 Task: Look for space in Medias, Romania from 7th July, 2023 to 15th July, 2023 for 6 adults in price range Rs.15000 to Rs.20000. Place can be entire place with 3 bedrooms having 3 beds and 3 bathrooms. Property type can be house, flat, guest house. Booking option can be shelf check-in. Required host language is English.
Action: Mouse moved to (543, 139)
Screenshot: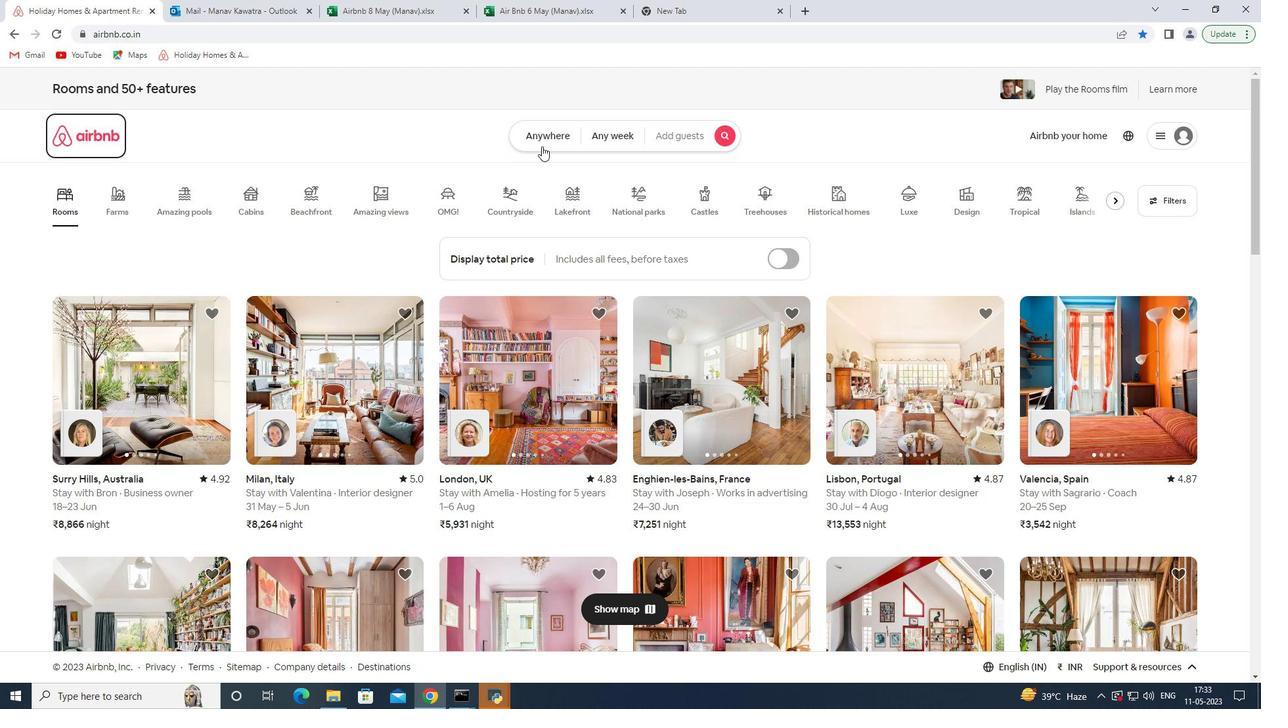 
Action: Mouse pressed left at (543, 139)
Screenshot: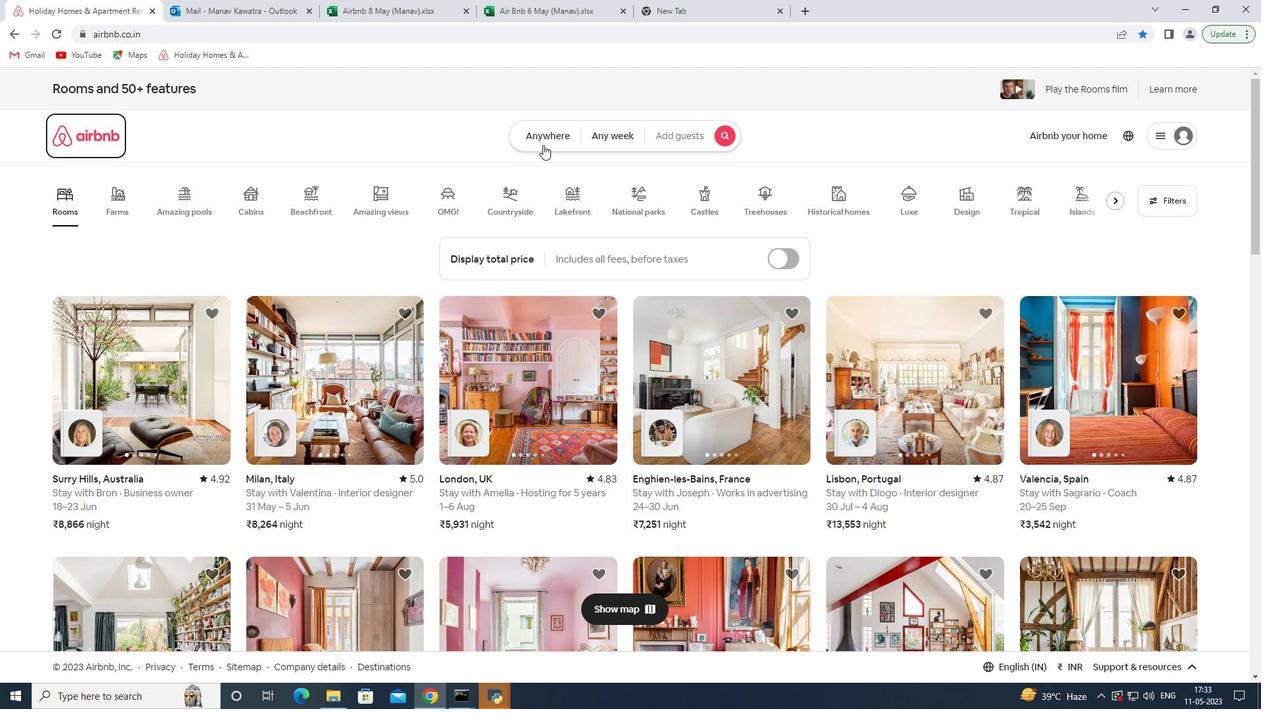 
Action: Mouse moved to (442, 194)
Screenshot: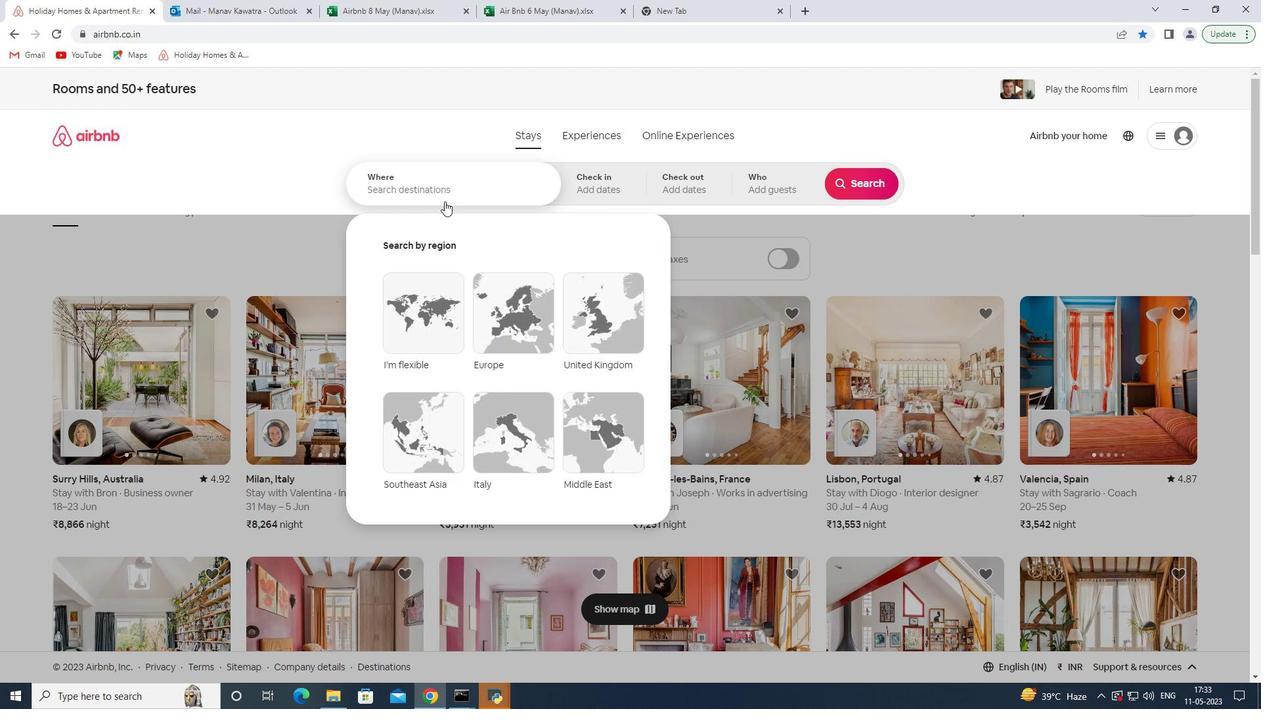 
Action: Mouse pressed left at (442, 194)
Screenshot: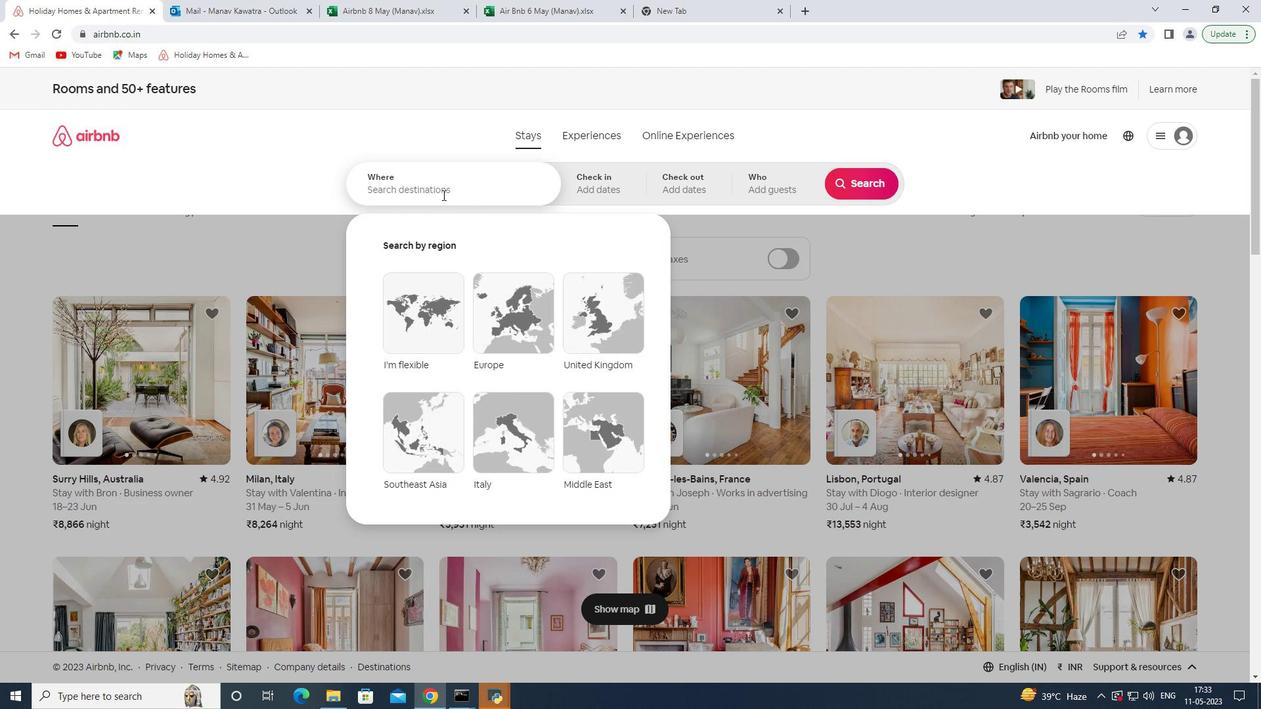 
Action: Mouse moved to (442, 194)
Screenshot: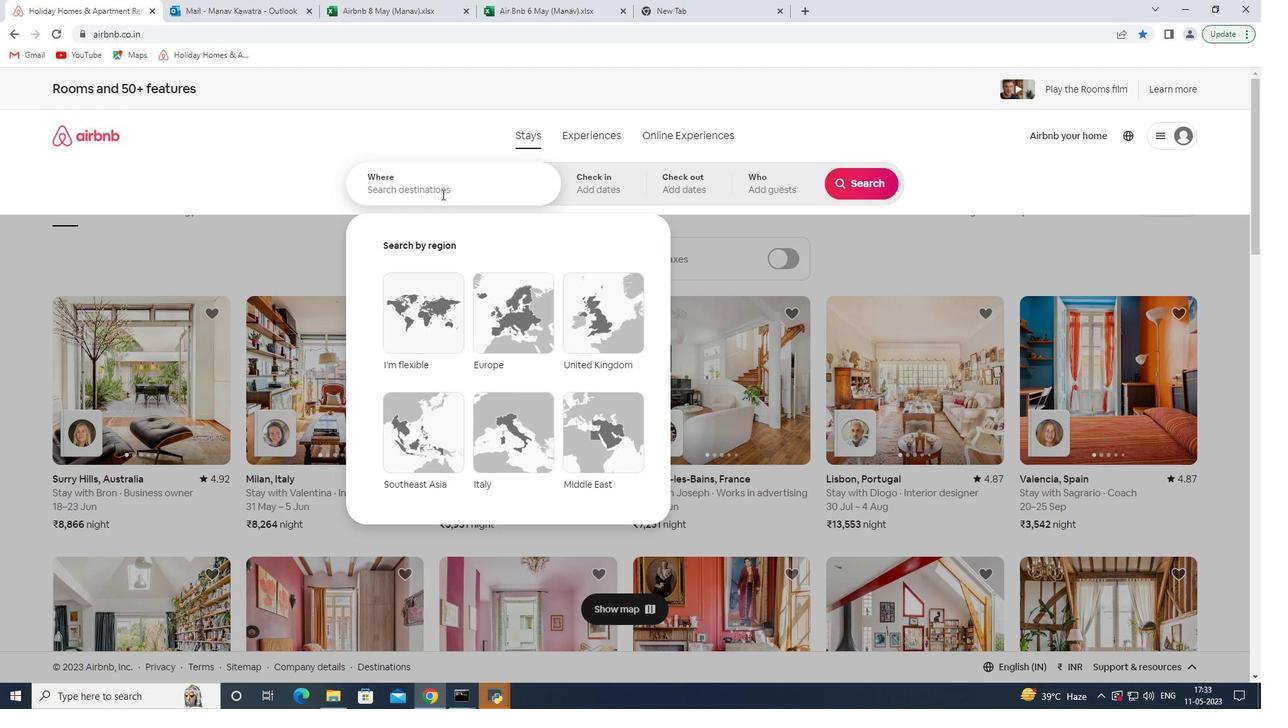 
Action: Key pressed <Key.shift><Key.shift>Medias<Key.space><Key.shift><Key.shift><Key.shift><Key.shift><Key.shift><Key.shift><Key.shift><Key.shift><Key.shift><Key.shift><Key.shift><Key.shift><Key.shift>Romania<Key.space><Key.enter>
Screenshot: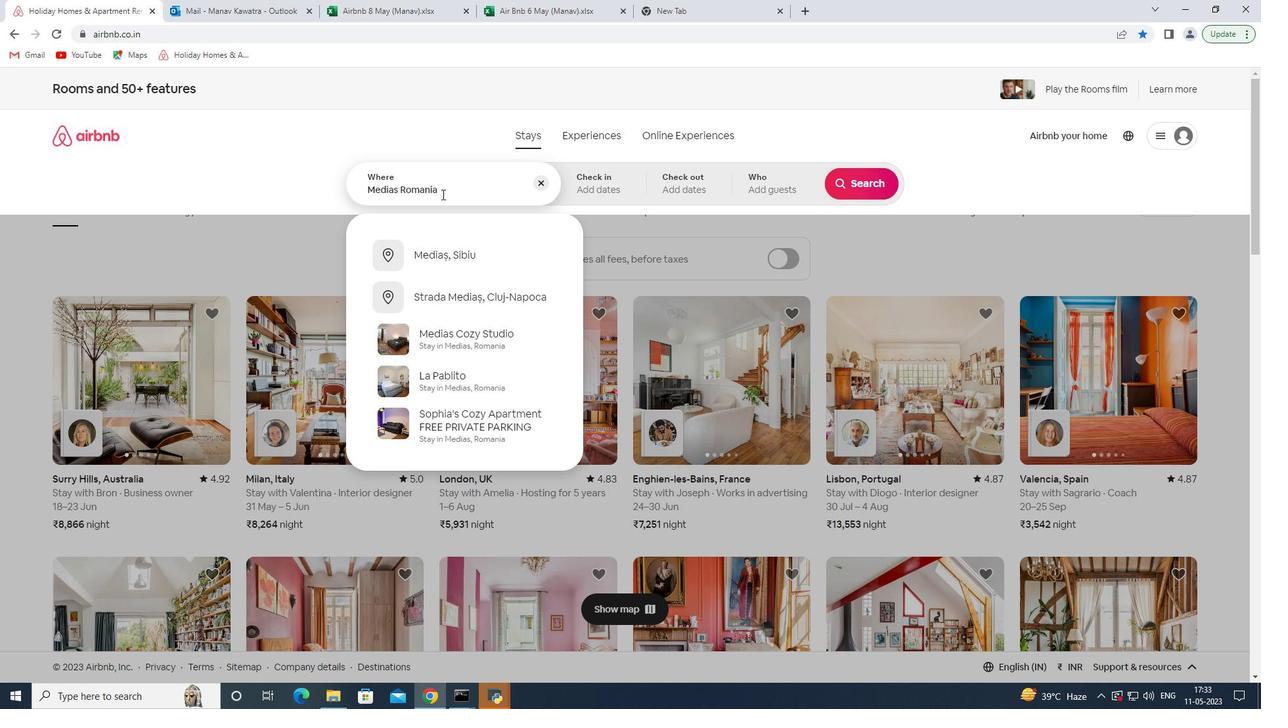 
Action: Mouse moved to (856, 286)
Screenshot: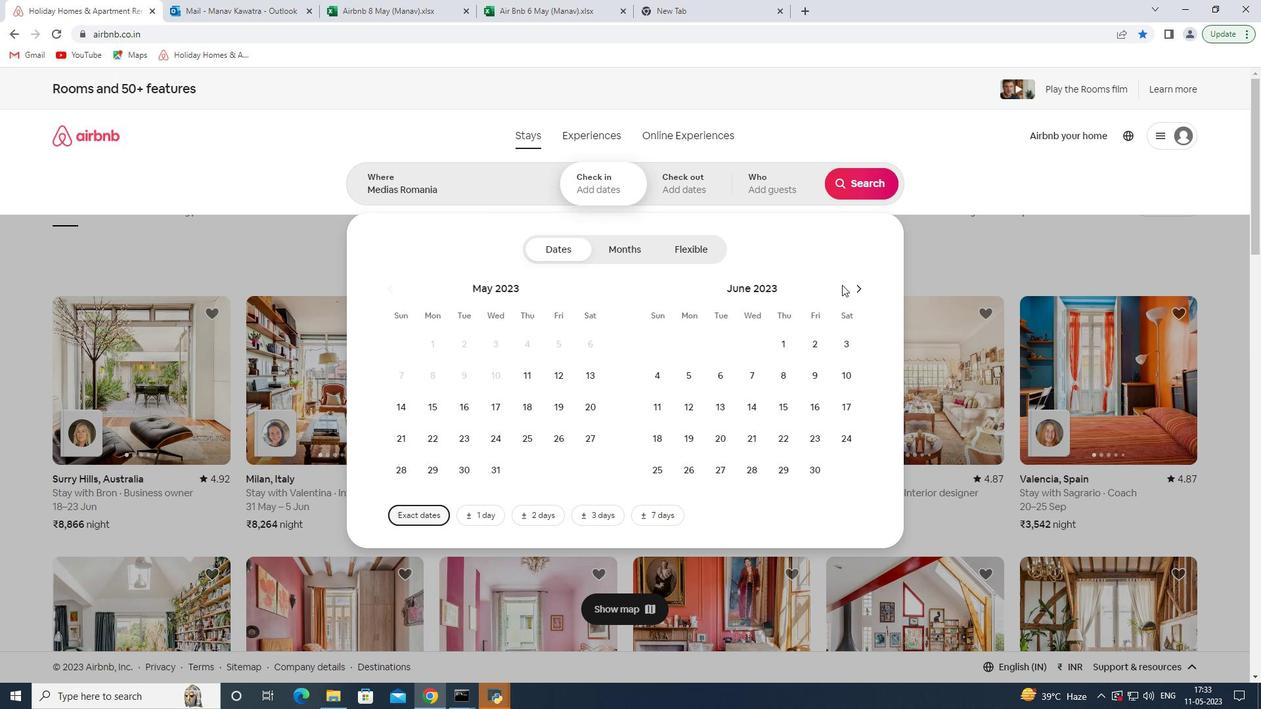 
Action: Mouse pressed left at (856, 286)
Screenshot: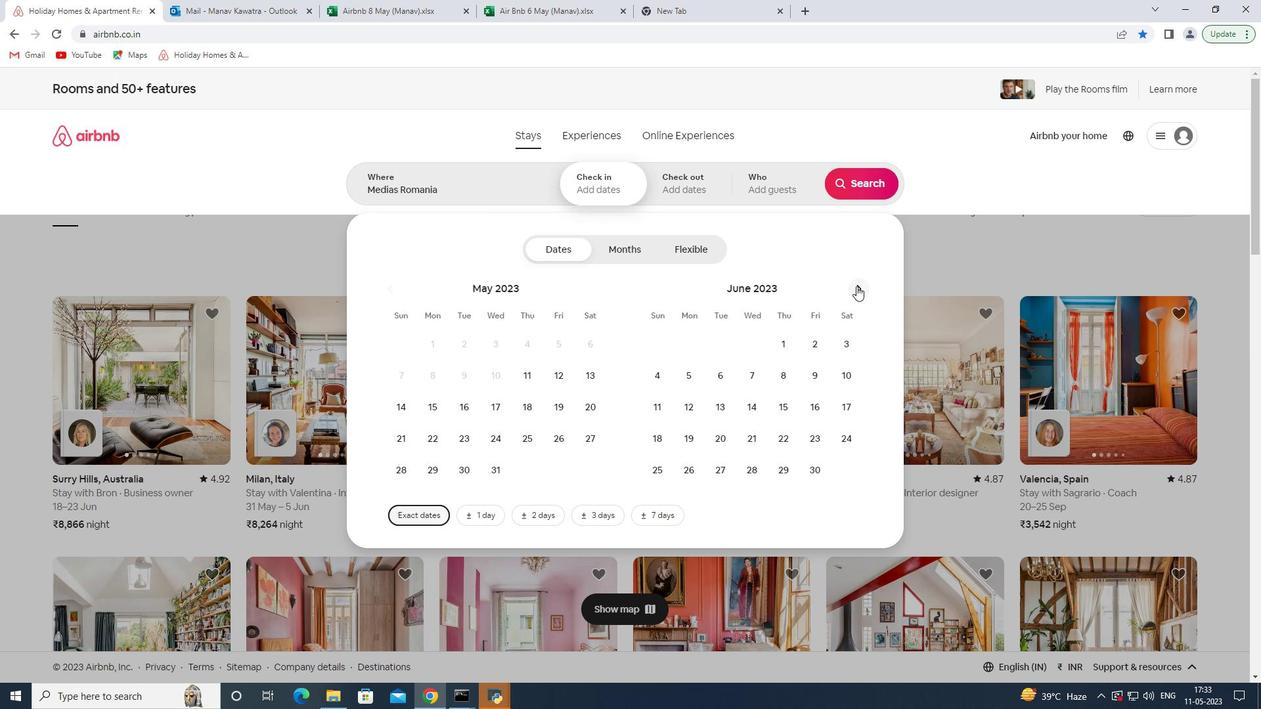 
Action: Mouse moved to (814, 369)
Screenshot: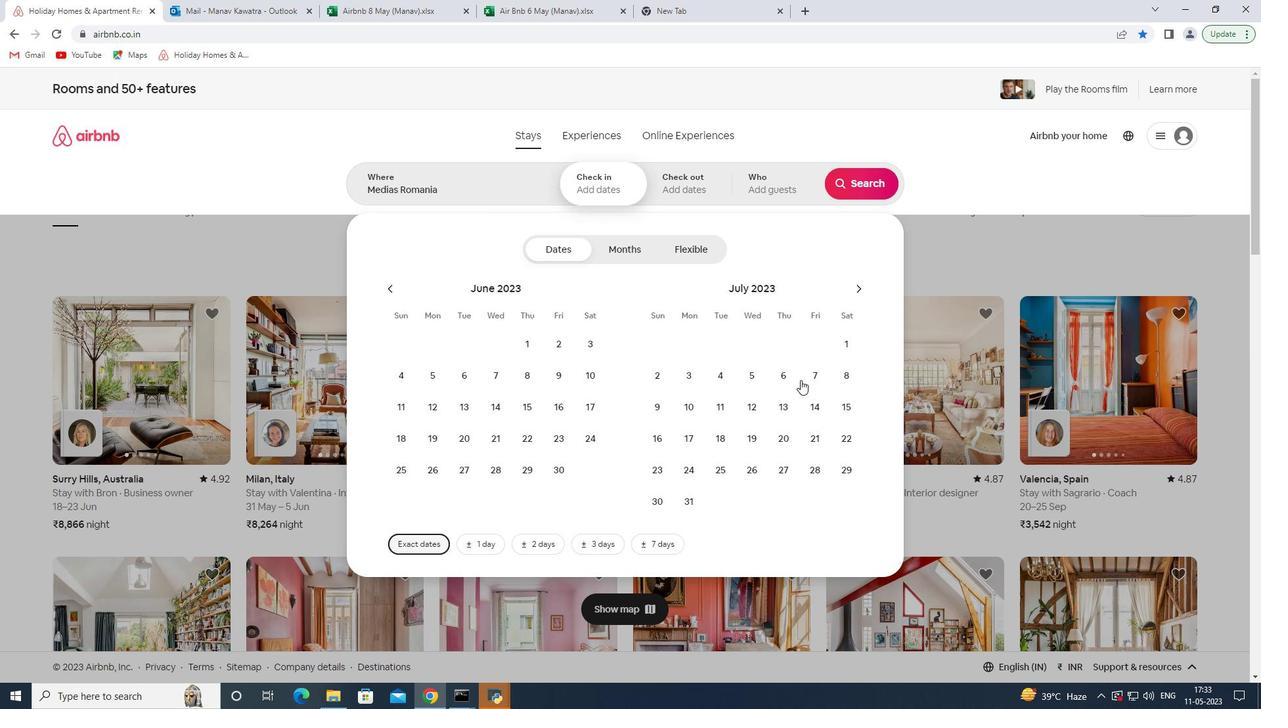 
Action: Mouse pressed left at (814, 369)
Screenshot: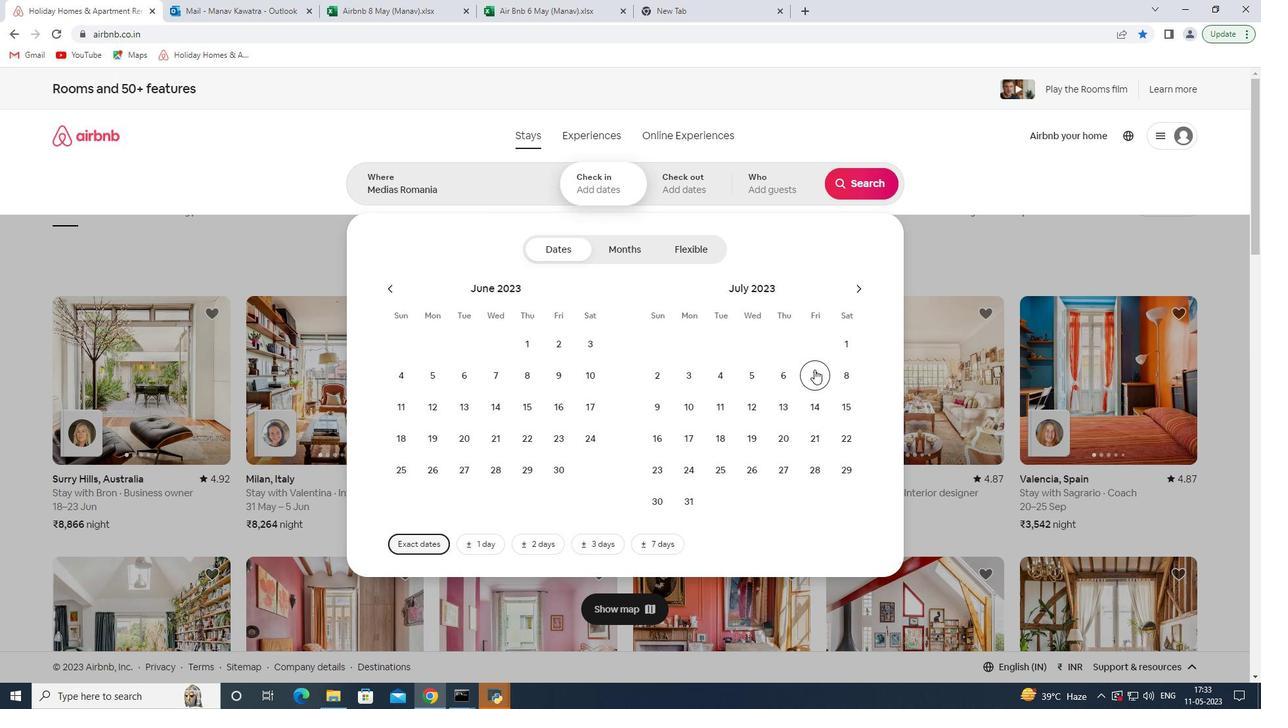 
Action: Mouse moved to (842, 412)
Screenshot: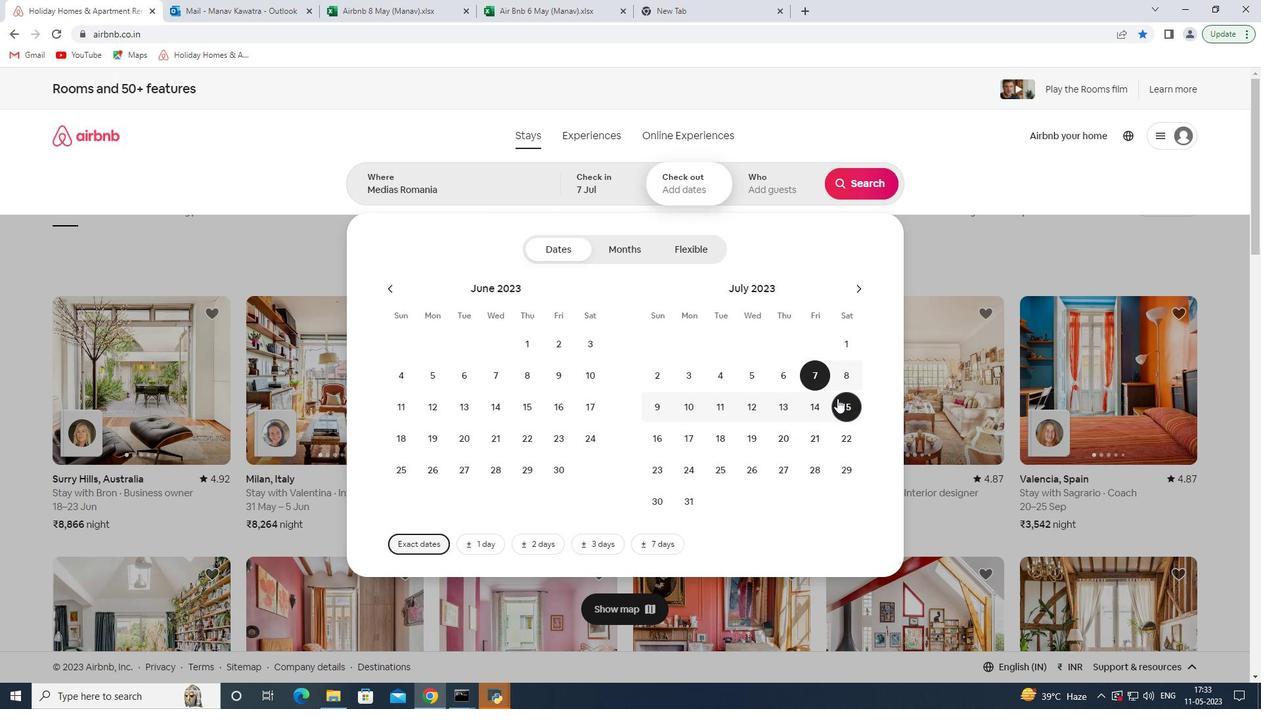 
Action: Mouse pressed left at (842, 412)
Screenshot: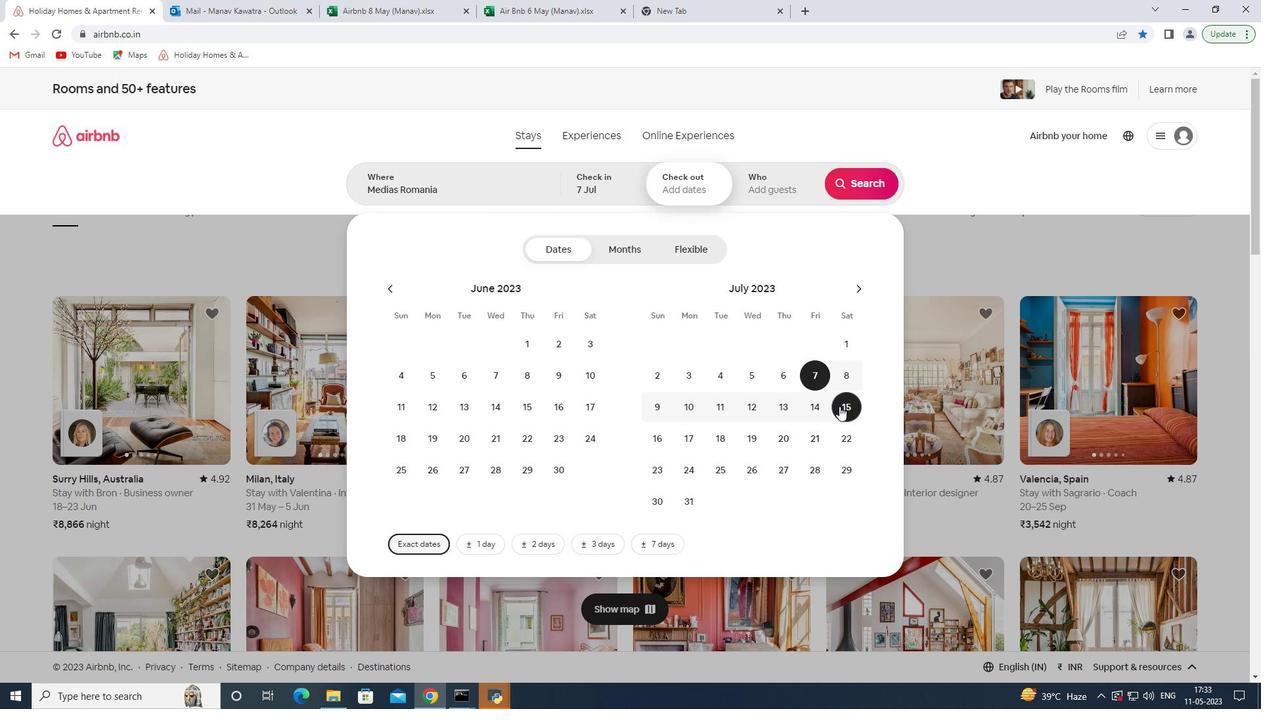 
Action: Mouse moved to (798, 171)
Screenshot: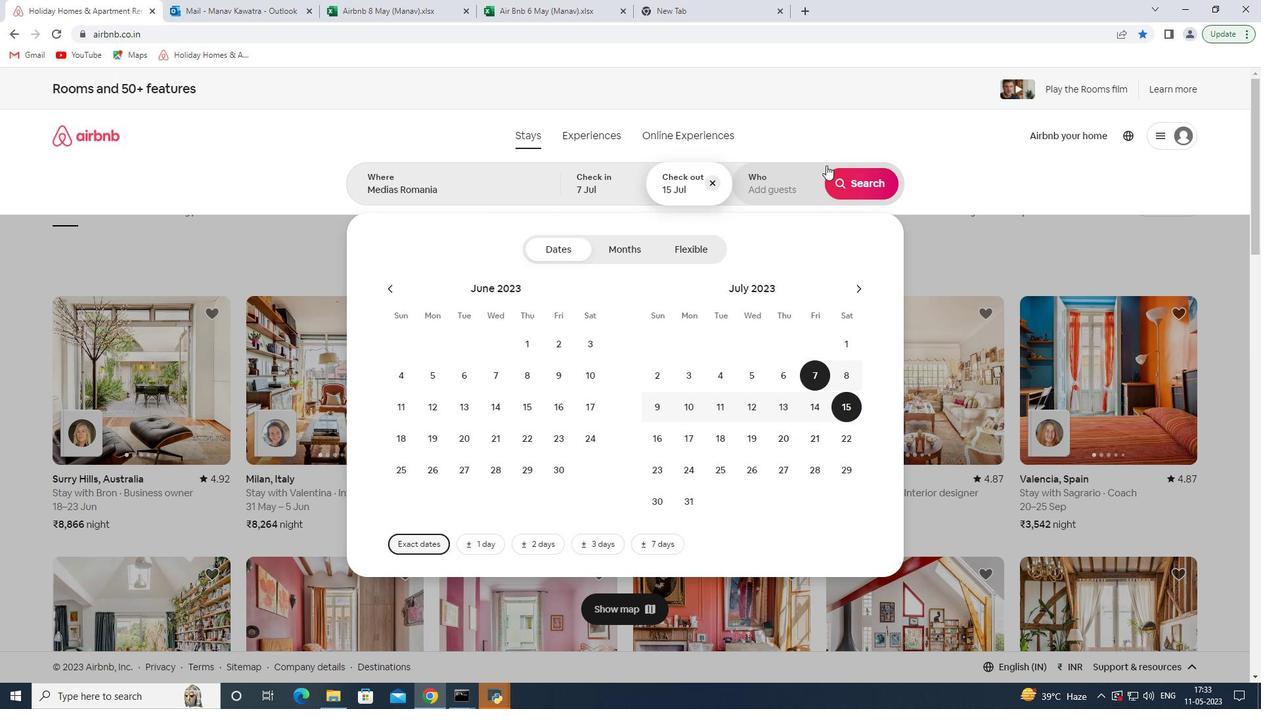 
Action: Mouse pressed left at (798, 171)
Screenshot: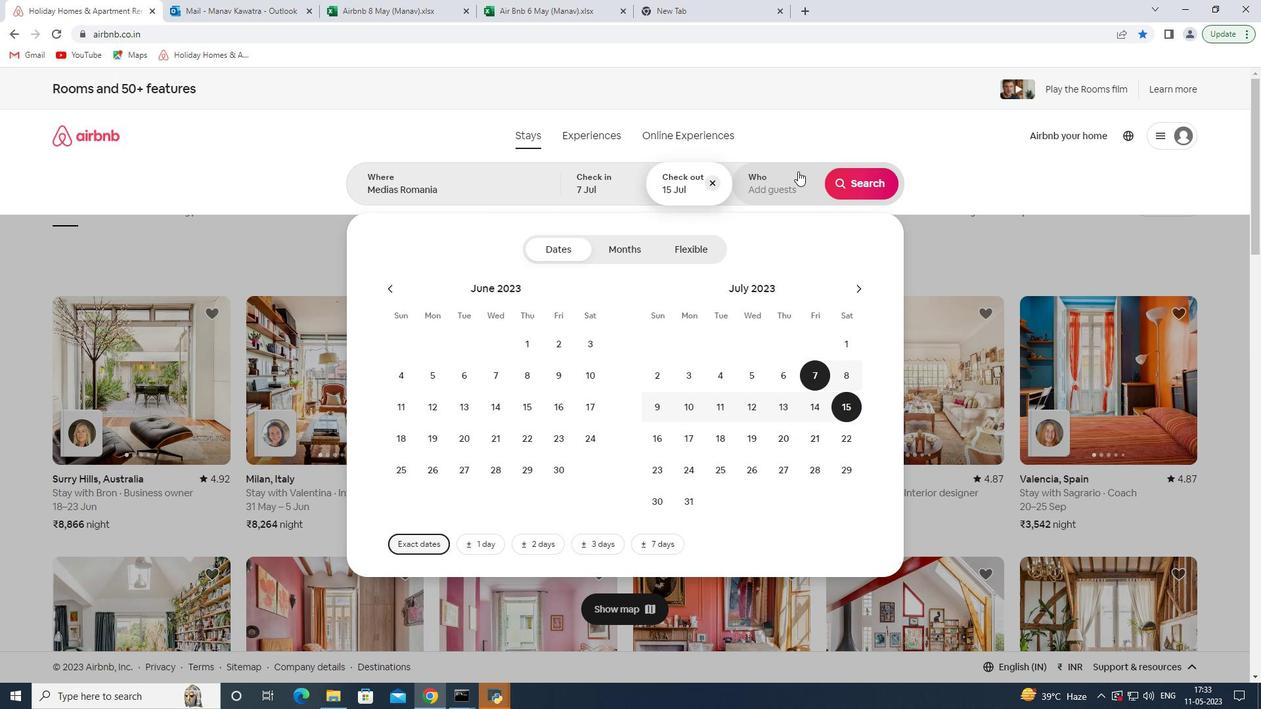 
Action: Mouse moved to (874, 258)
Screenshot: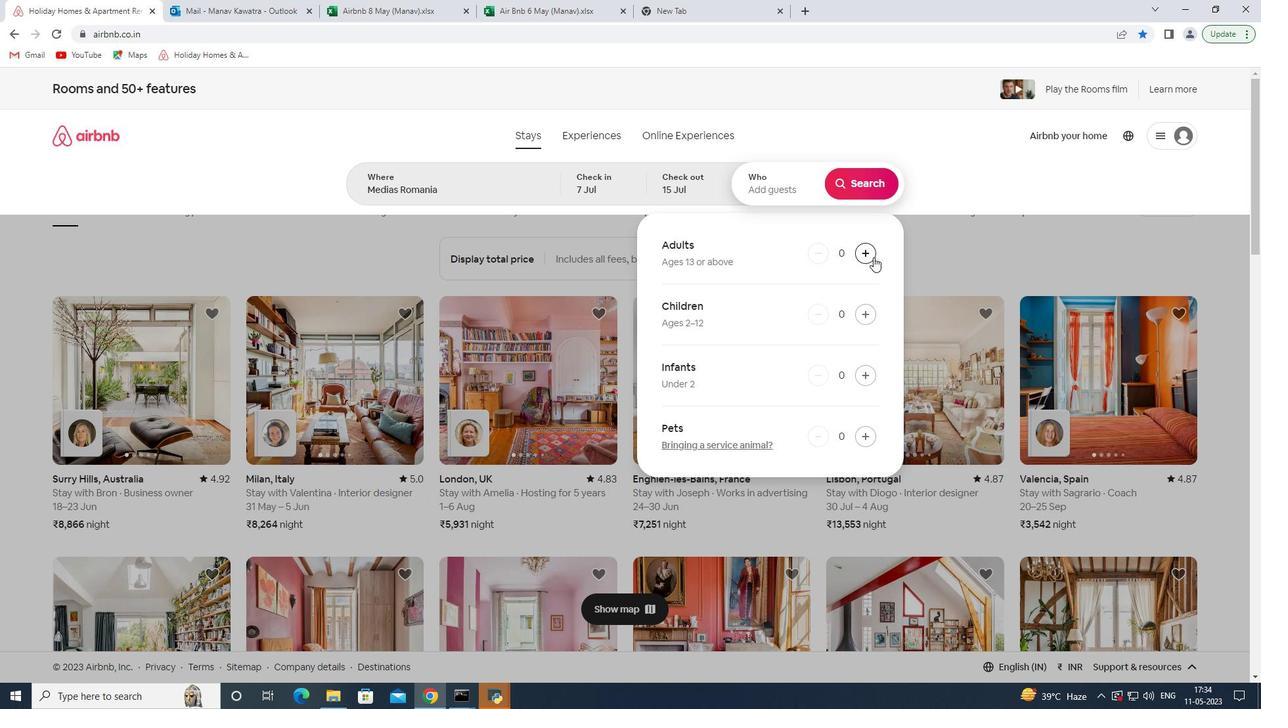
Action: Mouse pressed left at (874, 258)
Screenshot: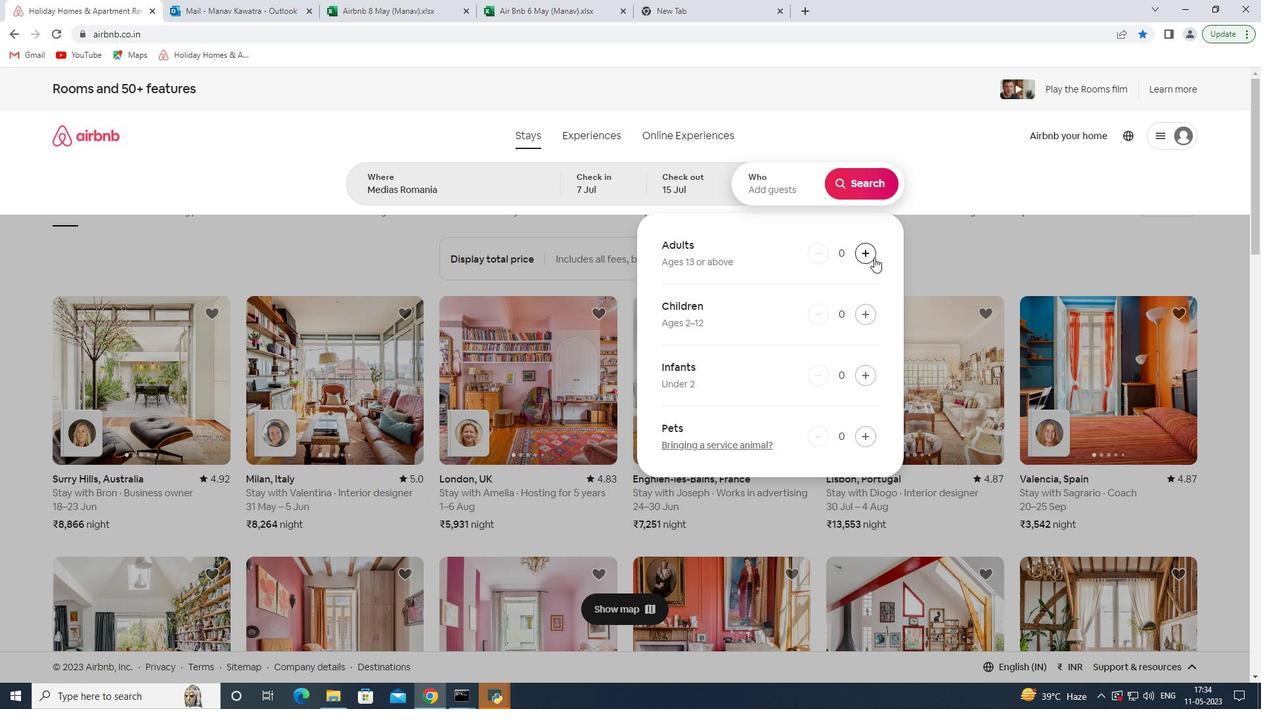 
Action: Mouse pressed left at (874, 258)
Screenshot: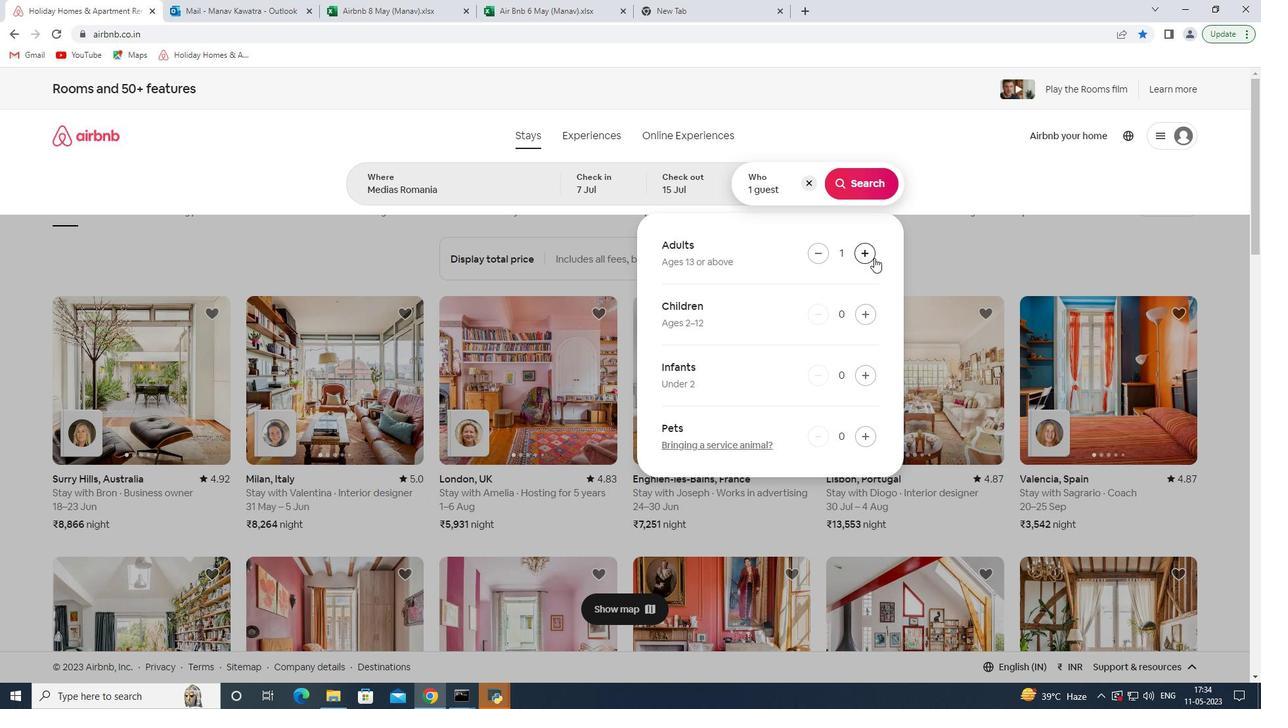 
Action: Mouse pressed left at (874, 258)
Screenshot: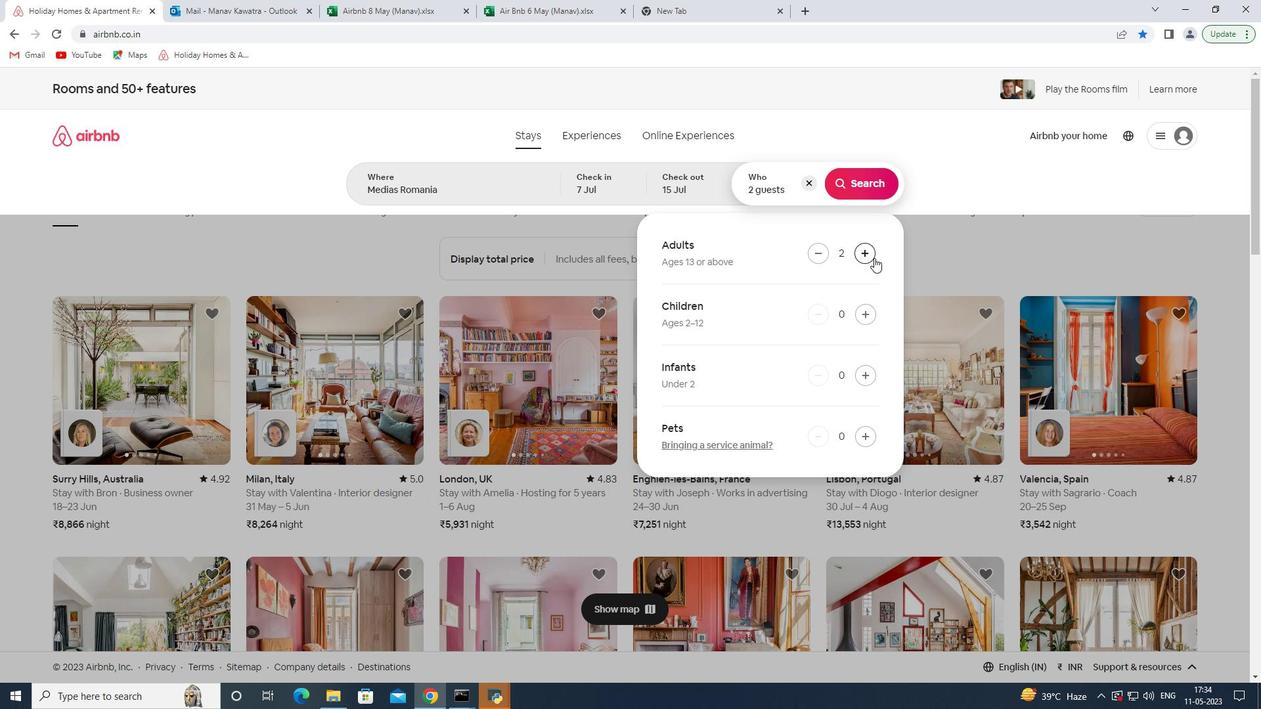 
Action: Mouse pressed left at (874, 258)
Screenshot: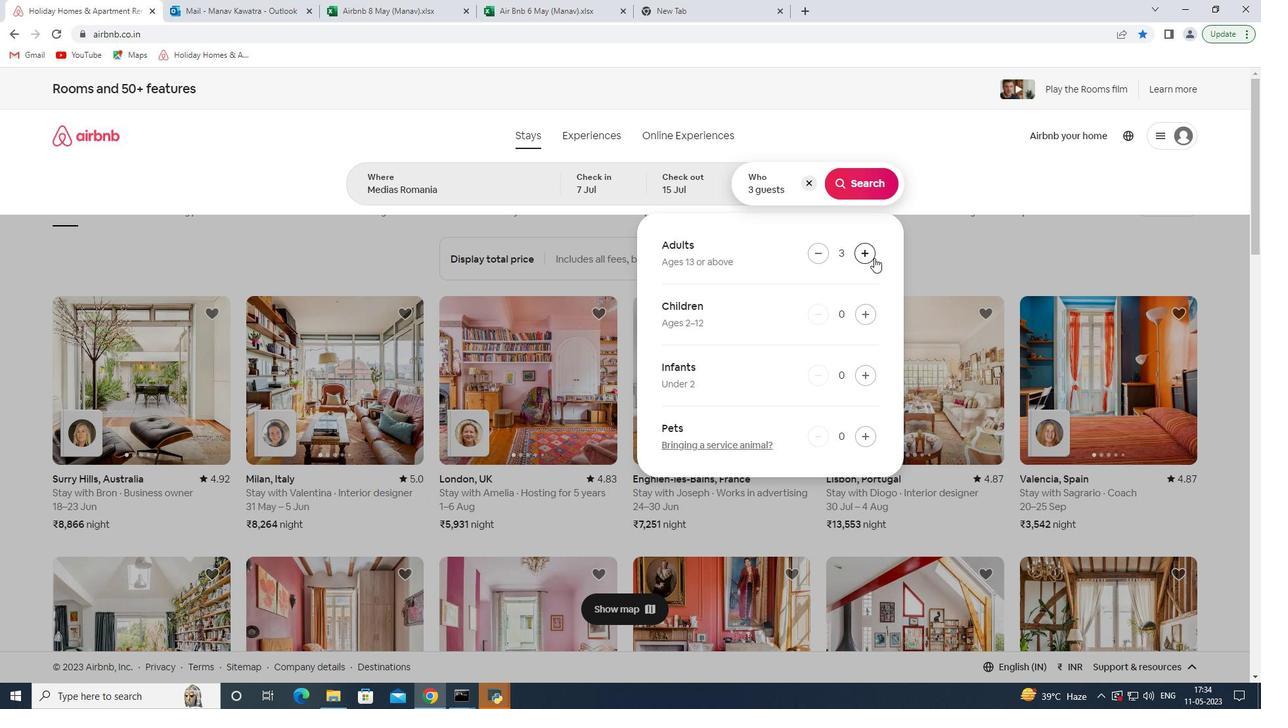 
Action: Mouse pressed left at (874, 258)
Screenshot: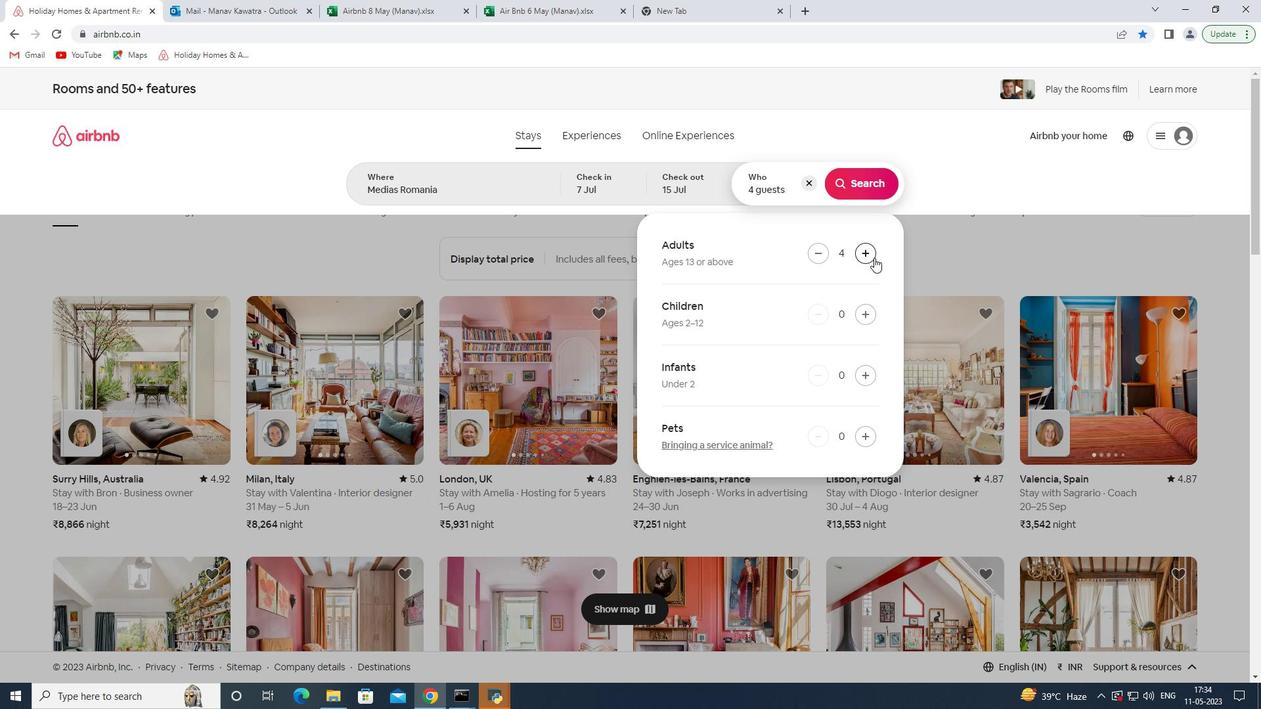 
Action: Mouse pressed left at (874, 258)
Screenshot: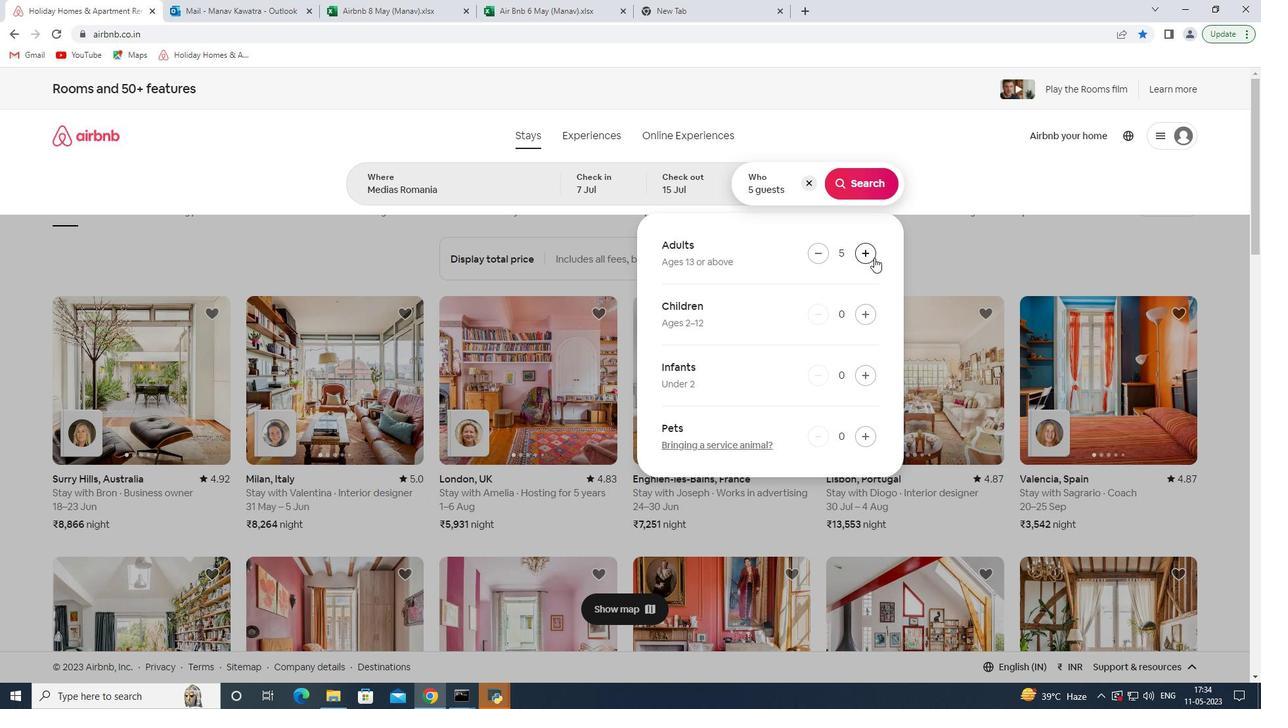 
Action: Mouse moved to (865, 189)
Screenshot: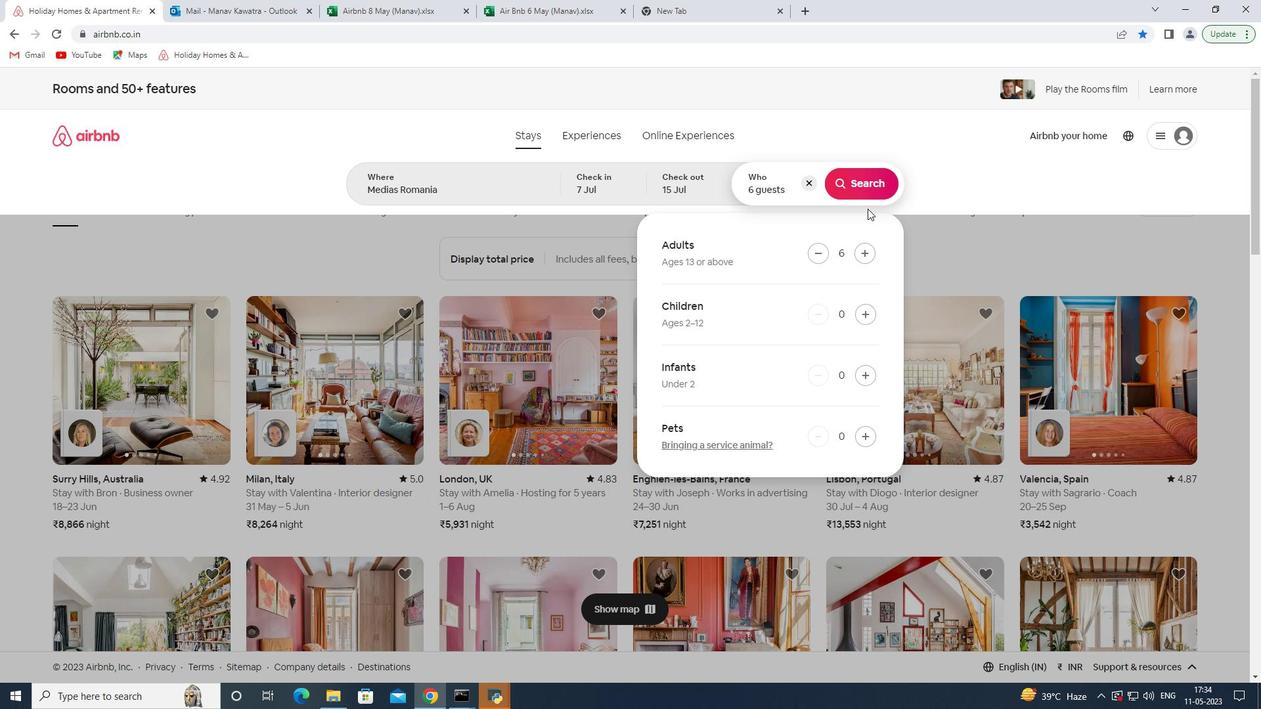 
Action: Mouse pressed left at (865, 189)
Screenshot: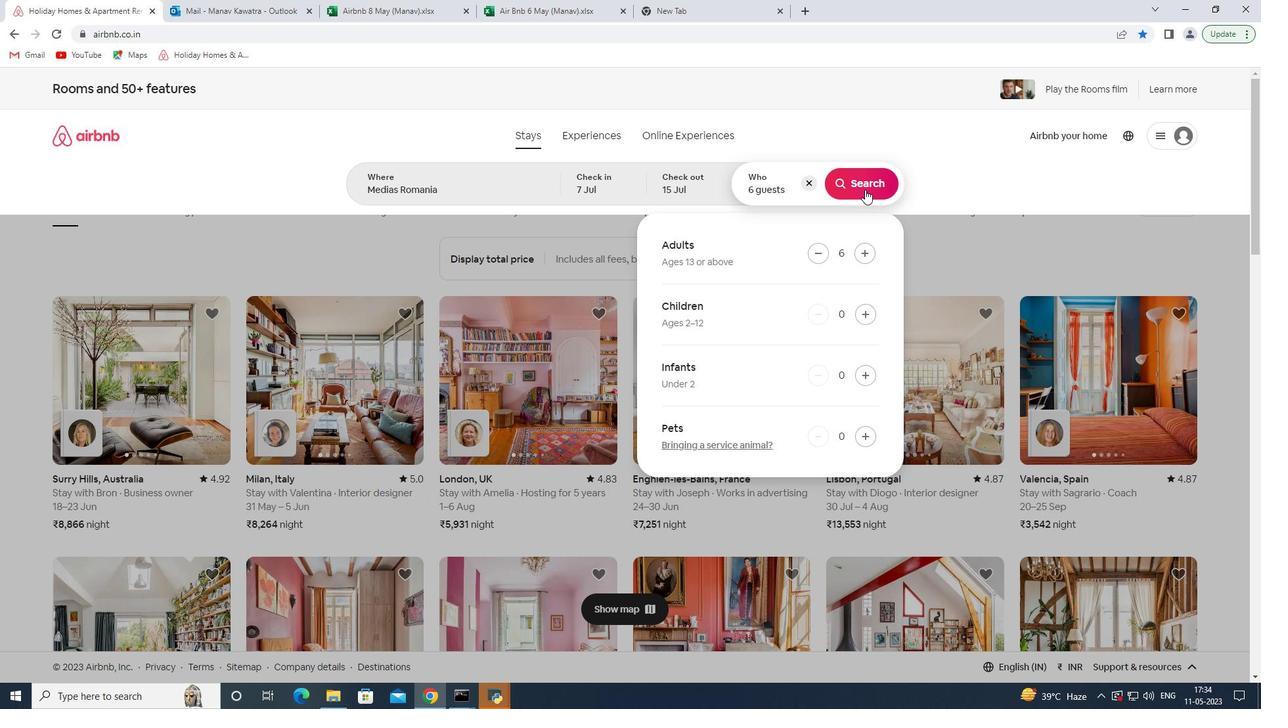 
Action: Mouse moved to (1209, 153)
Screenshot: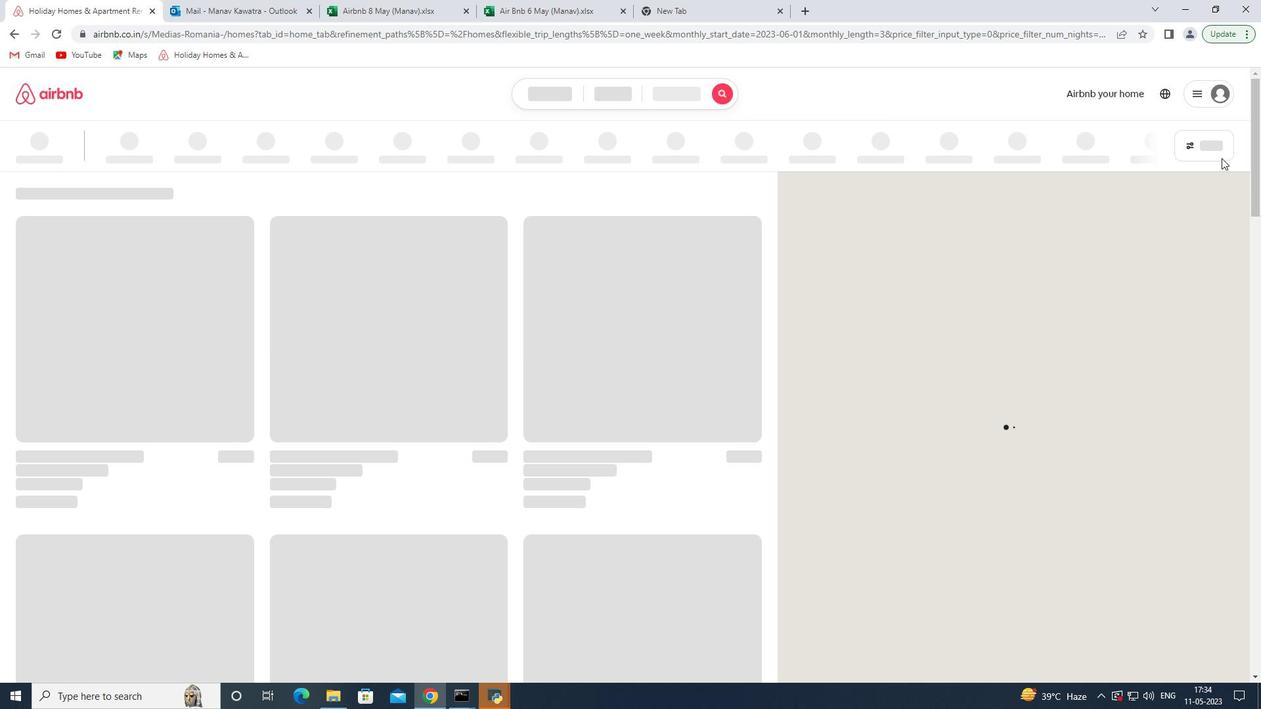 
Action: Mouse pressed left at (1209, 153)
Screenshot: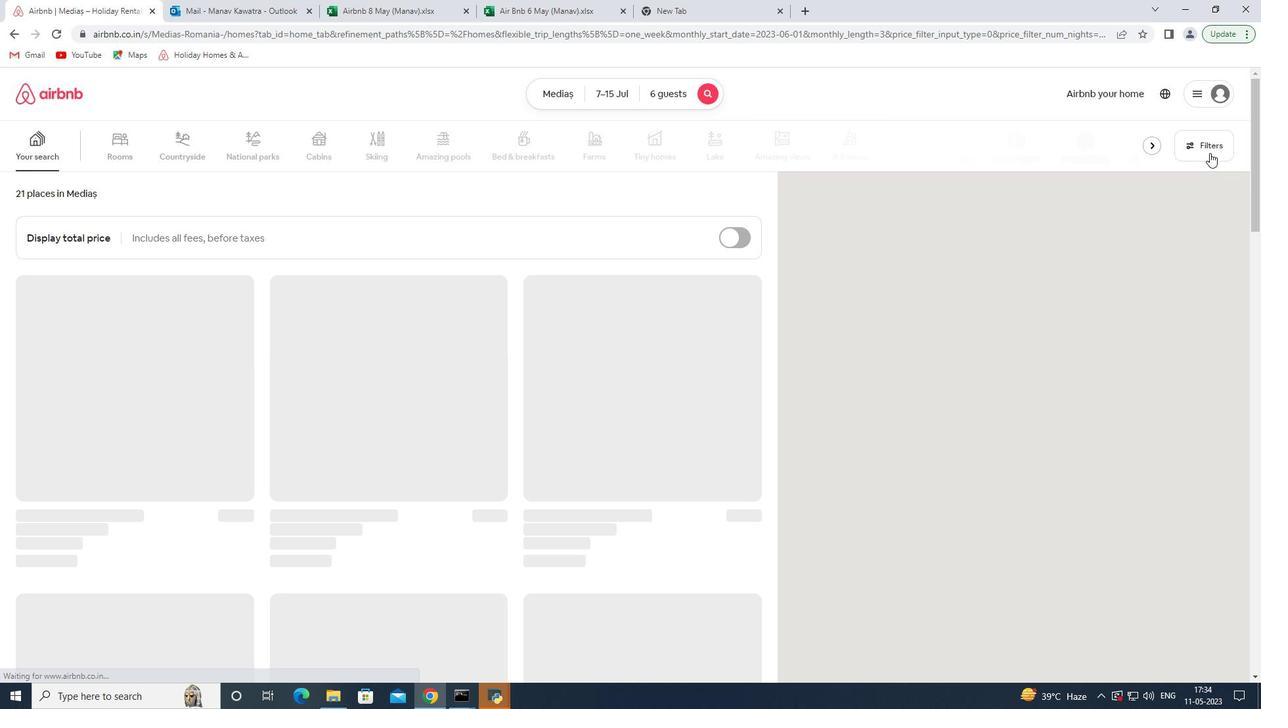 
Action: Mouse moved to (489, 456)
Screenshot: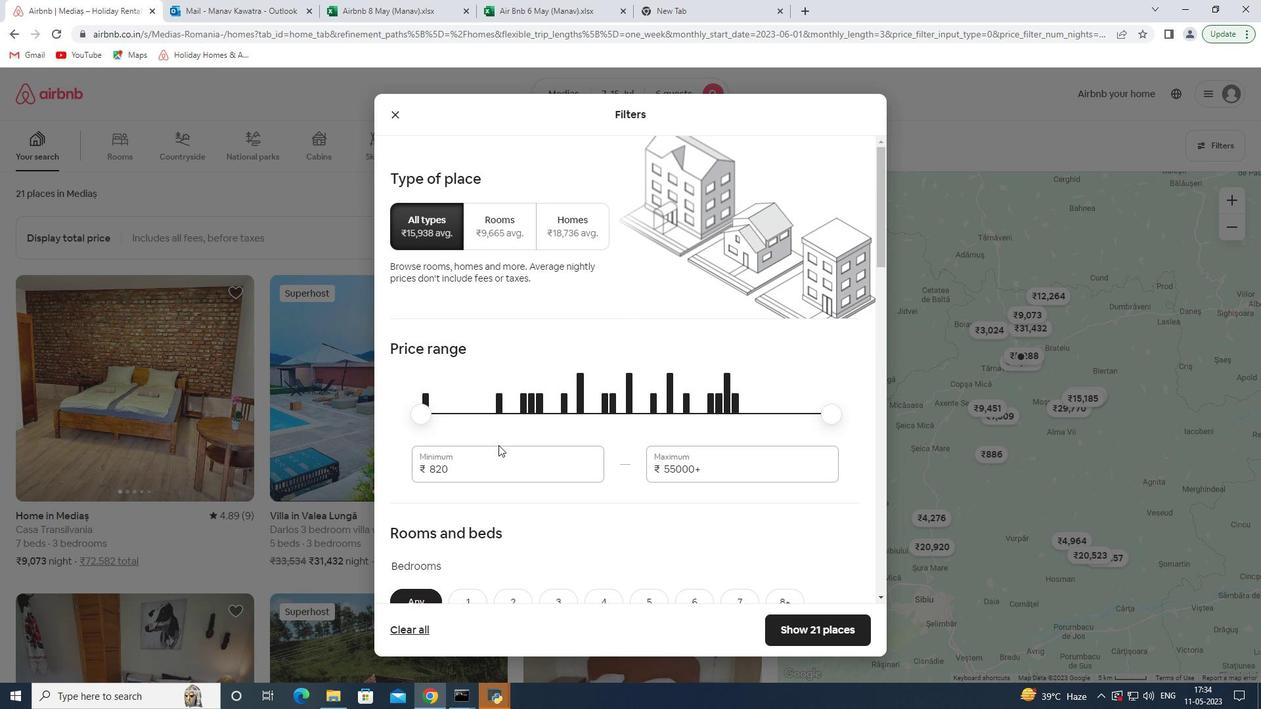
Action: Mouse pressed left at (489, 456)
Screenshot: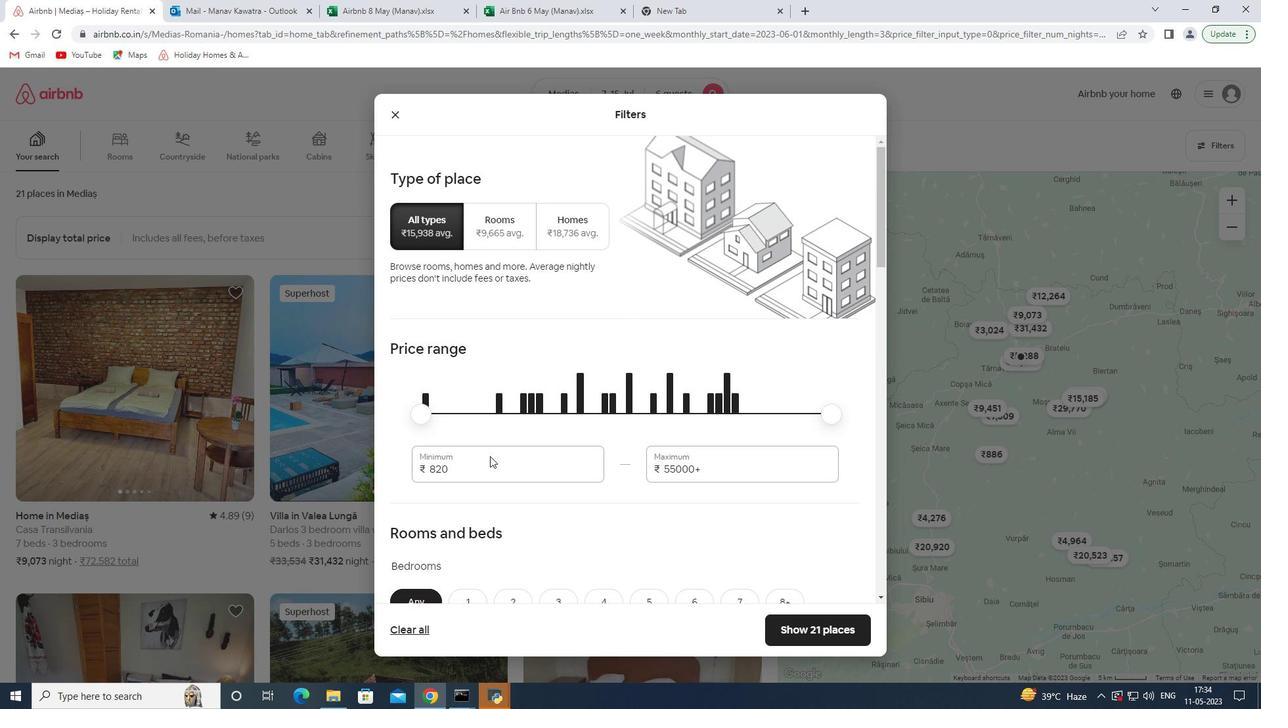 
Action: Mouse moved to (488, 465)
Screenshot: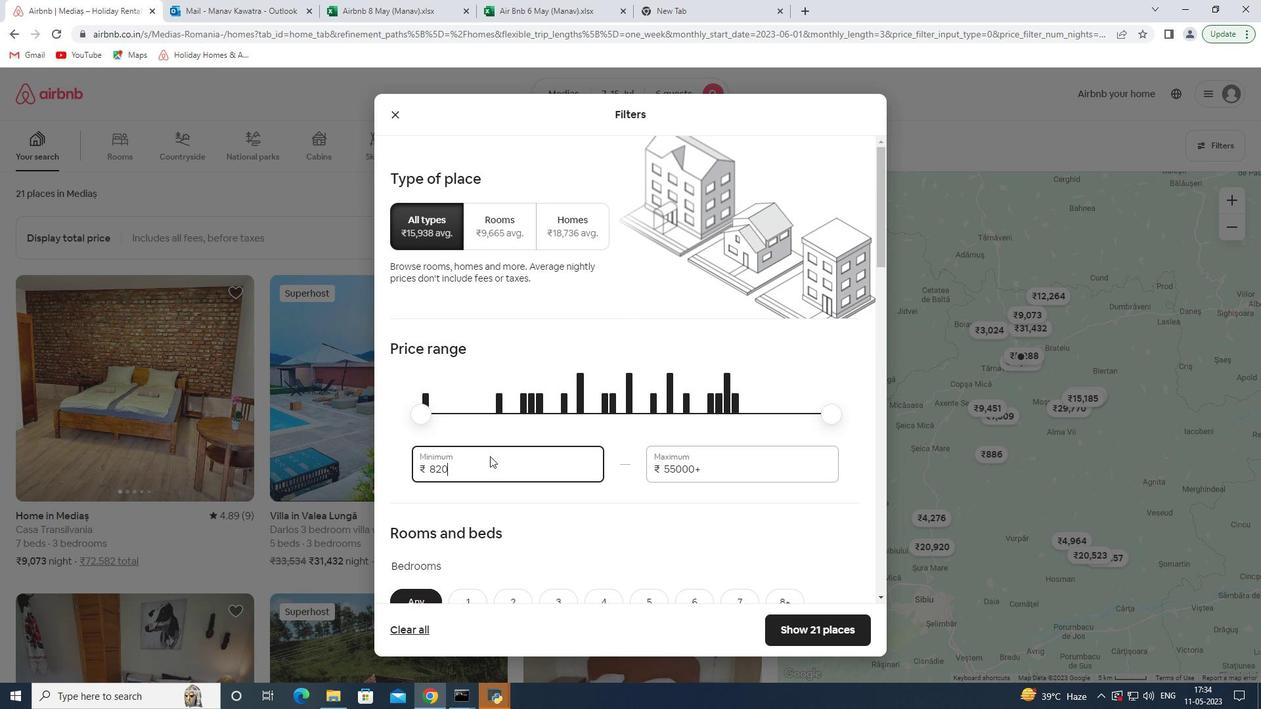 
Action: Mouse pressed left at (488, 465)
Screenshot: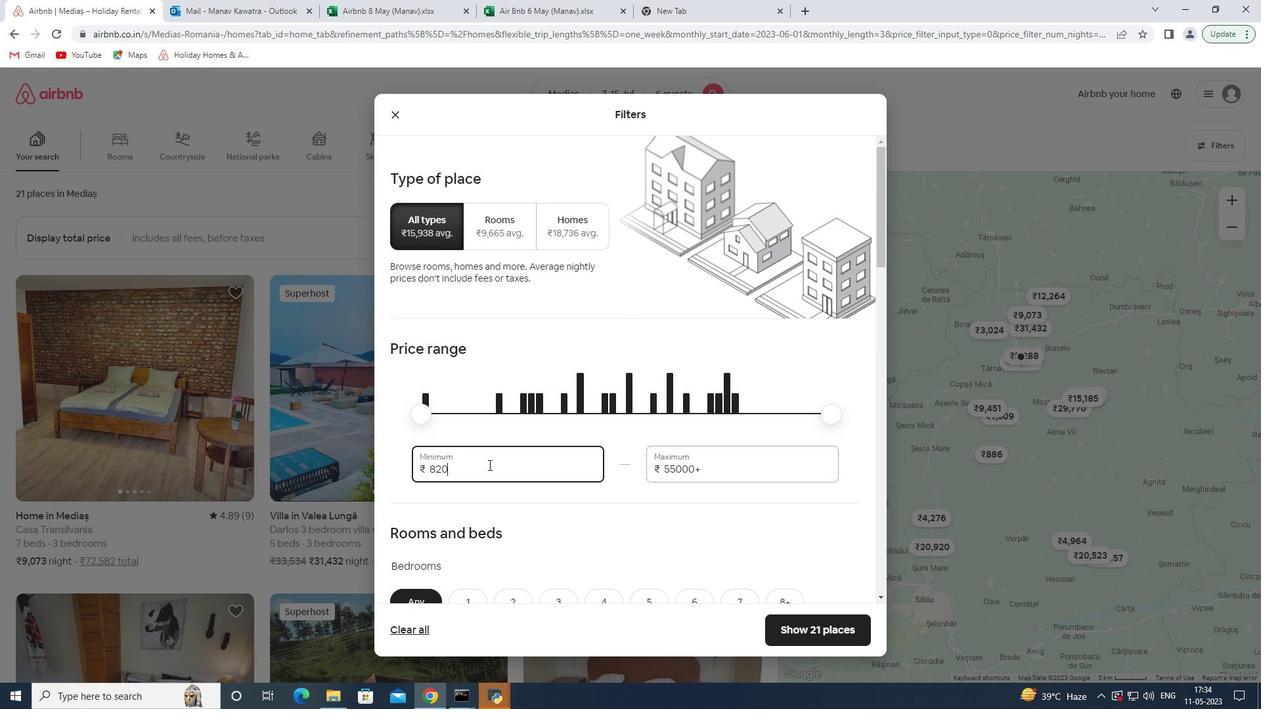 
Action: Mouse pressed left at (488, 465)
Screenshot: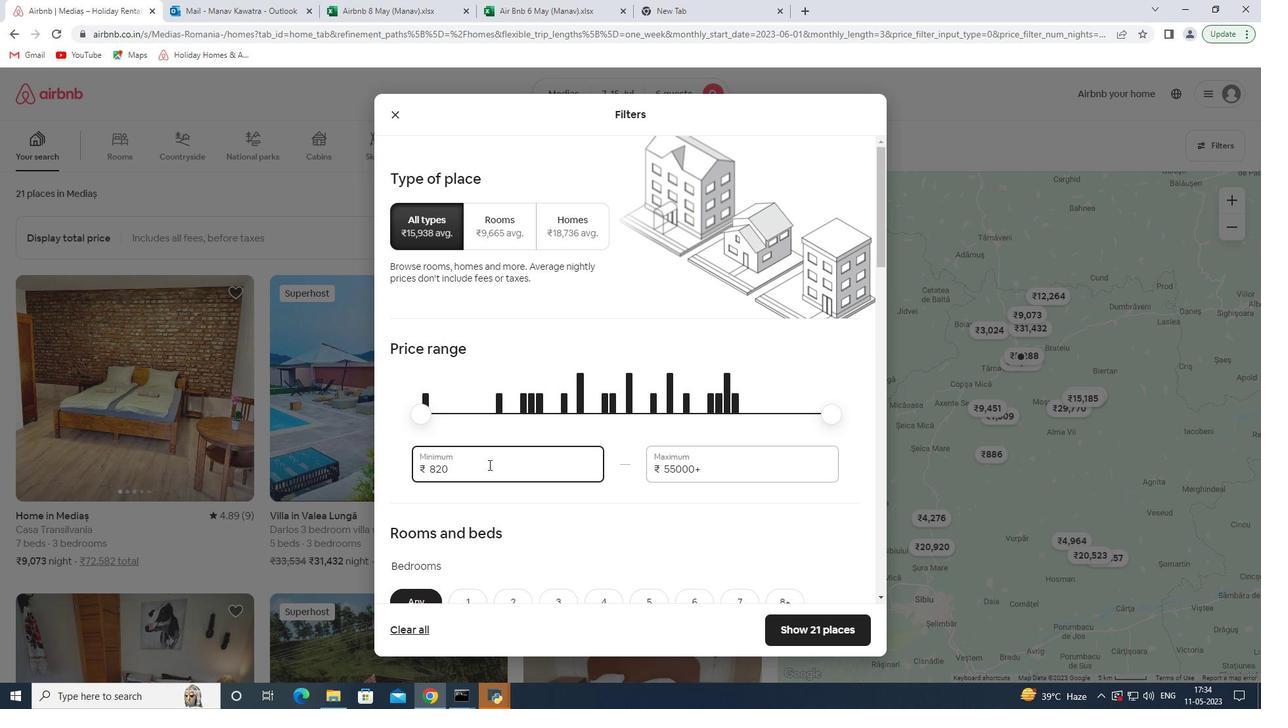 
Action: Key pressed 15000<Key.tab>20000
Screenshot: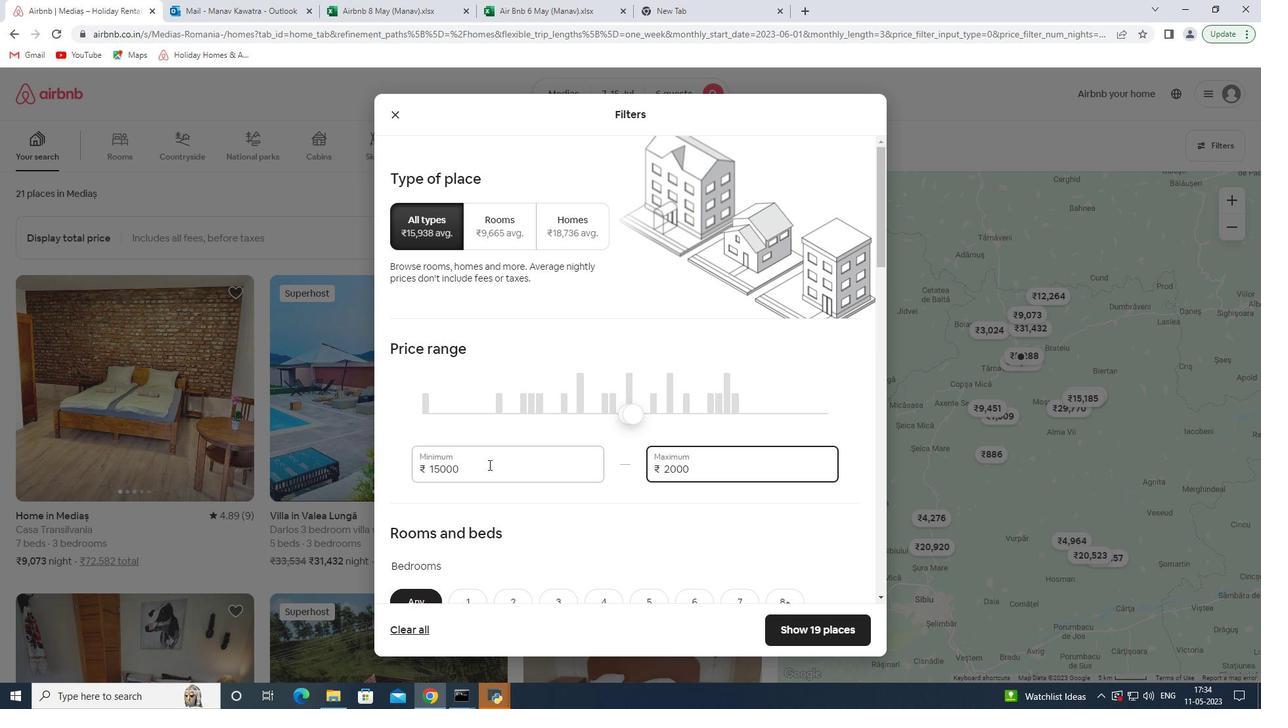
Action: Mouse moved to (665, 470)
Screenshot: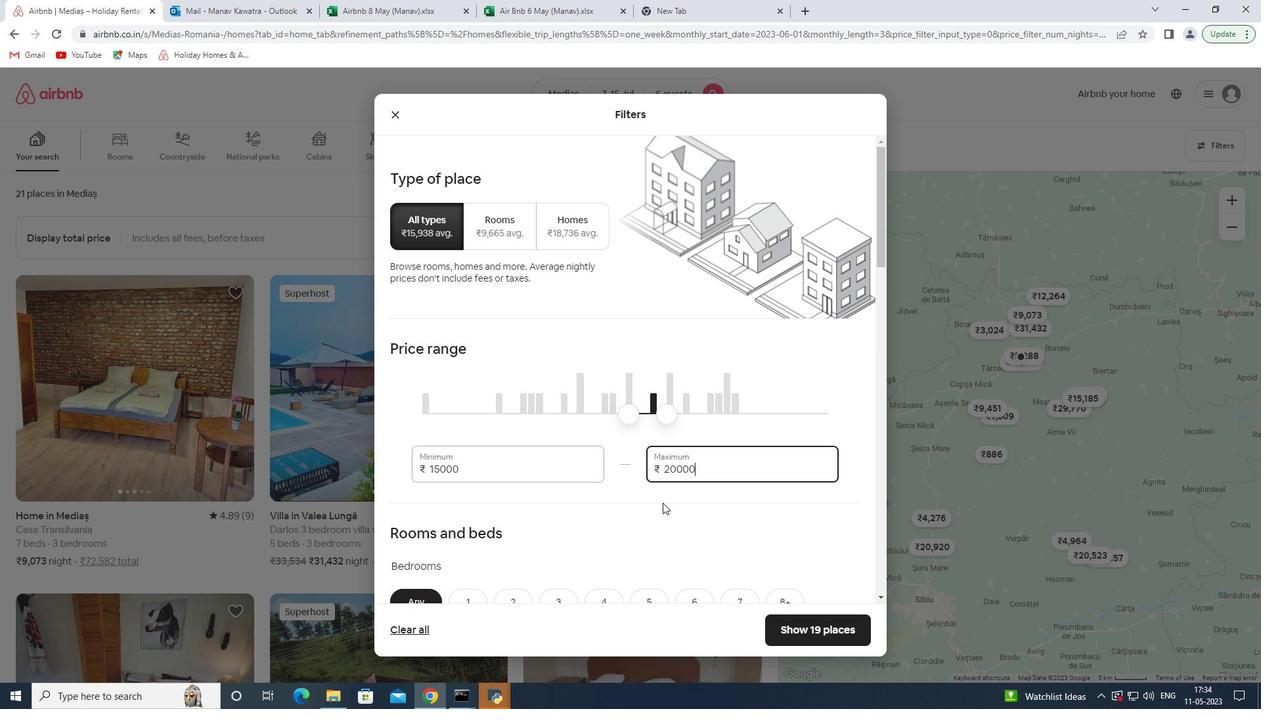 
Action: Mouse scrolled (665, 469) with delta (0, 0)
Screenshot: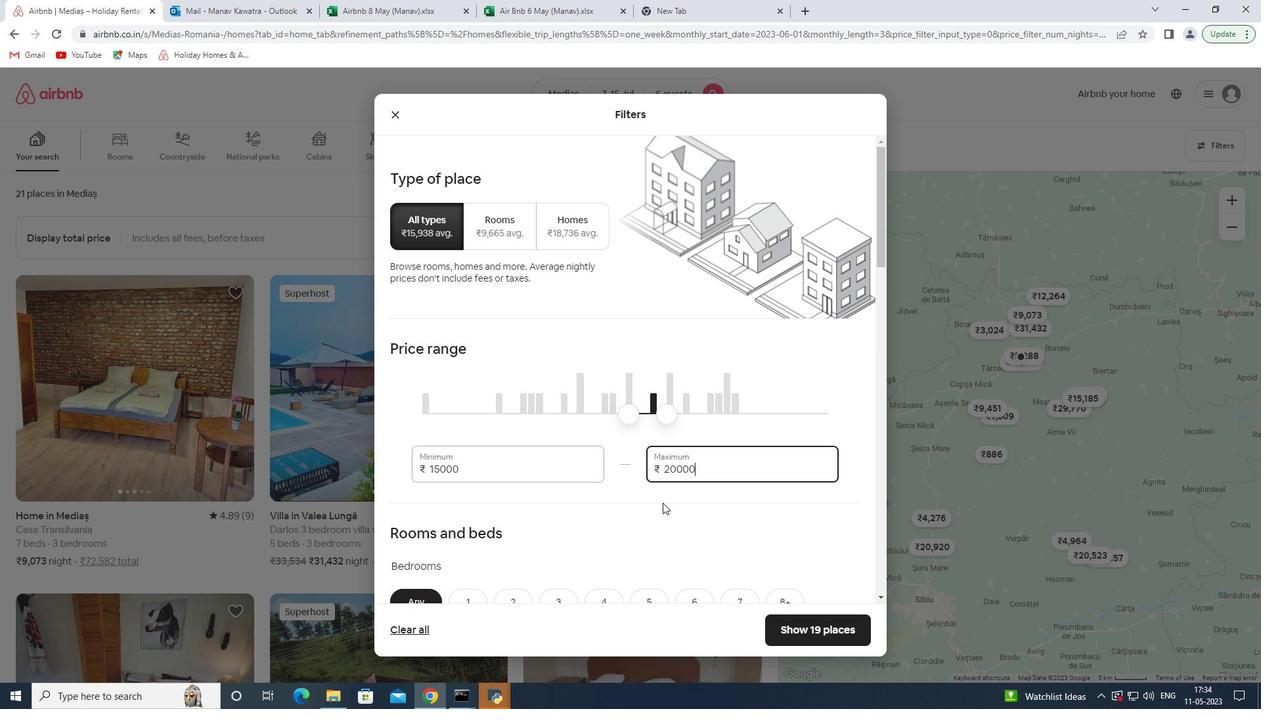 
Action: Mouse moved to (645, 457)
Screenshot: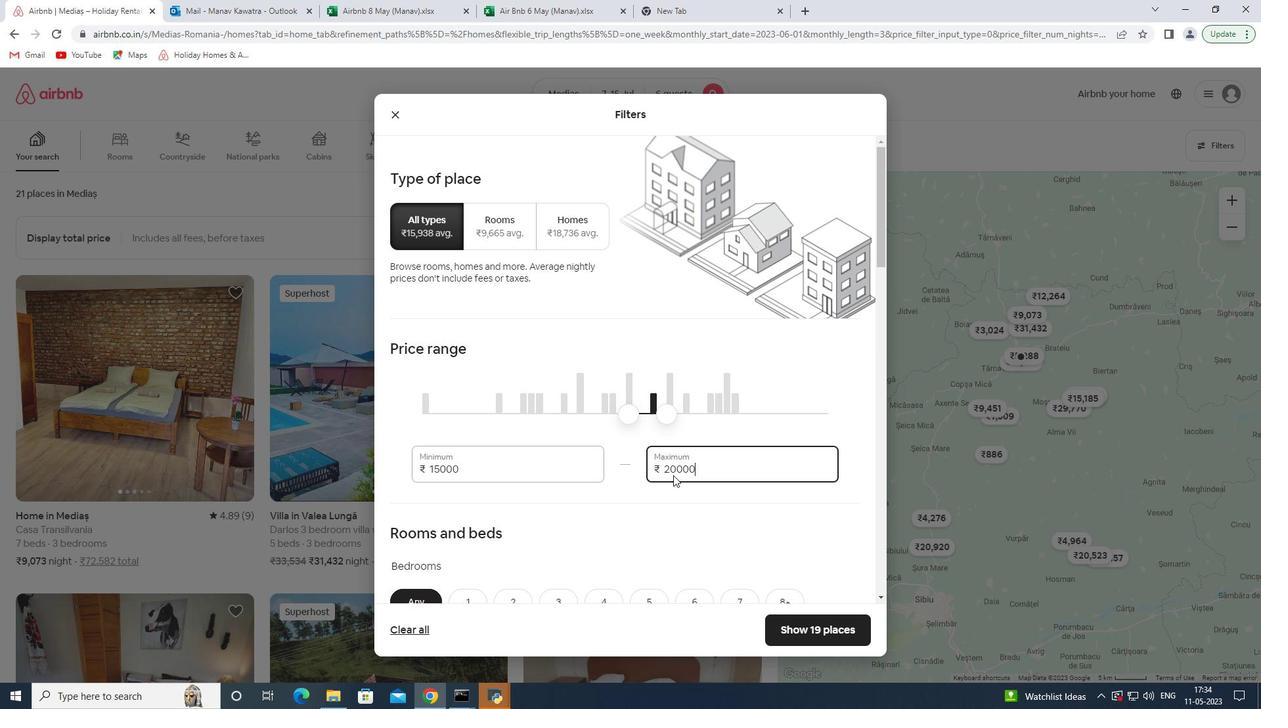 
Action: Mouse scrolled (645, 457) with delta (0, 0)
Screenshot: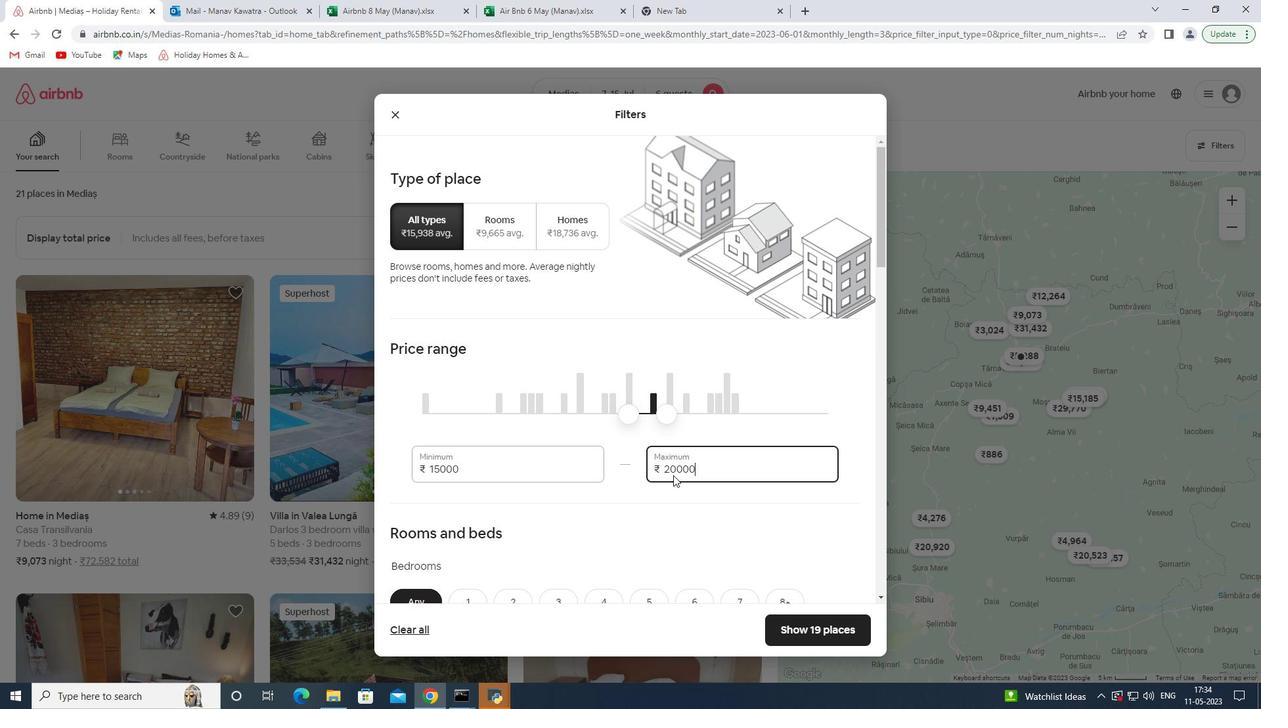 
Action: Mouse moved to (555, 470)
Screenshot: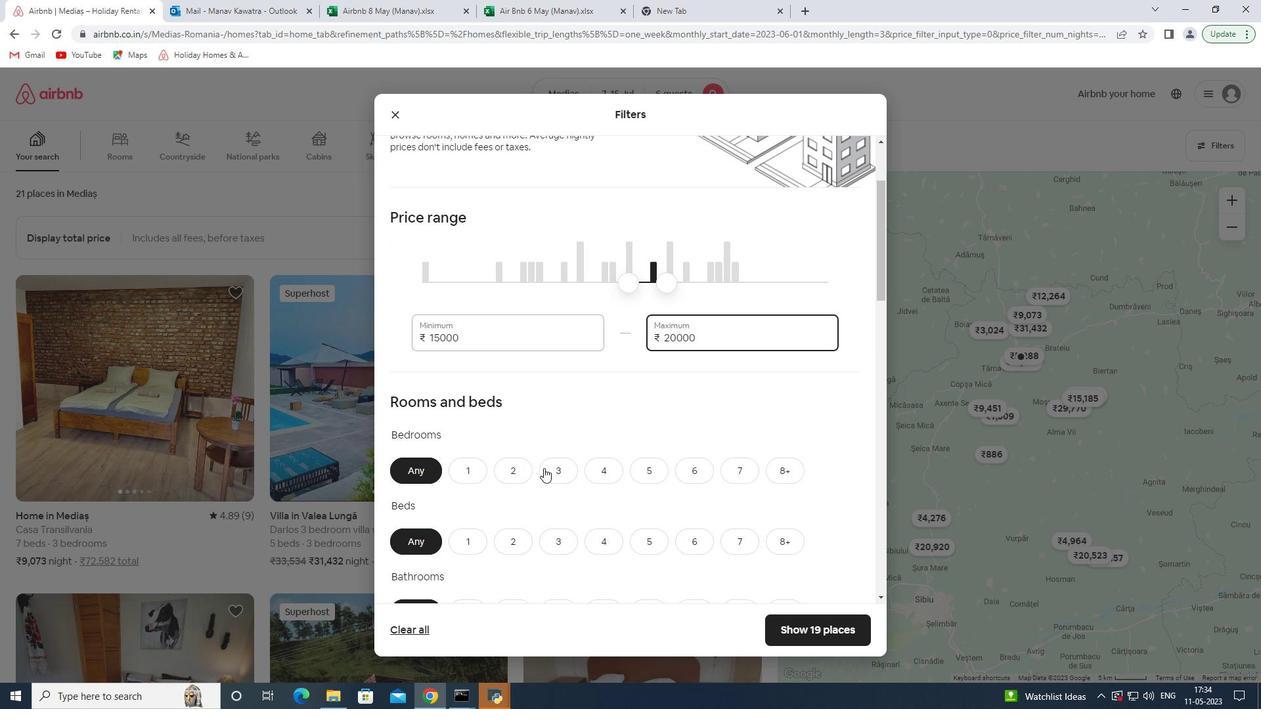 
Action: Mouse pressed left at (555, 470)
Screenshot: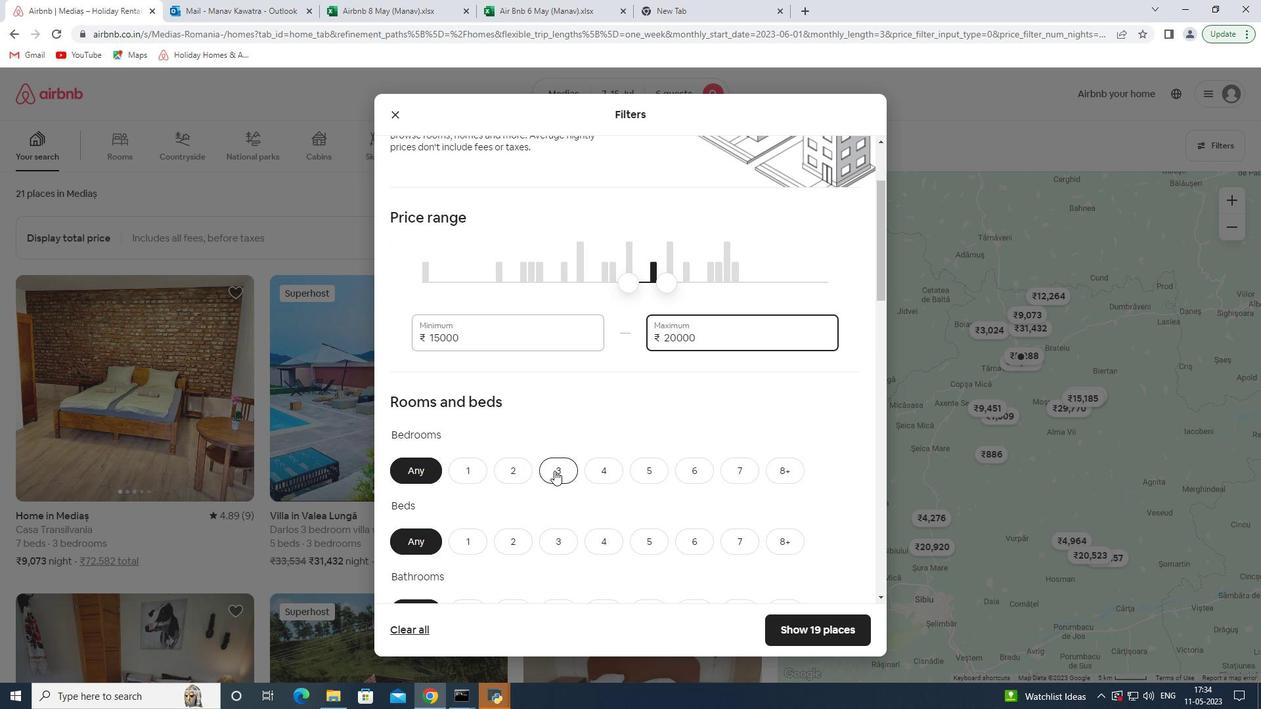 
Action: Mouse moved to (565, 487)
Screenshot: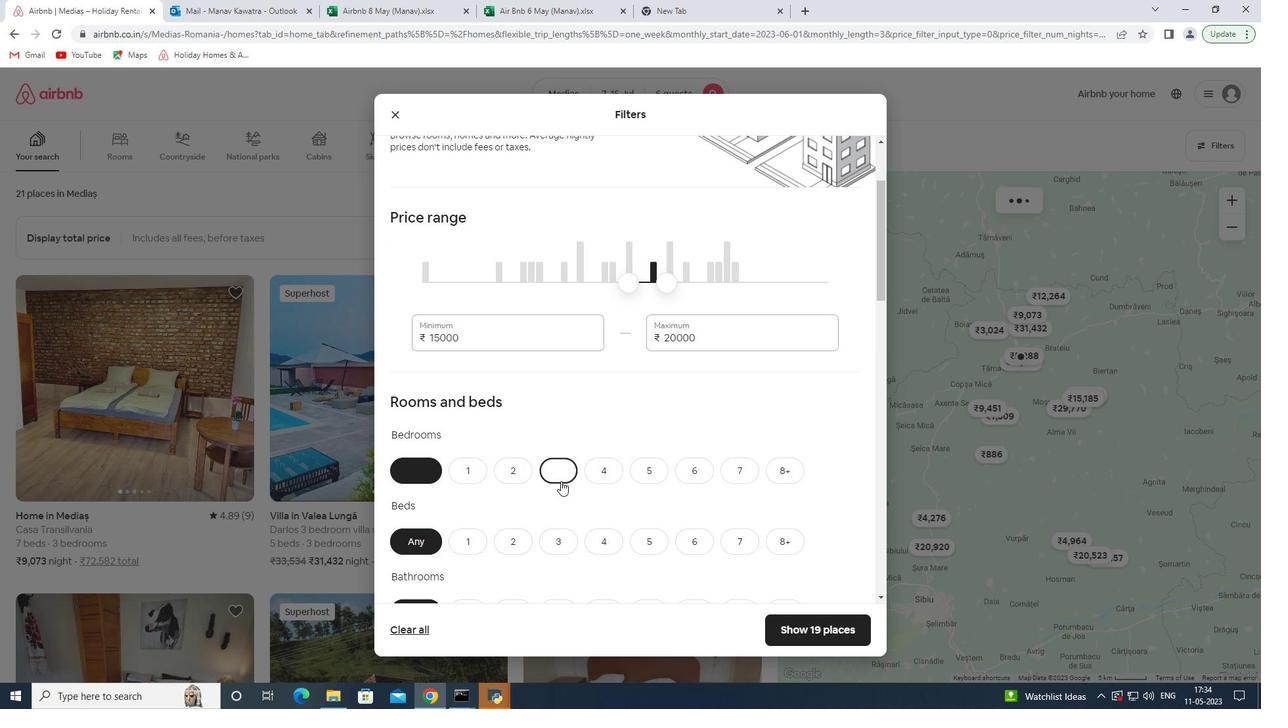 
Action: Mouse scrolled (565, 486) with delta (0, 0)
Screenshot: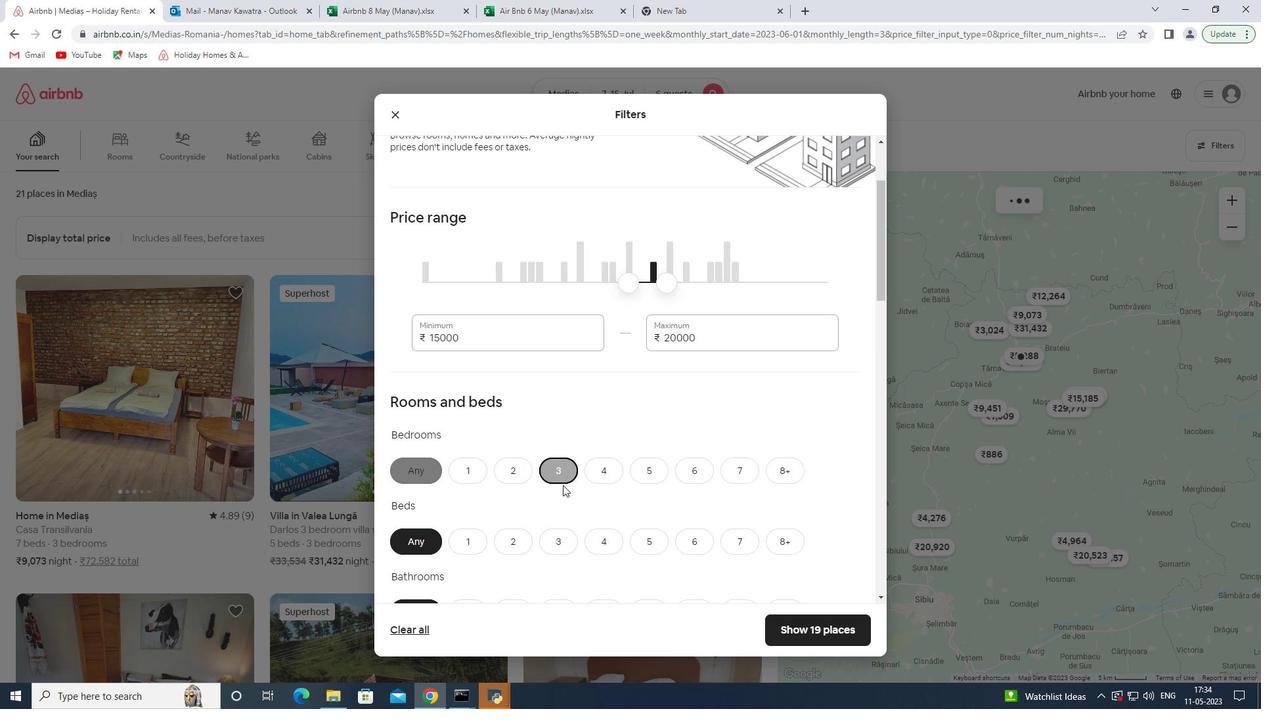 
Action: Mouse moved to (565, 487)
Screenshot: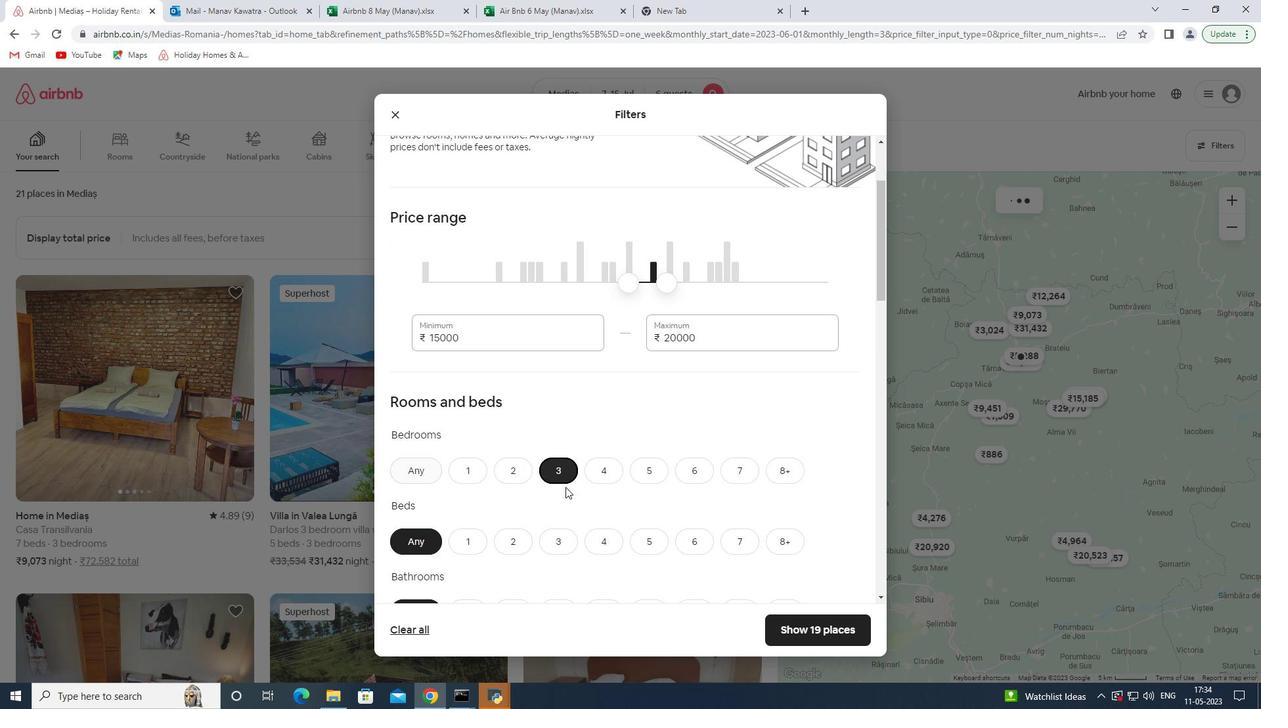 
Action: Mouse scrolled (565, 486) with delta (0, 0)
Screenshot: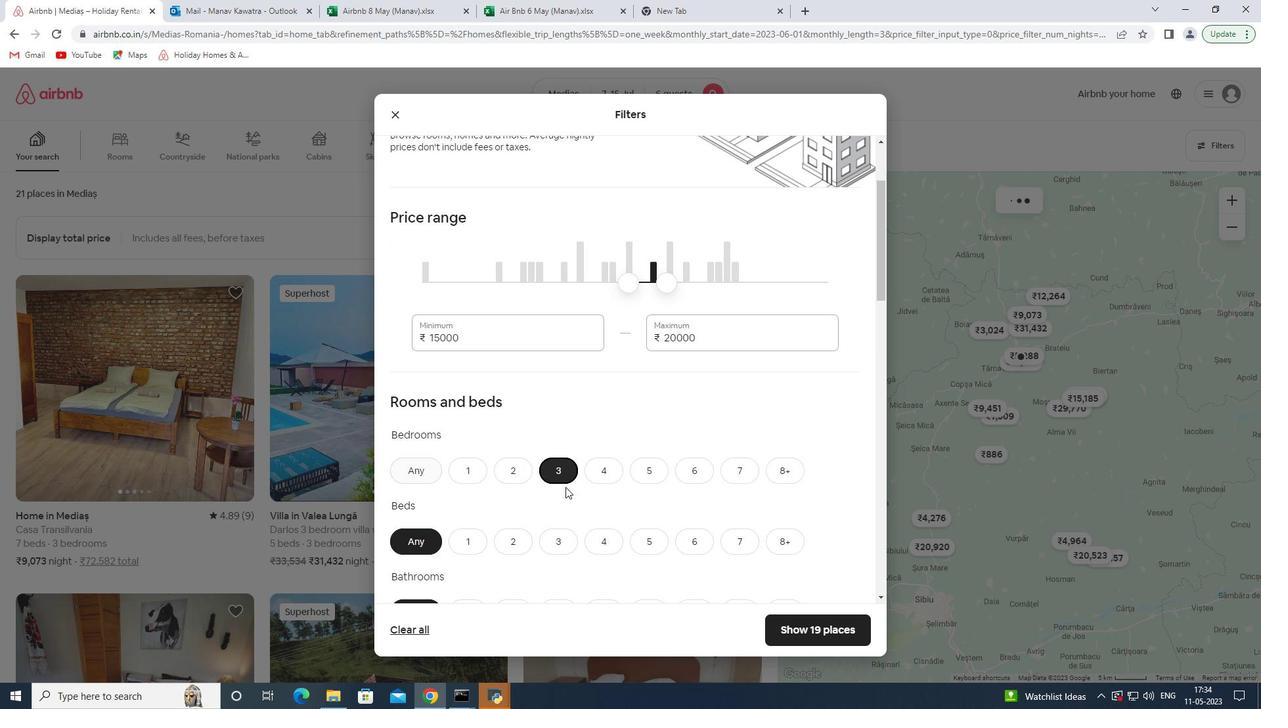 
Action: Mouse moved to (559, 413)
Screenshot: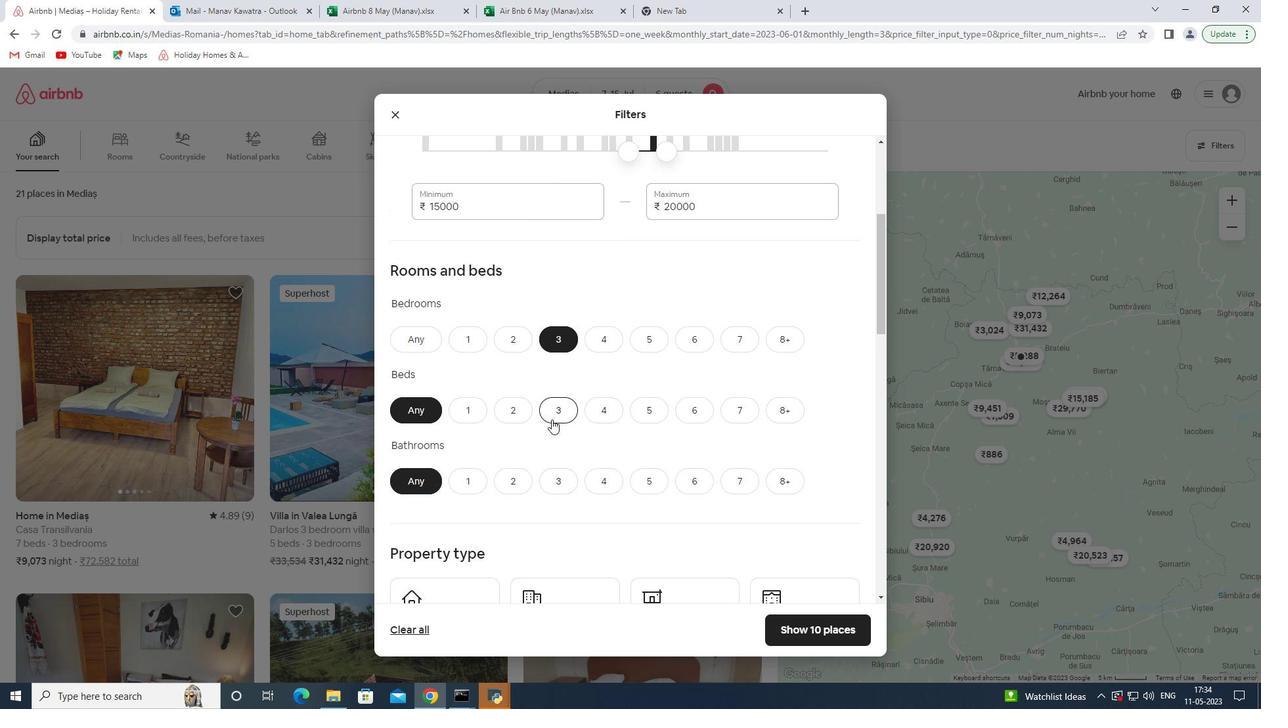 
Action: Mouse pressed left at (559, 413)
Screenshot: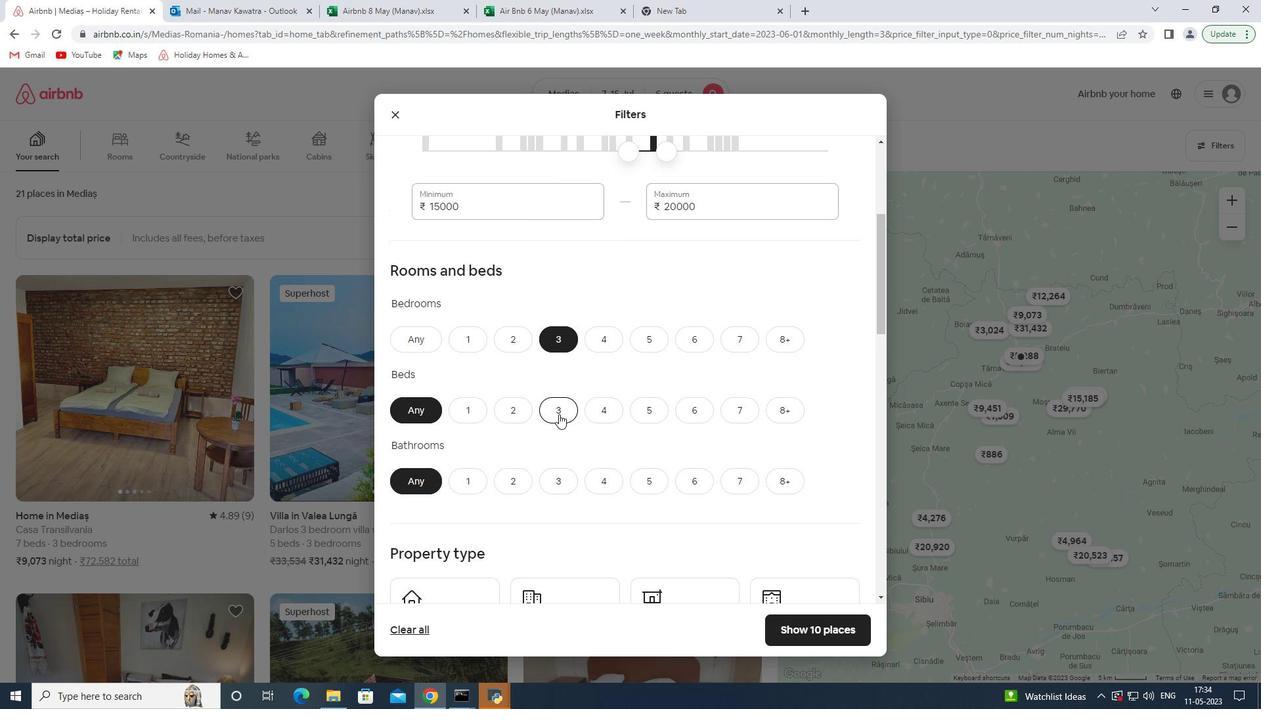 
Action: Mouse moved to (558, 487)
Screenshot: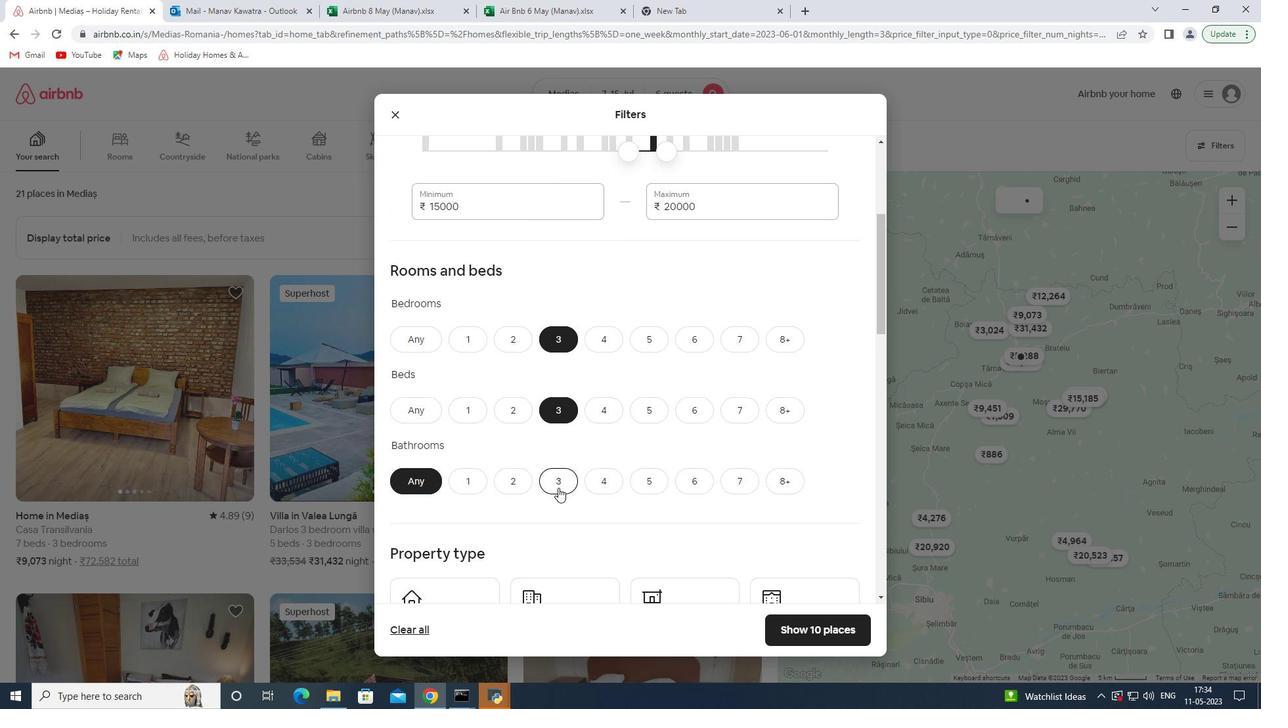 
Action: Mouse pressed left at (558, 487)
Screenshot: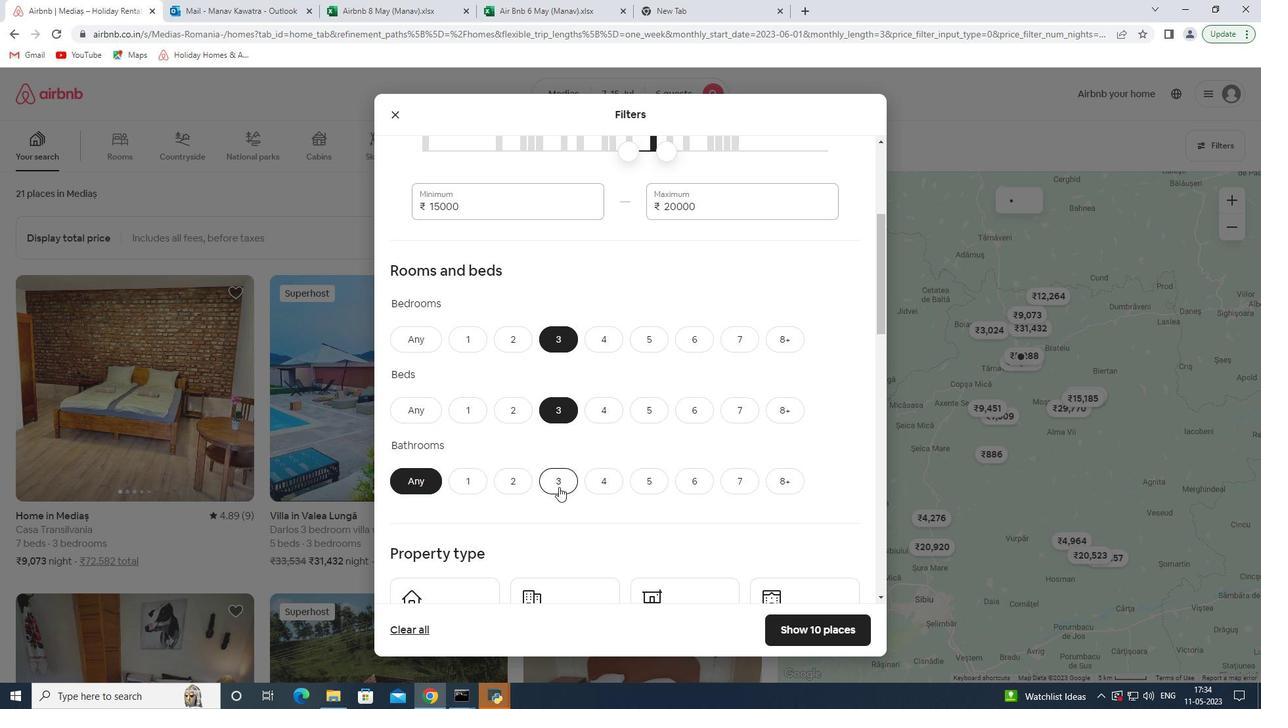 
Action: Mouse moved to (553, 484)
Screenshot: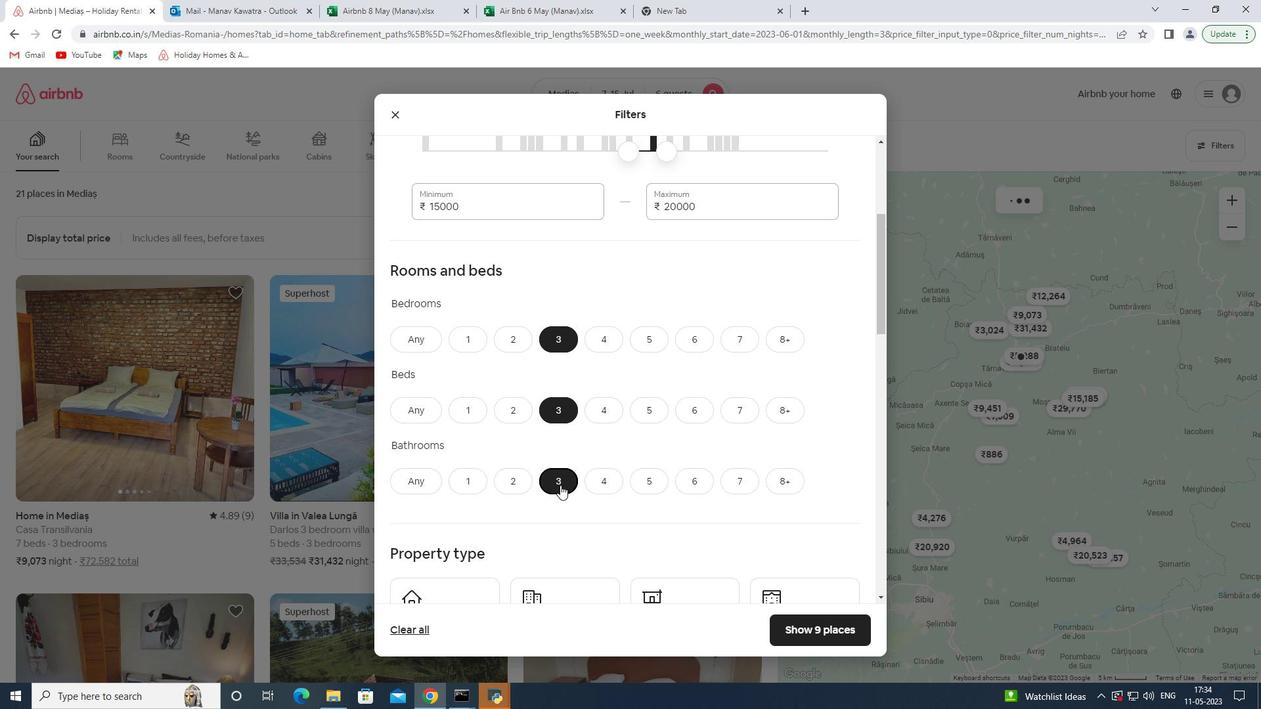 
Action: Mouse scrolled (553, 483) with delta (0, 0)
Screenshot: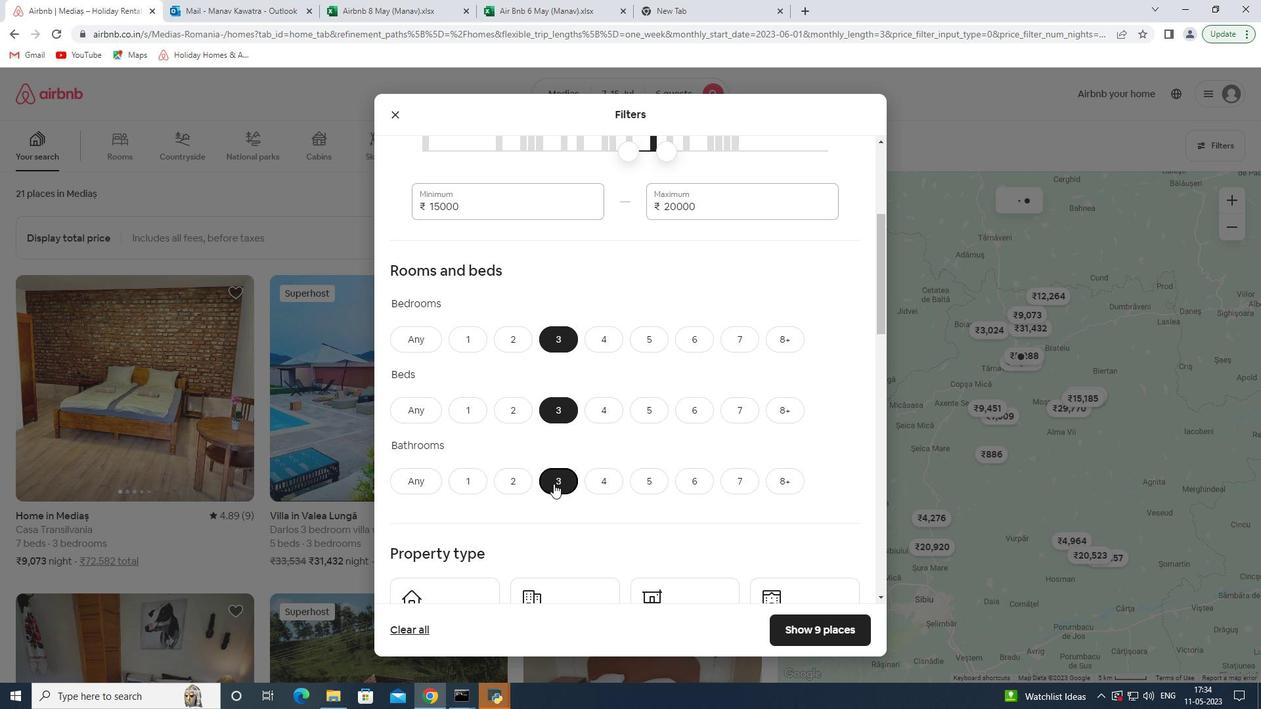 
Action: Mouse scrolled (553, 483) with delta (0, 0)
Screenshot: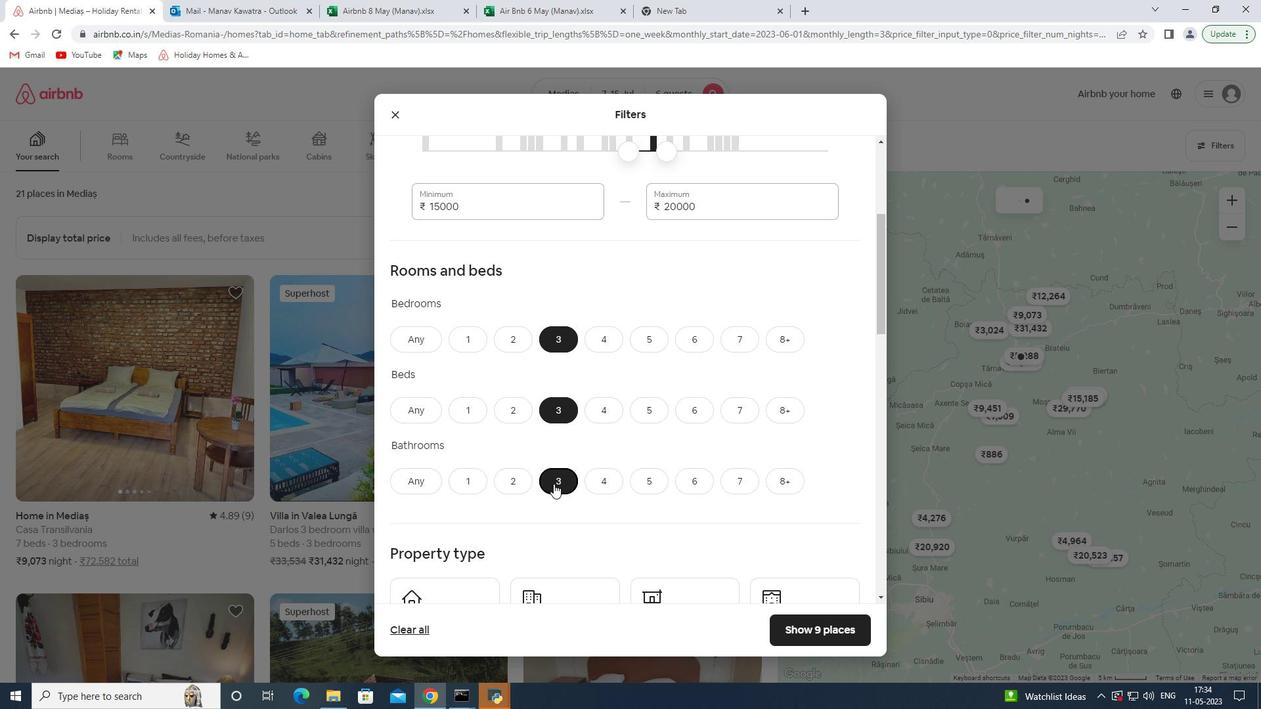 
Action: Mouse scrolled (553, 483) with delta (0, 0)
Screenshot: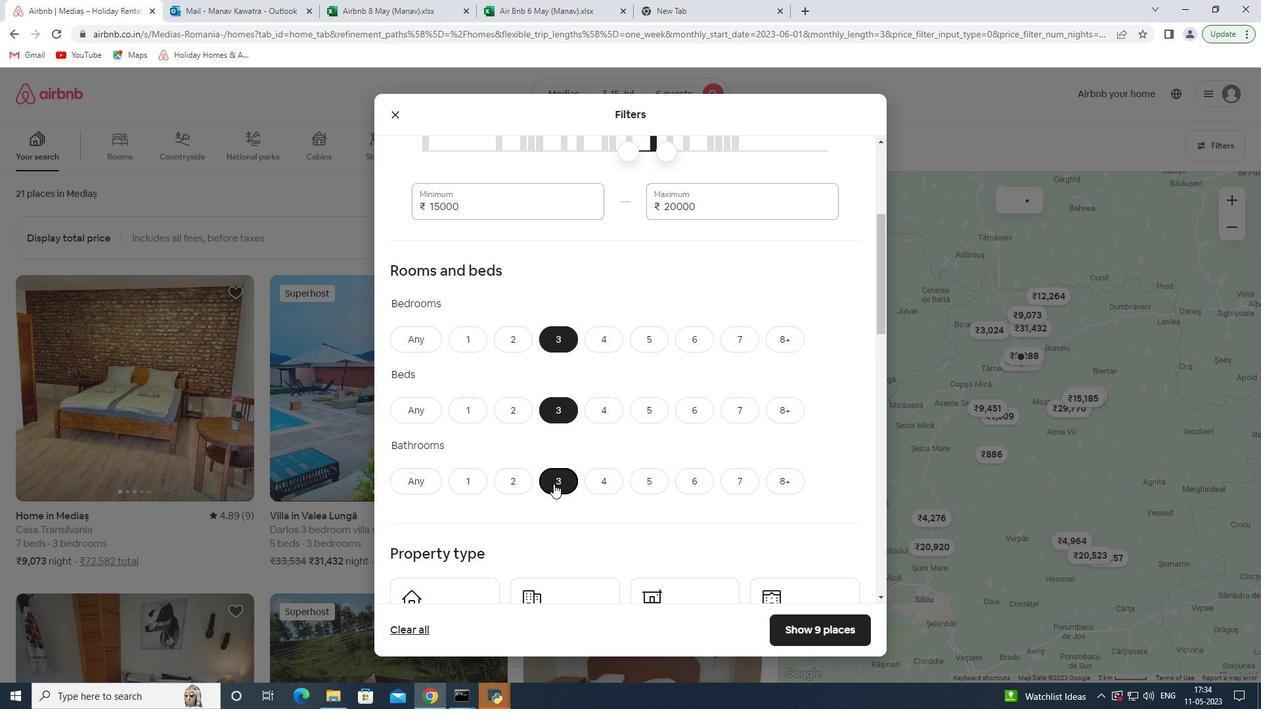 
Action: Mouse moved to (466, 437)
Screenshot: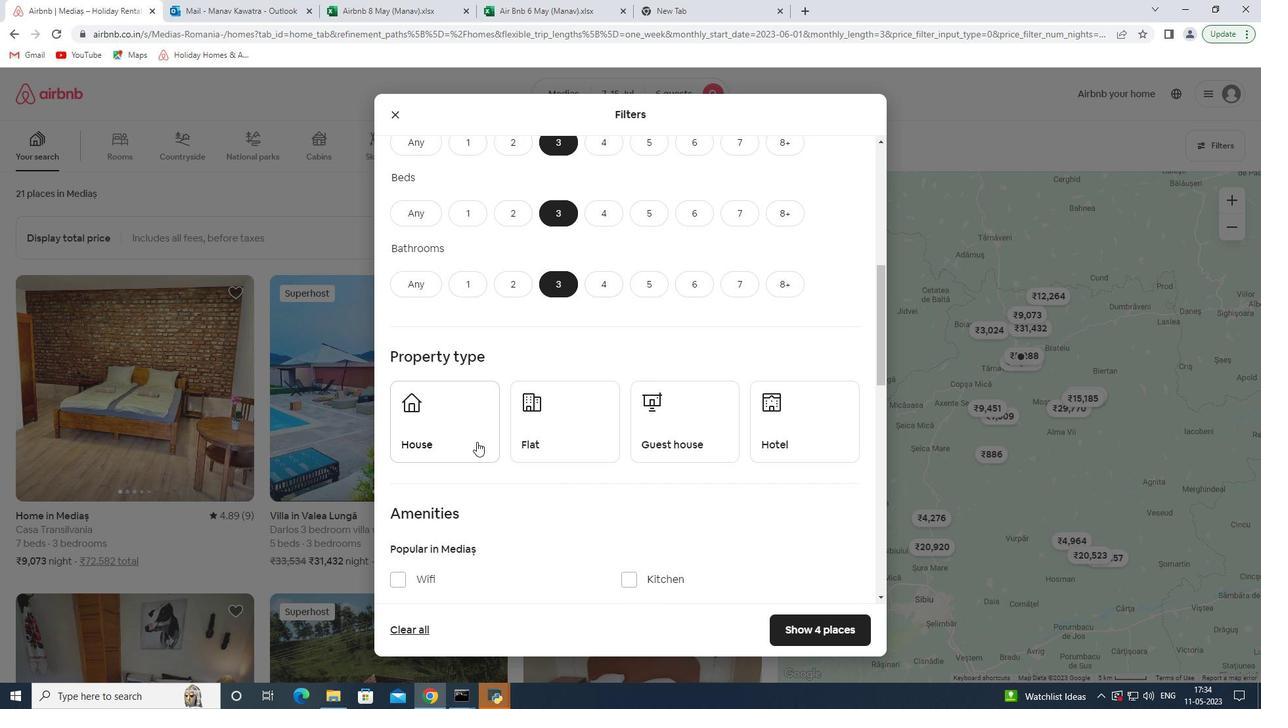 
Action: Mouse pressed left at (466, 437)
Screenshot: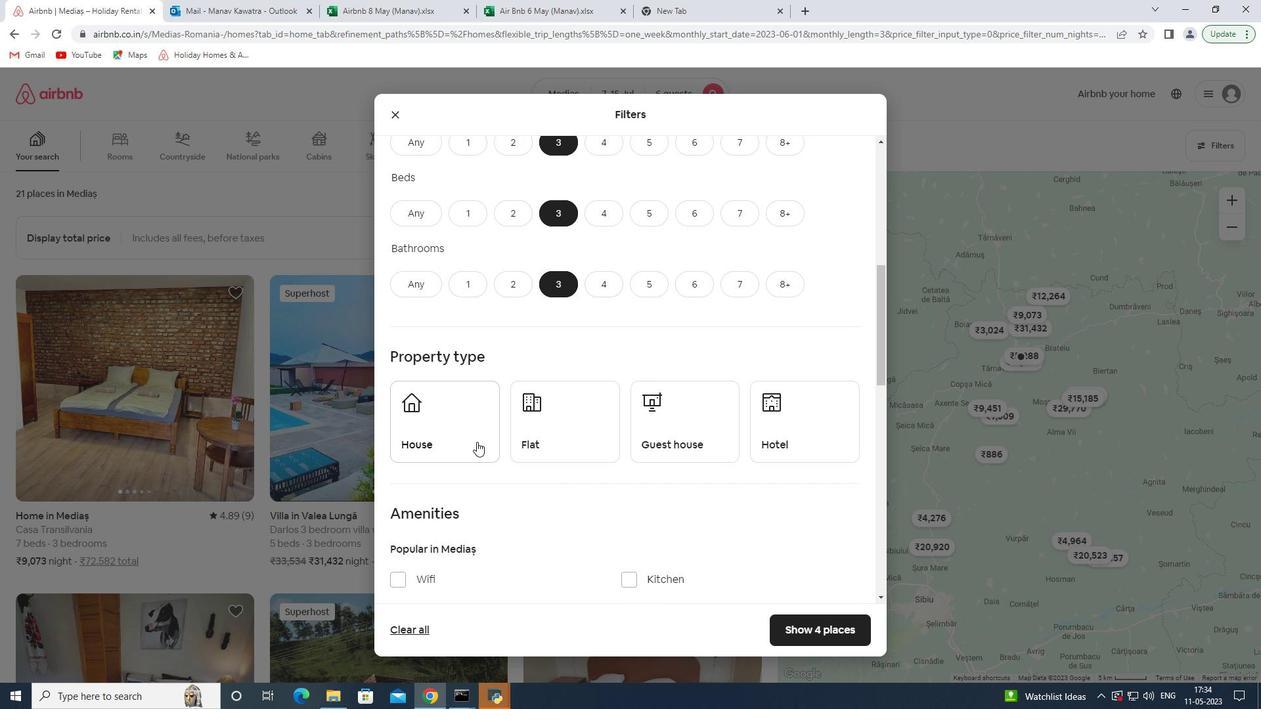 
Action: Mouse moved to (560, 435)
Screenshot: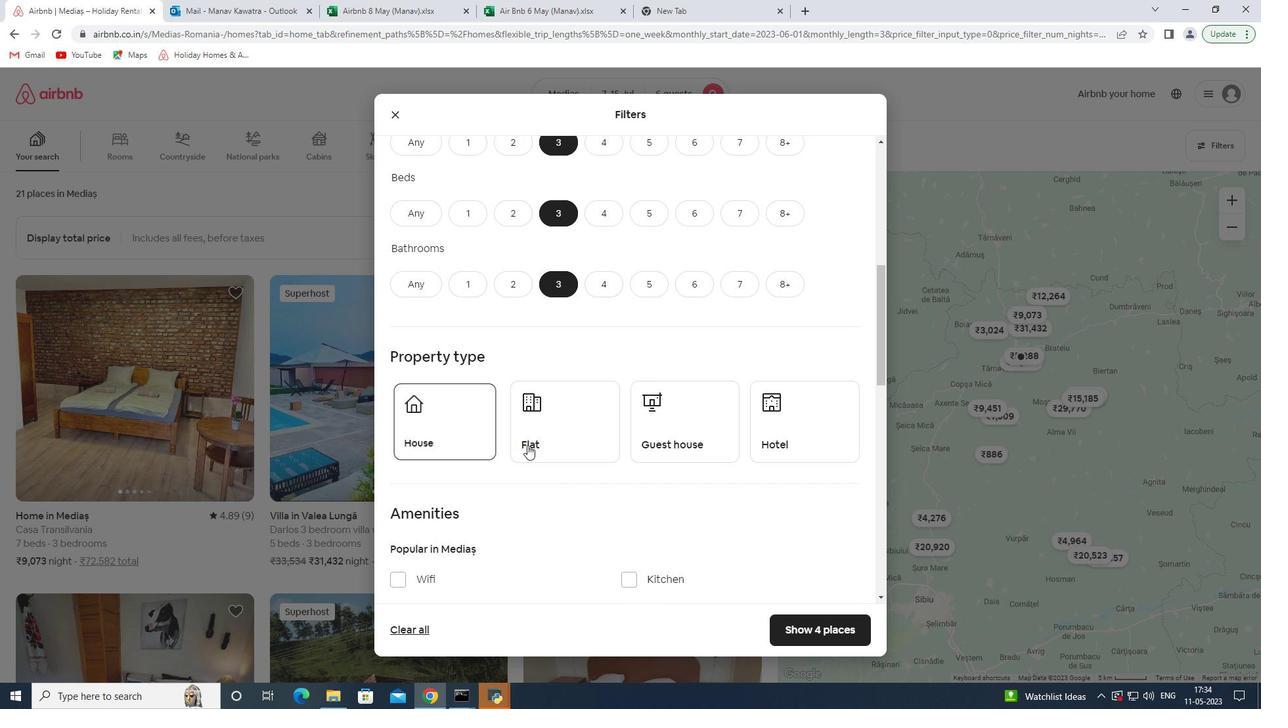 
Action: Mouse pressed left at (560, 435)
Screenshot: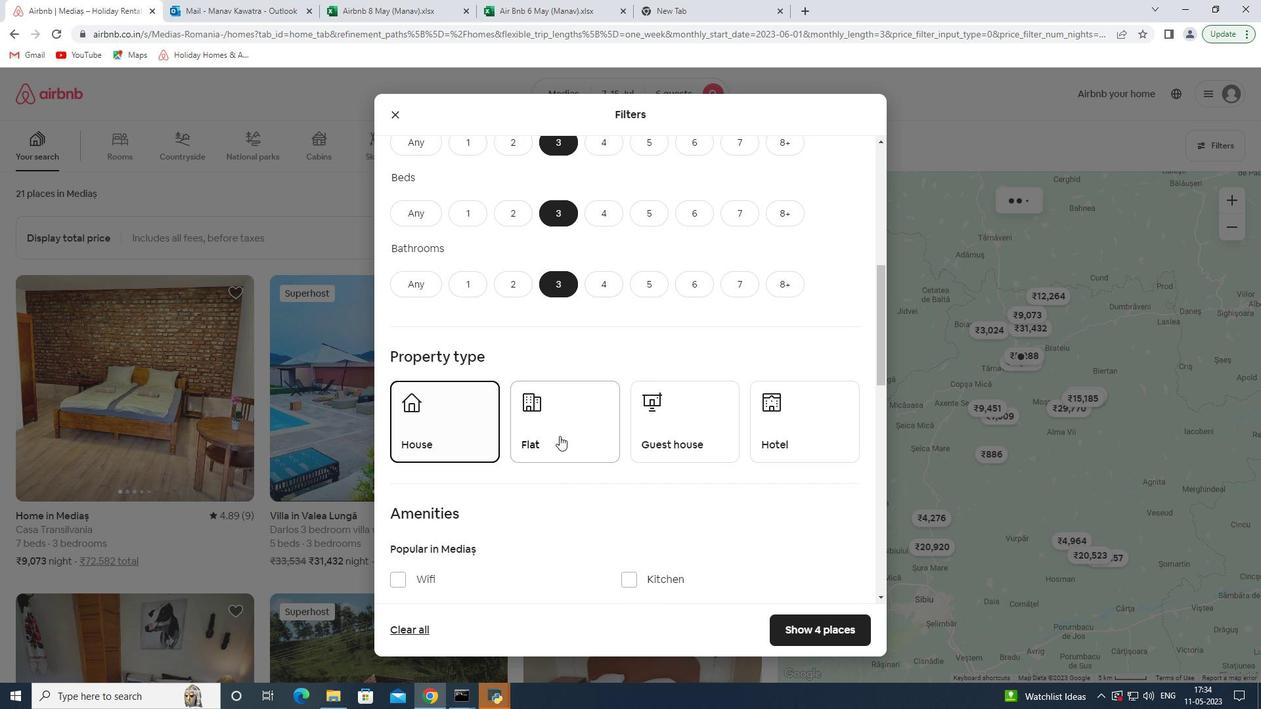 
Action: Mouse moved to (656, 431)
Screenshot: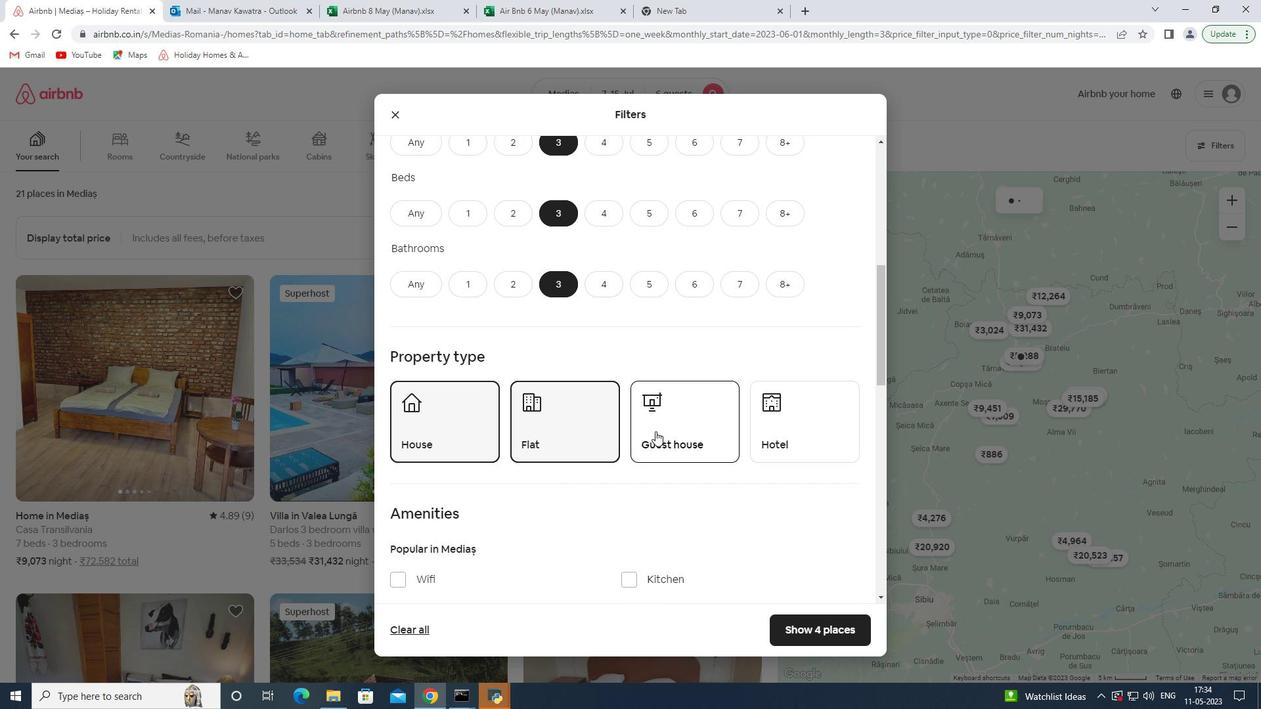 
Action: Mouse pressed left at (656, 431)
Screenshot: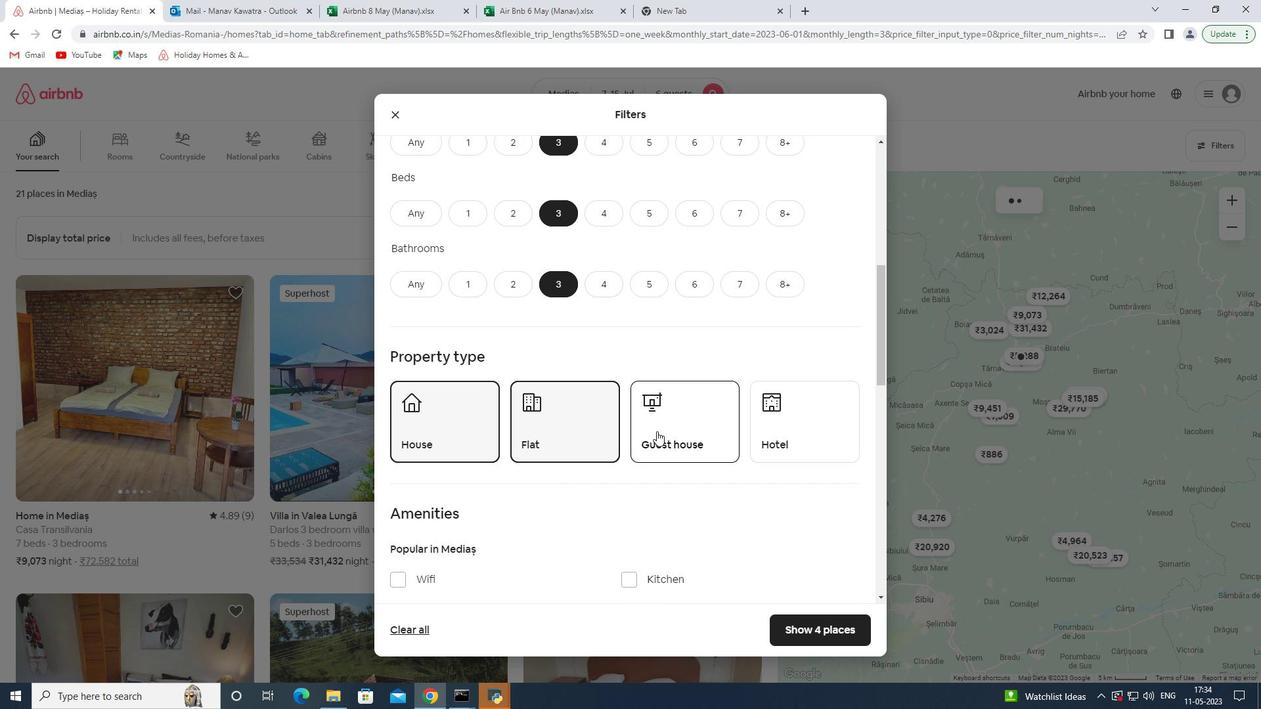 
Action: Mouse moved to (648, 438)
Screenshot: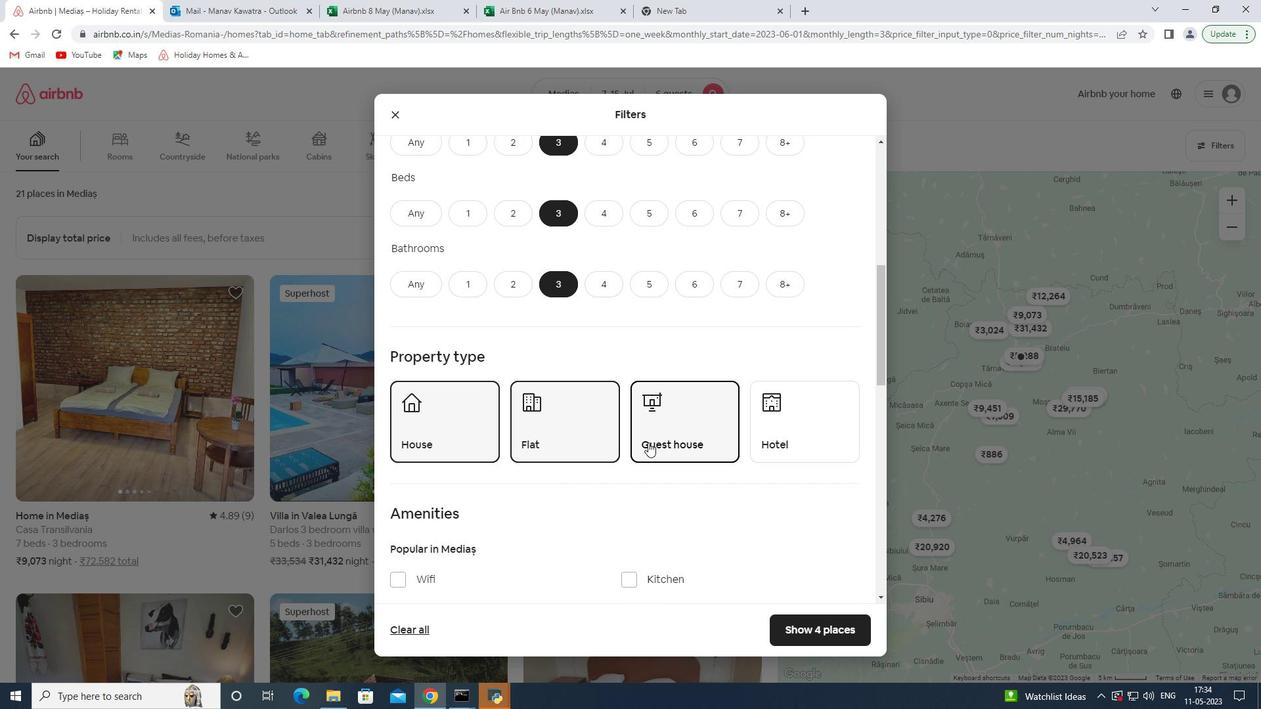 
Action: Mouse scrolled (648, 438) with delta (0, 0)
Screenshot: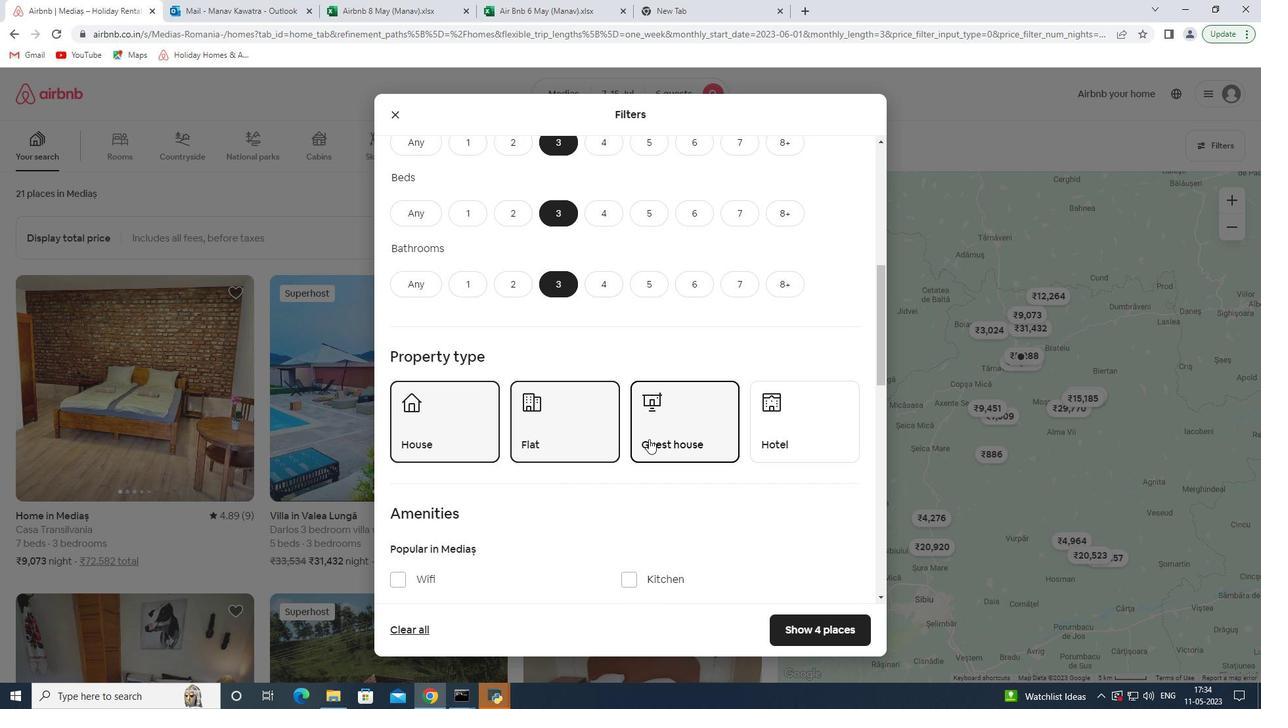 
Action: Mouse scrolled (648, 438) with delta (0, 0)
Screenshot: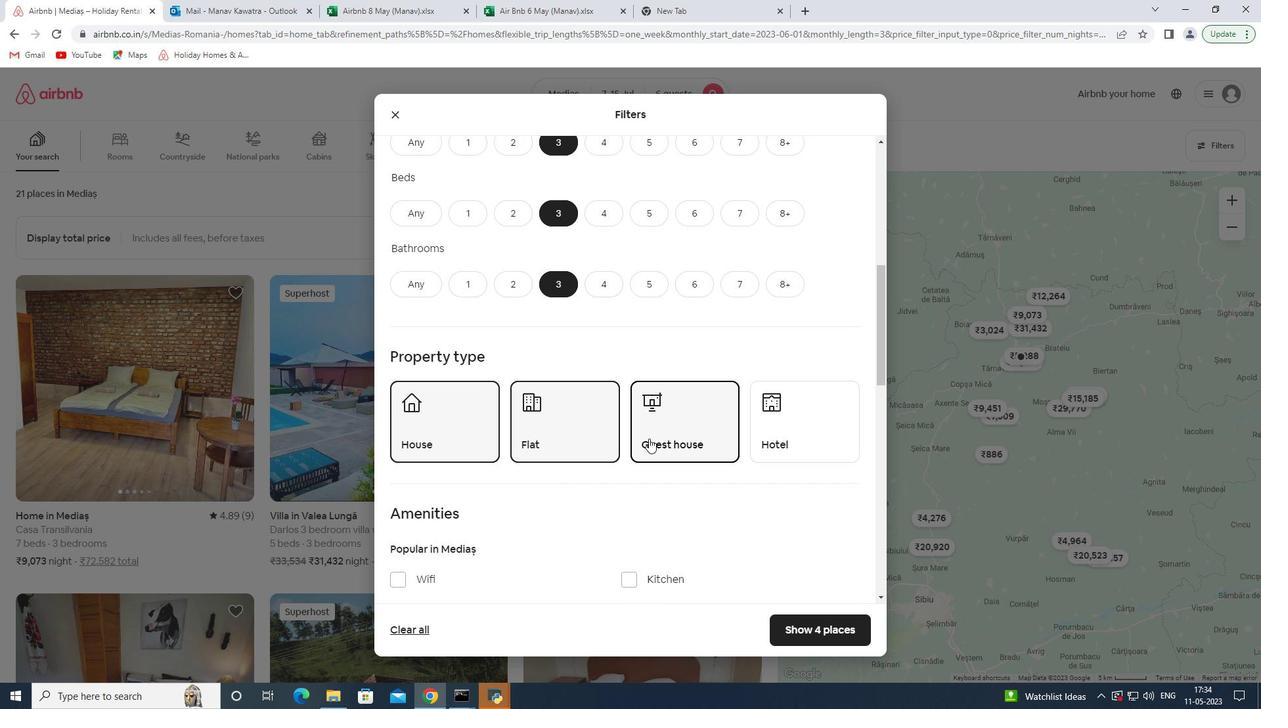 
Action: Mouse moved to (425, 472)
Screenshot: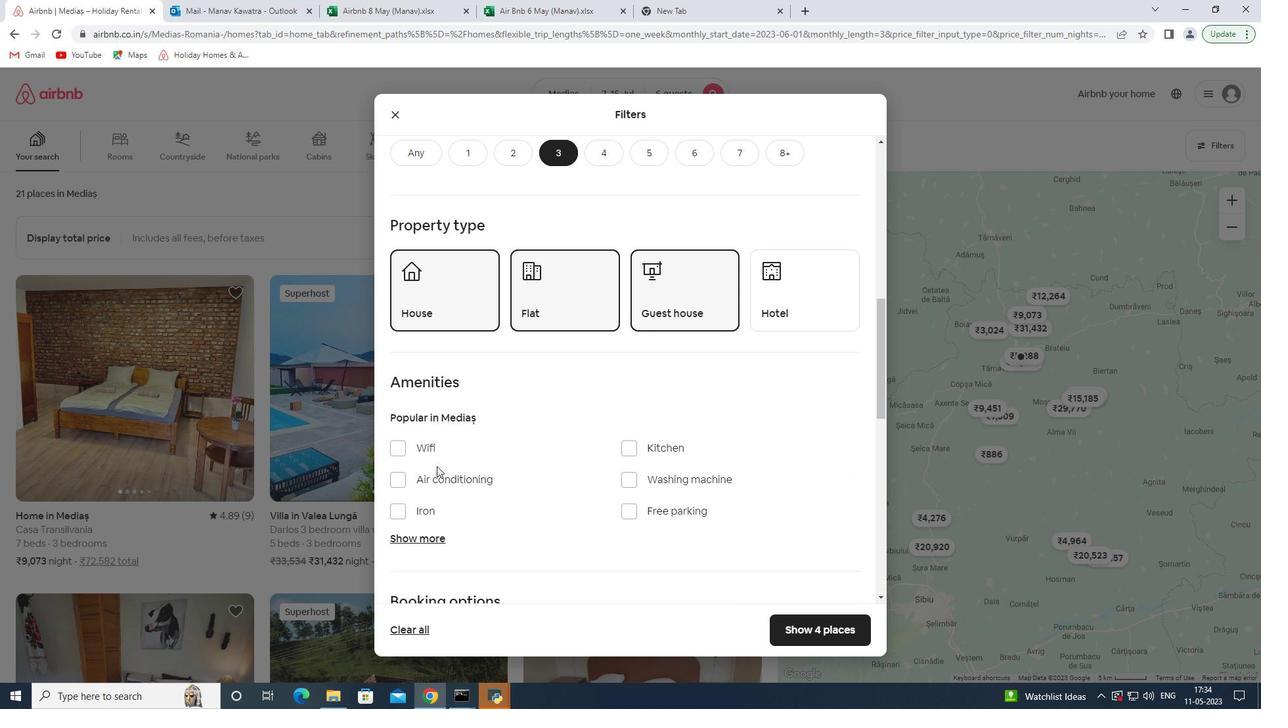 
Action: Mouse scrolled (425, 471) with delta (0, 0)
Screenshot: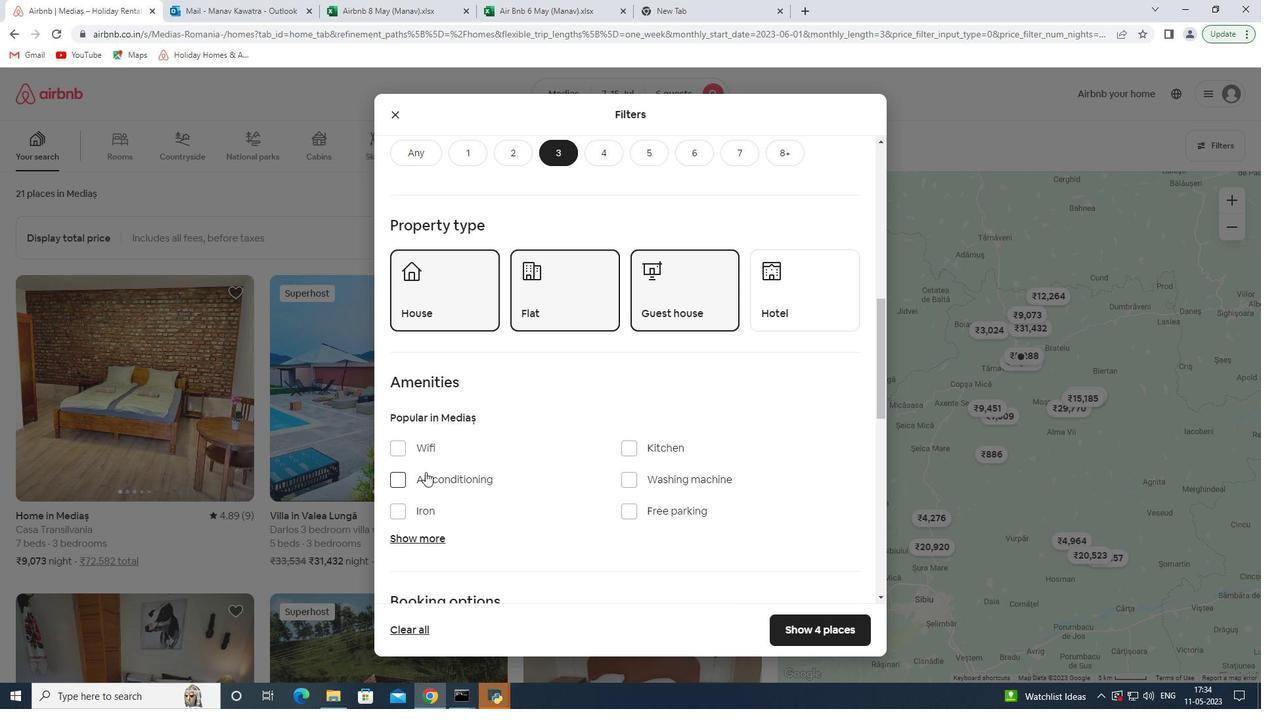 
Action: Mouse scrolled (425, 471) with delta (0, 0)
Screenshot: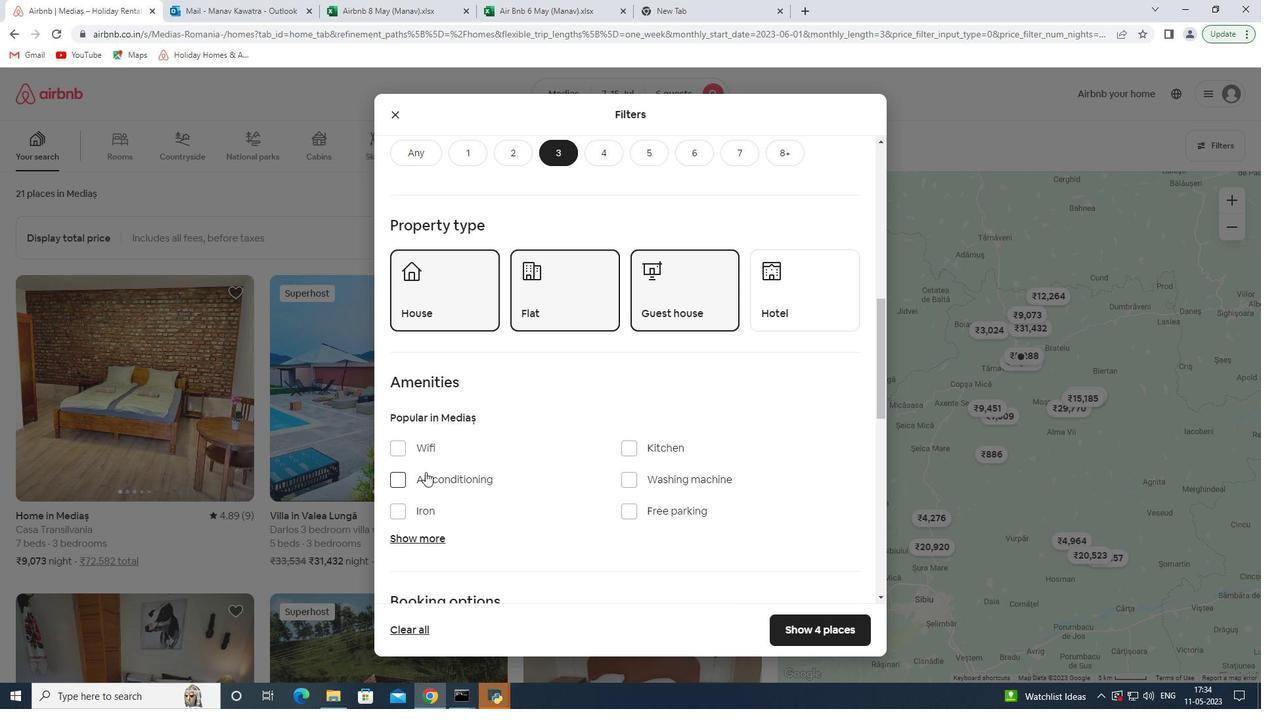 
Action: Mouse moved to (829, 553)
Screenshot: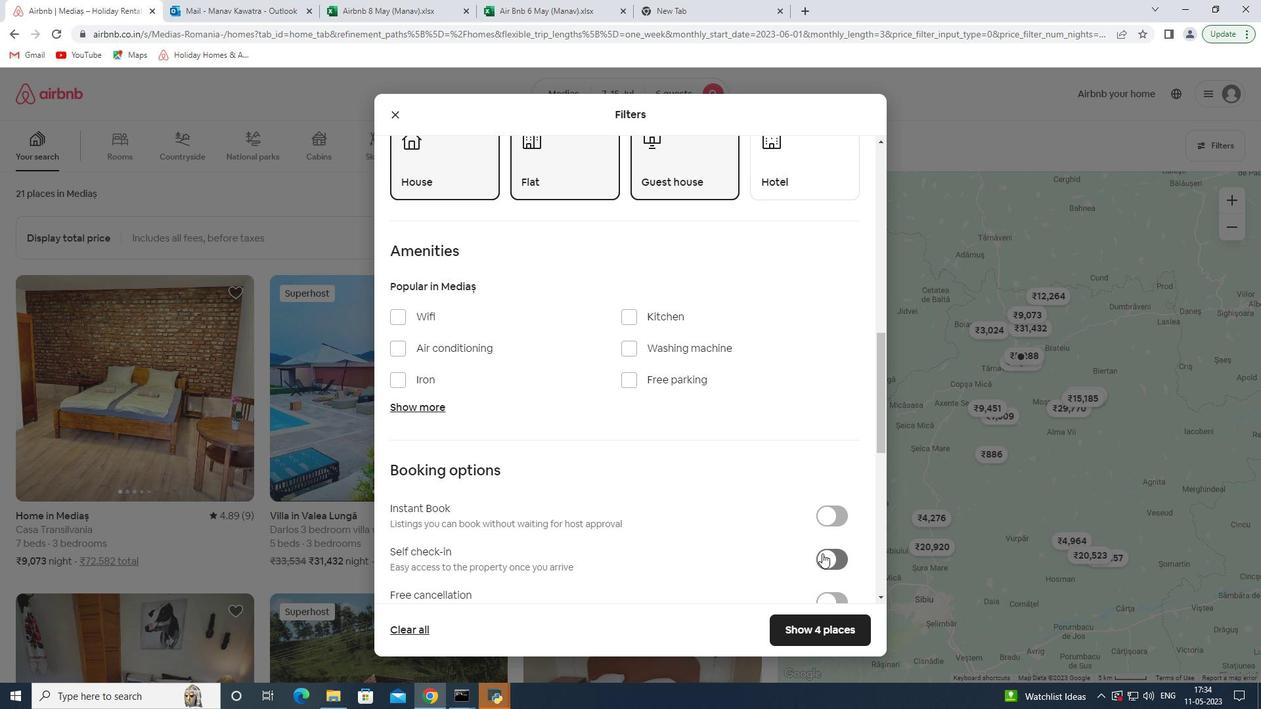 
Action: Mouse pressed left at (829, 553)
Screenshot: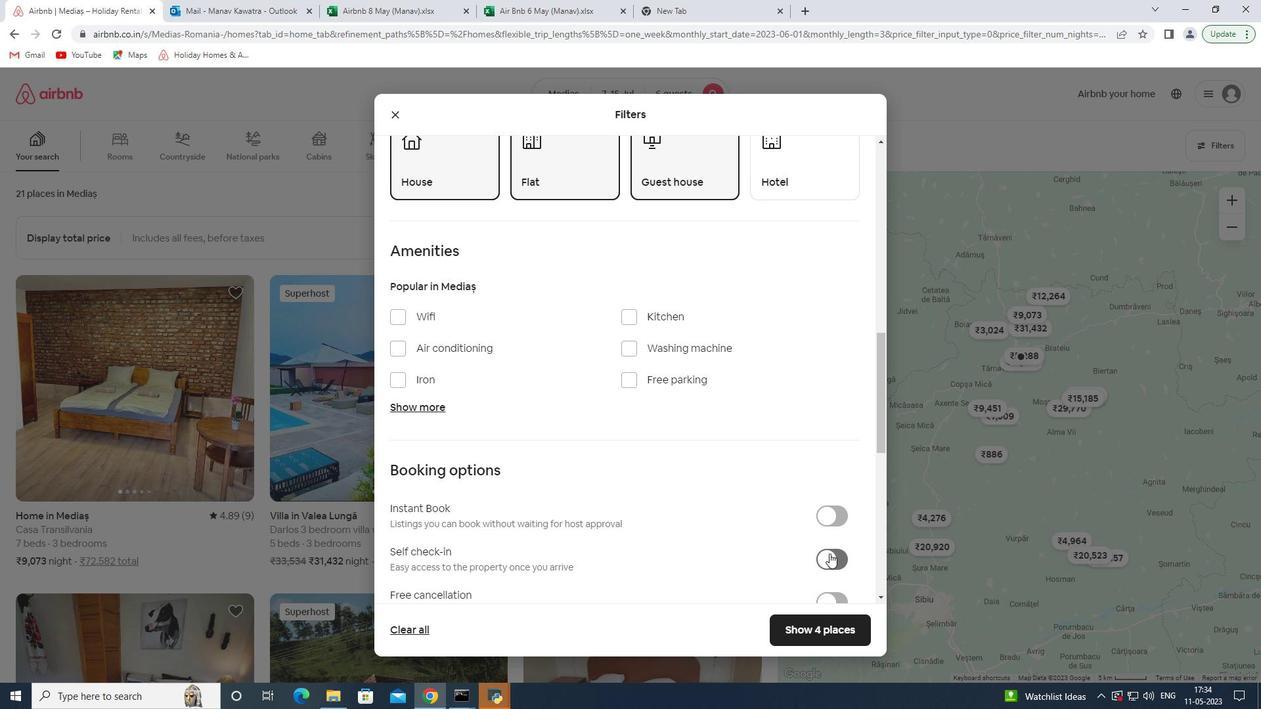 
Action: Mouse moved to (613, 503)
Screenshot: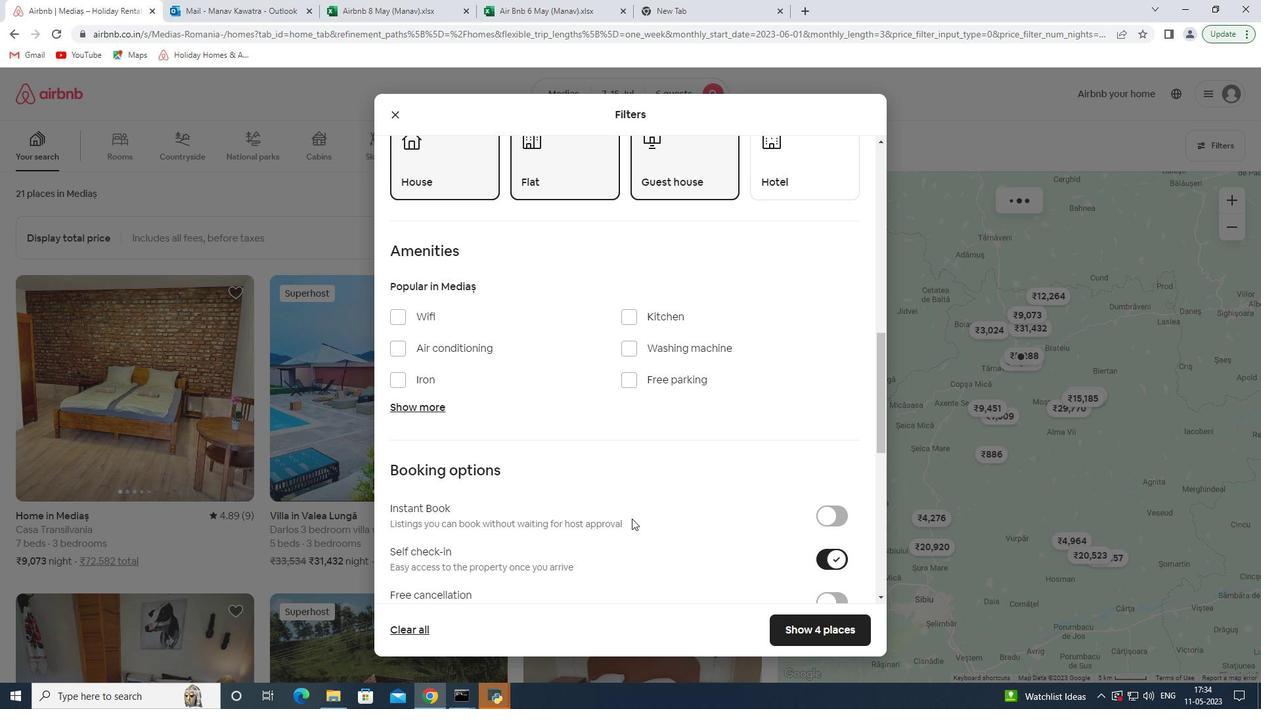 
Action: Mouse scrolled (613, 502) with delta (0, 0)
Screenshot: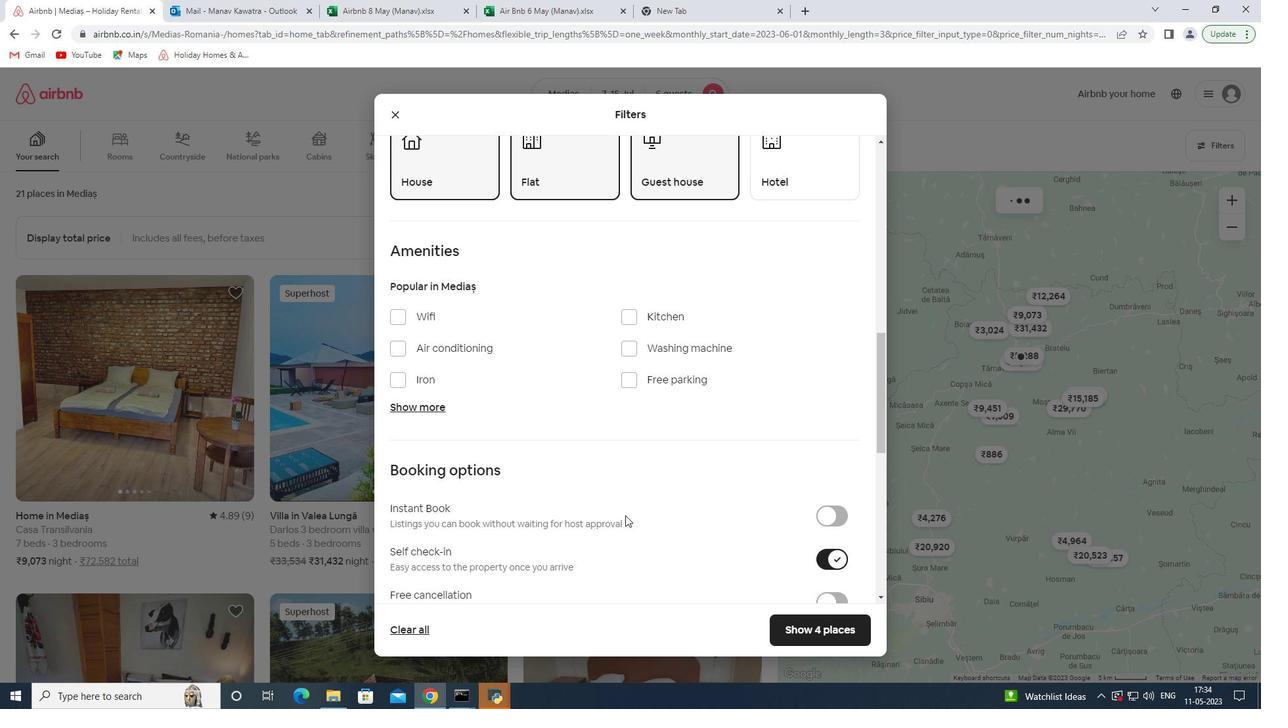 
Action: Mouse scrolled (613, 502) with delta (0, 0)
Screenshot: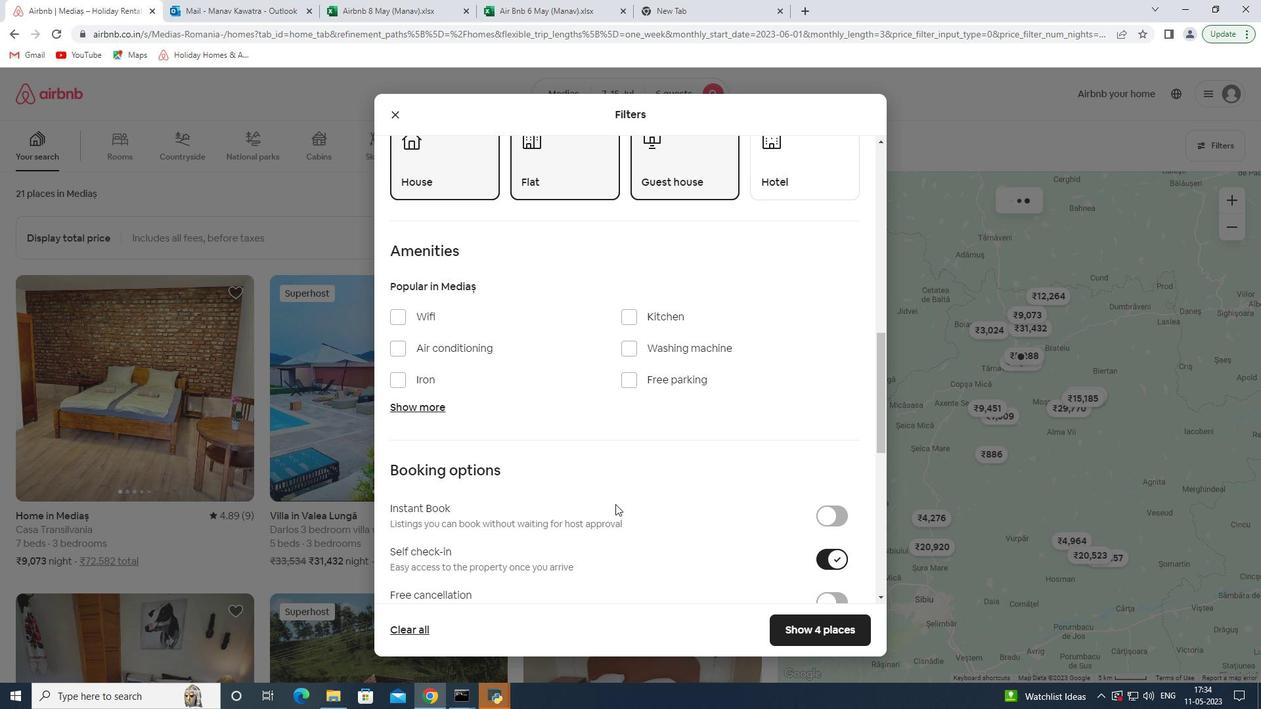 
Action: Mouse scrolled (613, 502) with delta (0, 0)
Screenshot: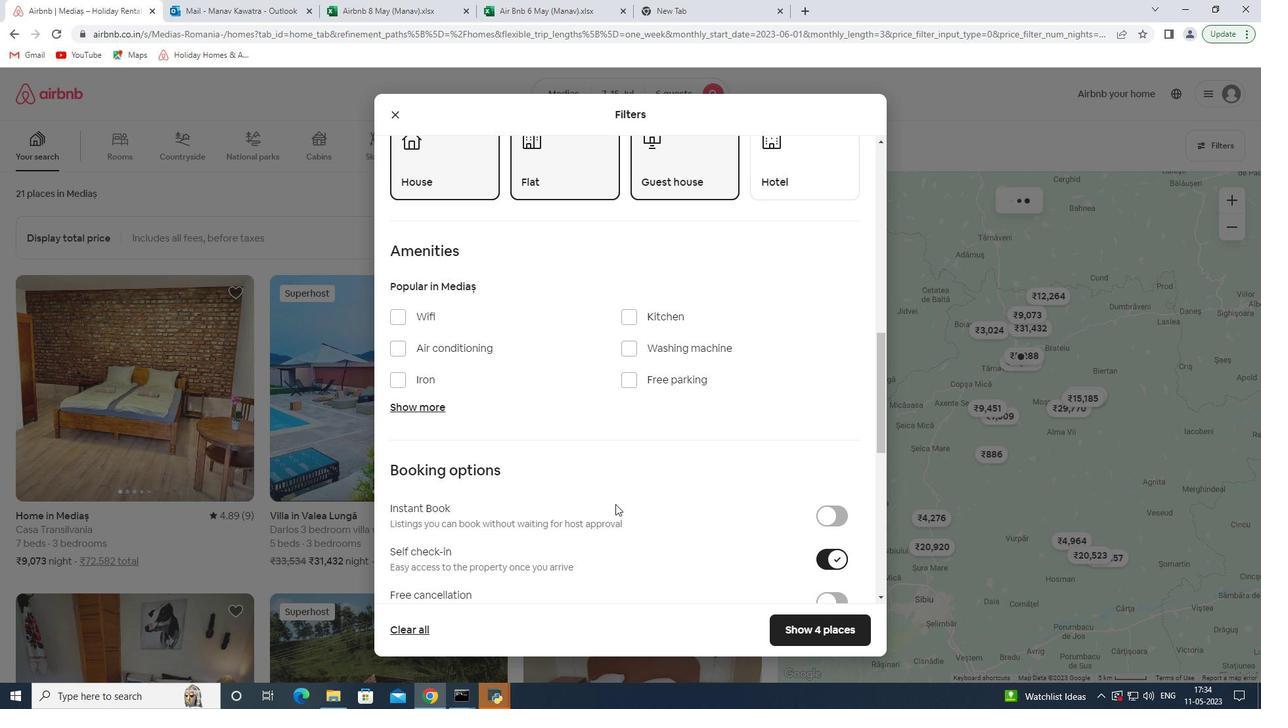 
Action: Mouse scrolled (613, 502) with delta (0, 0)
Screenshot: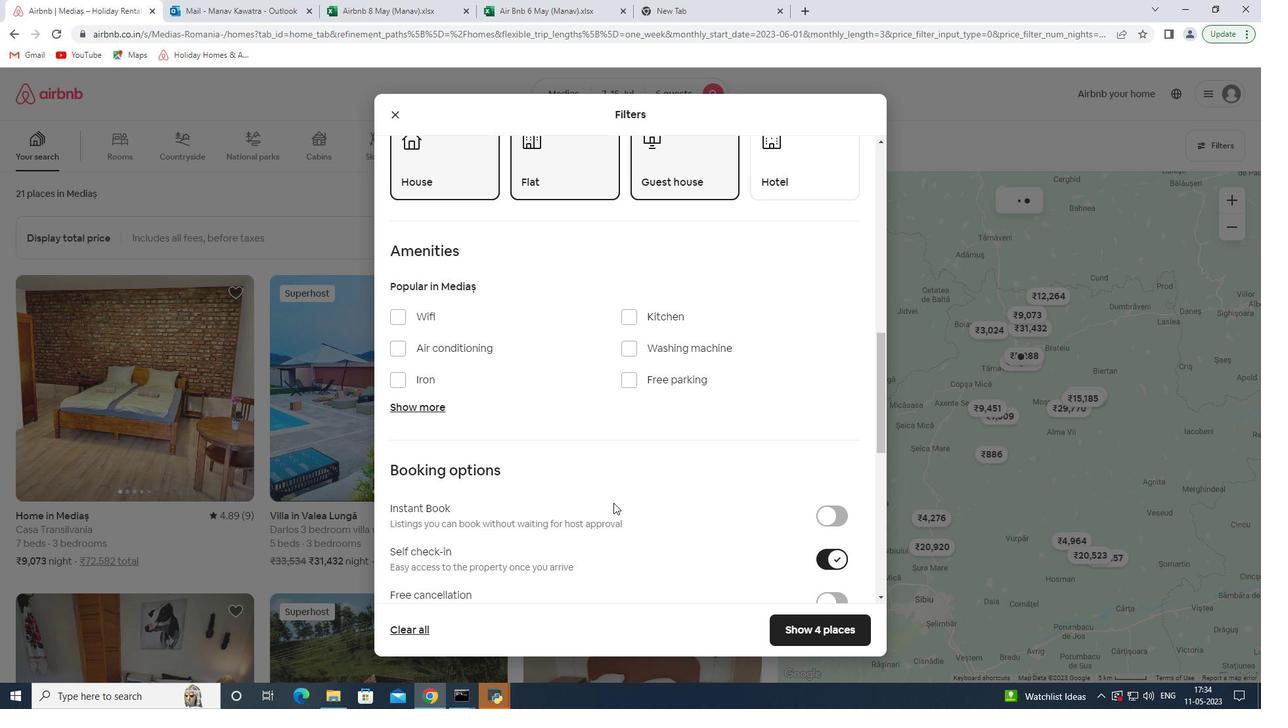 
Action: Mouse moved to (644, 547)
Screenshot: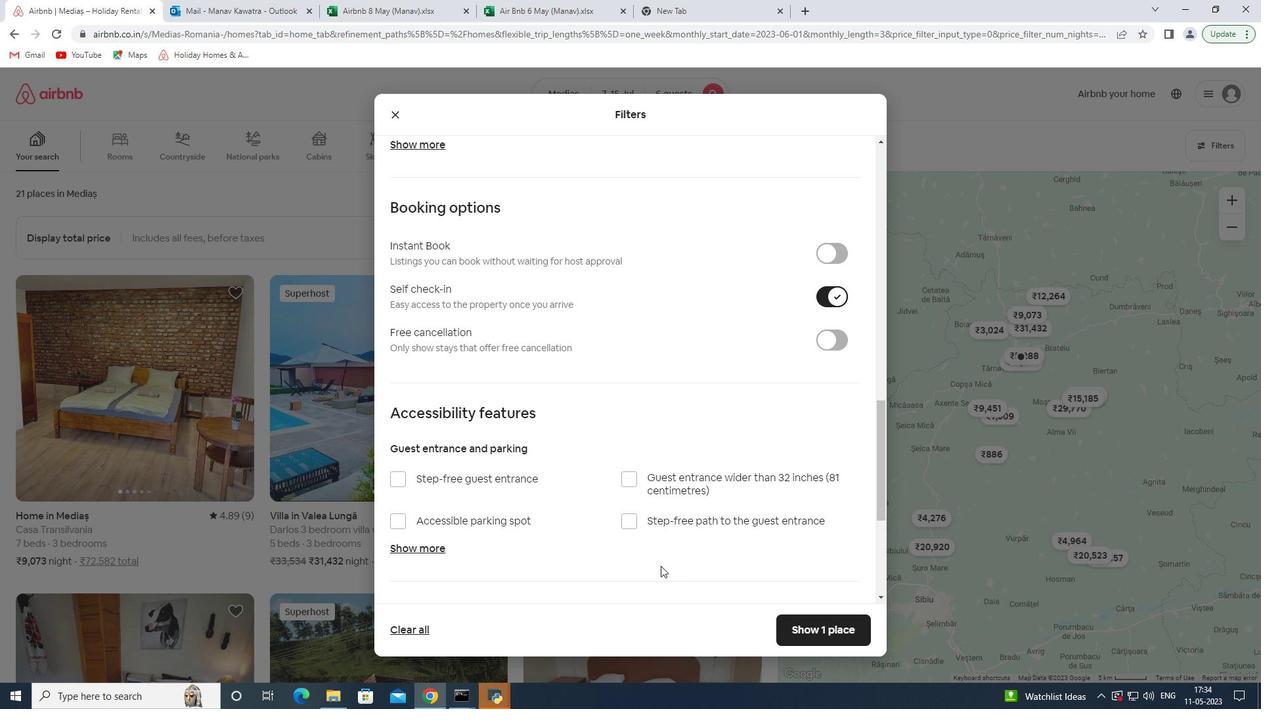 
Action: Mouse scrolled (644, 547) with delta (0, 0)
Screenshot: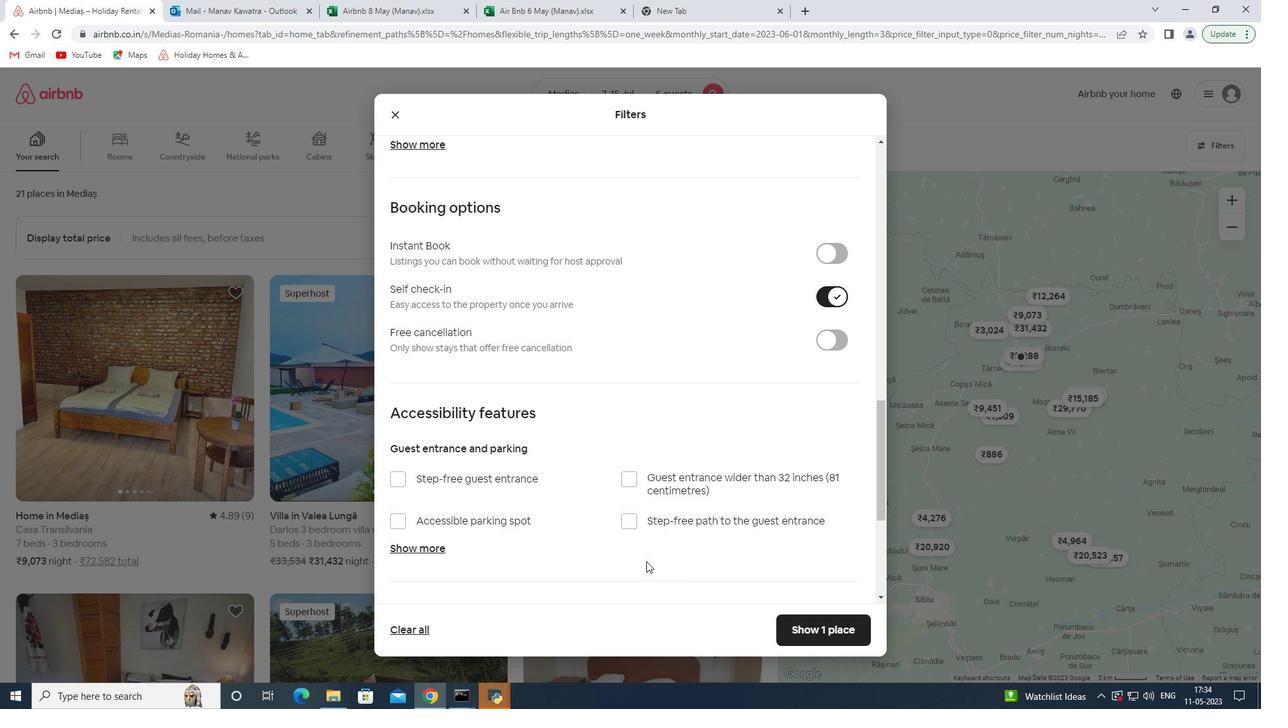 
Action: Mouse scrolled (644, 547) with delta (0, 0)
Screenshot: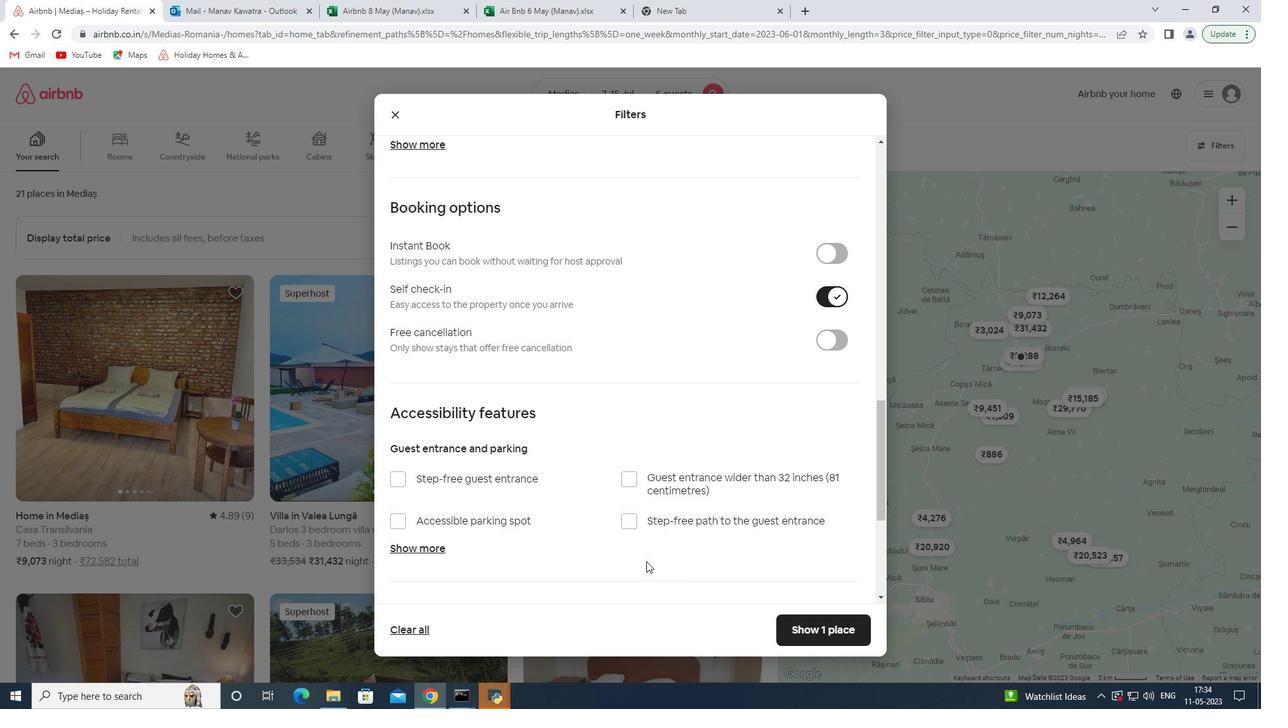 
Action: Mouse scrolled (644, 547) with delta (0, 0)
Screenshot: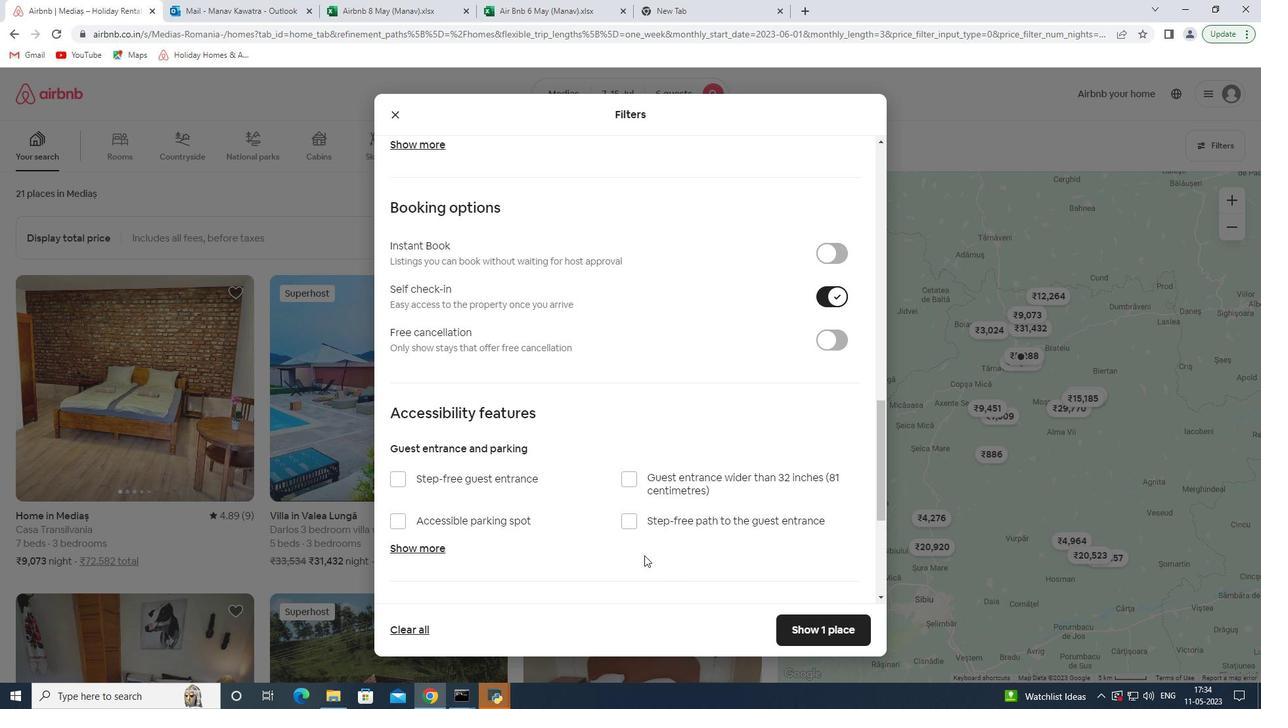 
Action: Mouse scrolled (644, 547) with delta (0, 0)
Screenshot: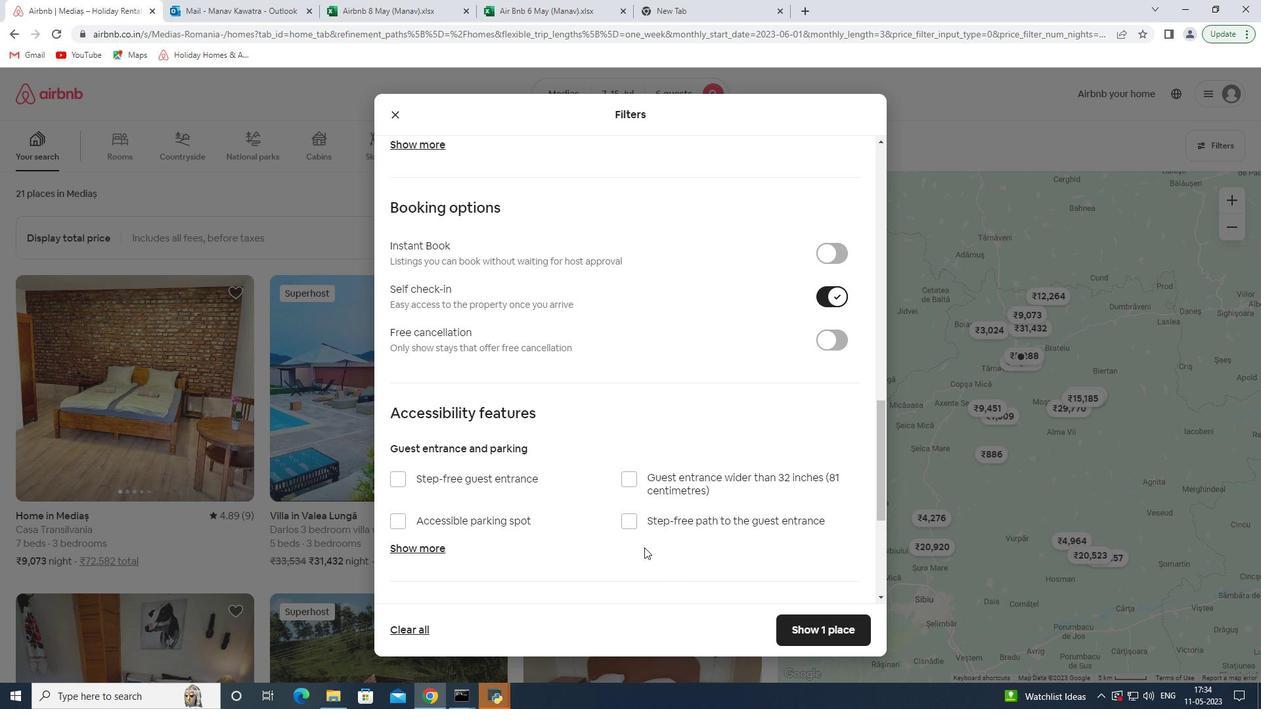 
Action: Mouse moved to (438, 528)
Screenshot: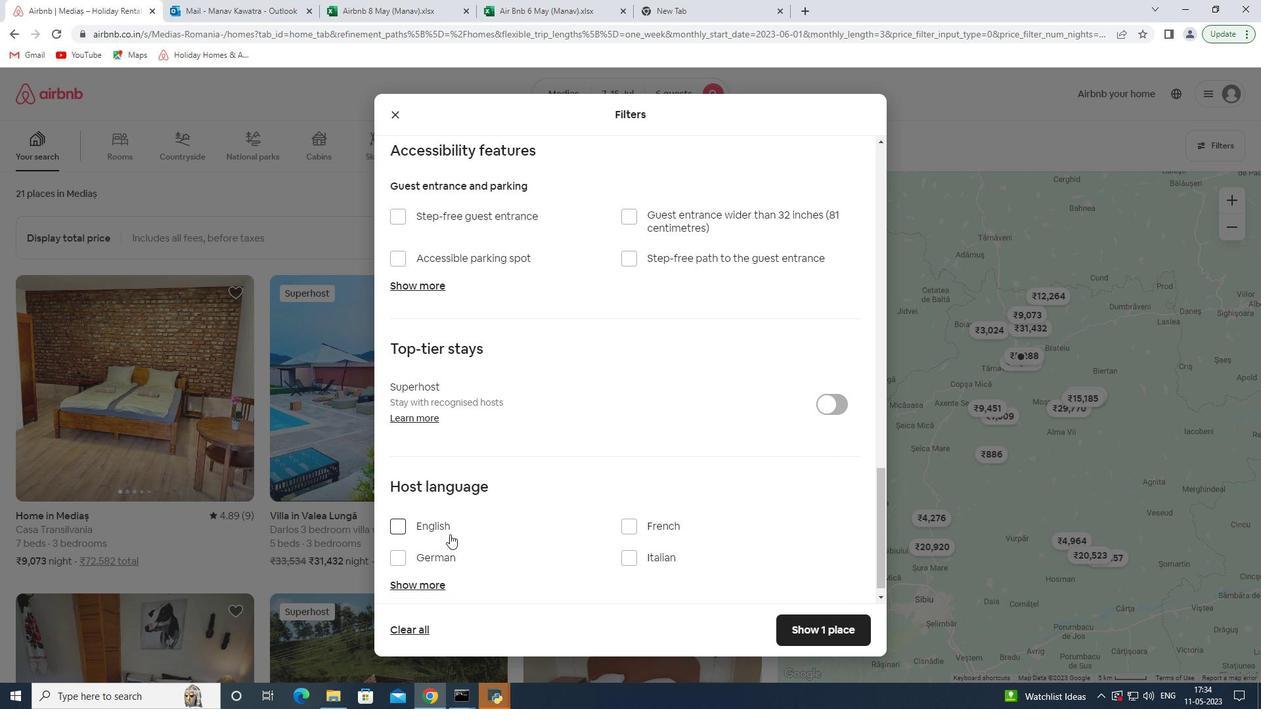 
Action: Mouse pressed left at (438, 528)
Screenshot: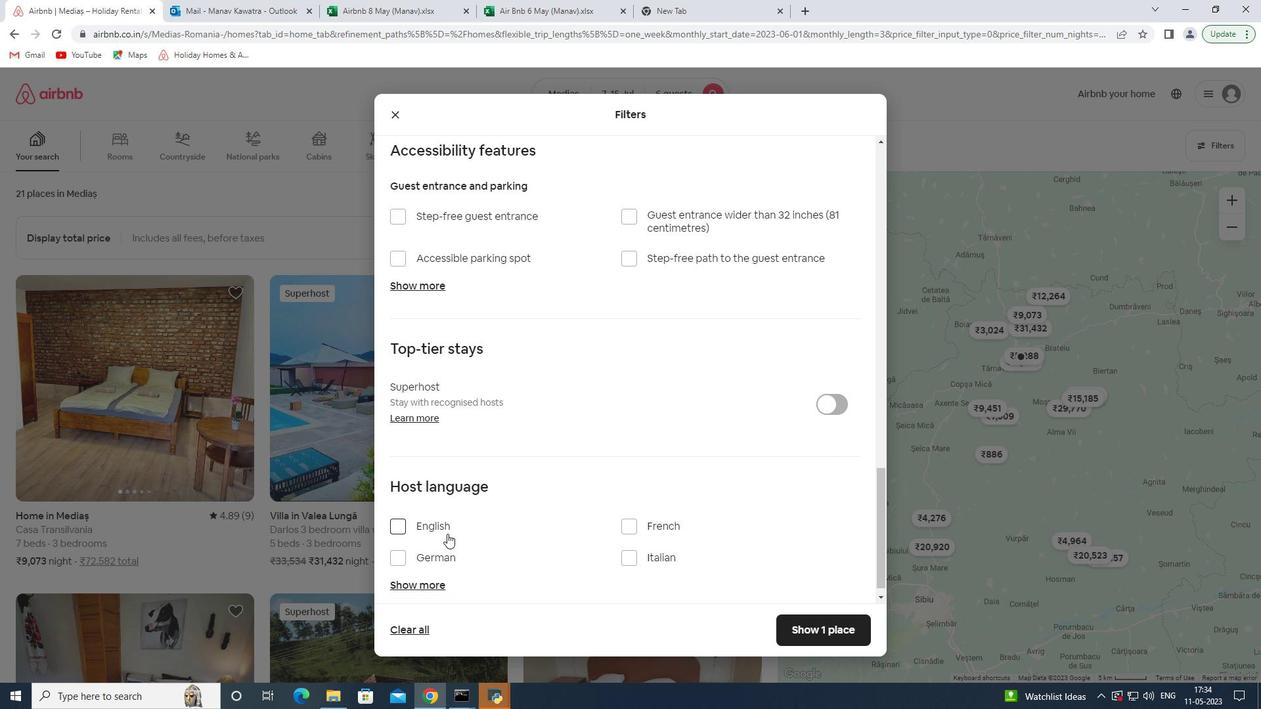 
Action: Mouse moved to (798, 628)
Screenshot: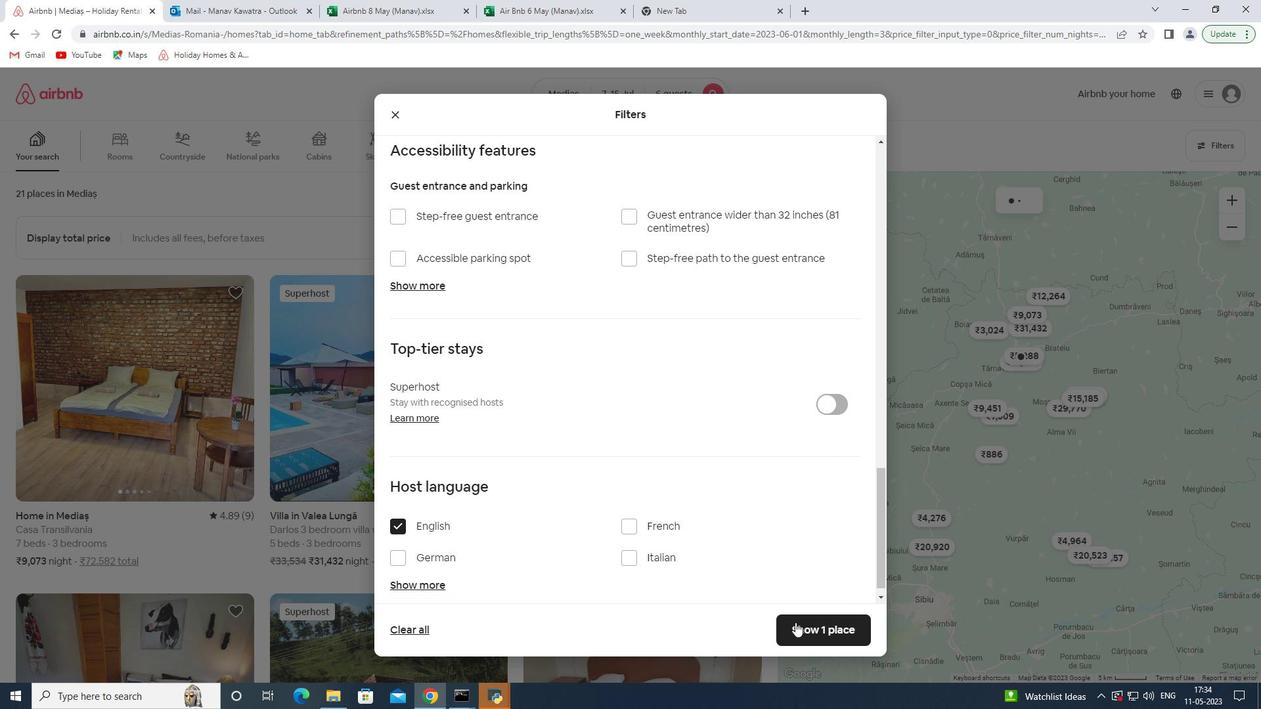 
Action: Mouse pressed left at (798, 628)
Screenshot: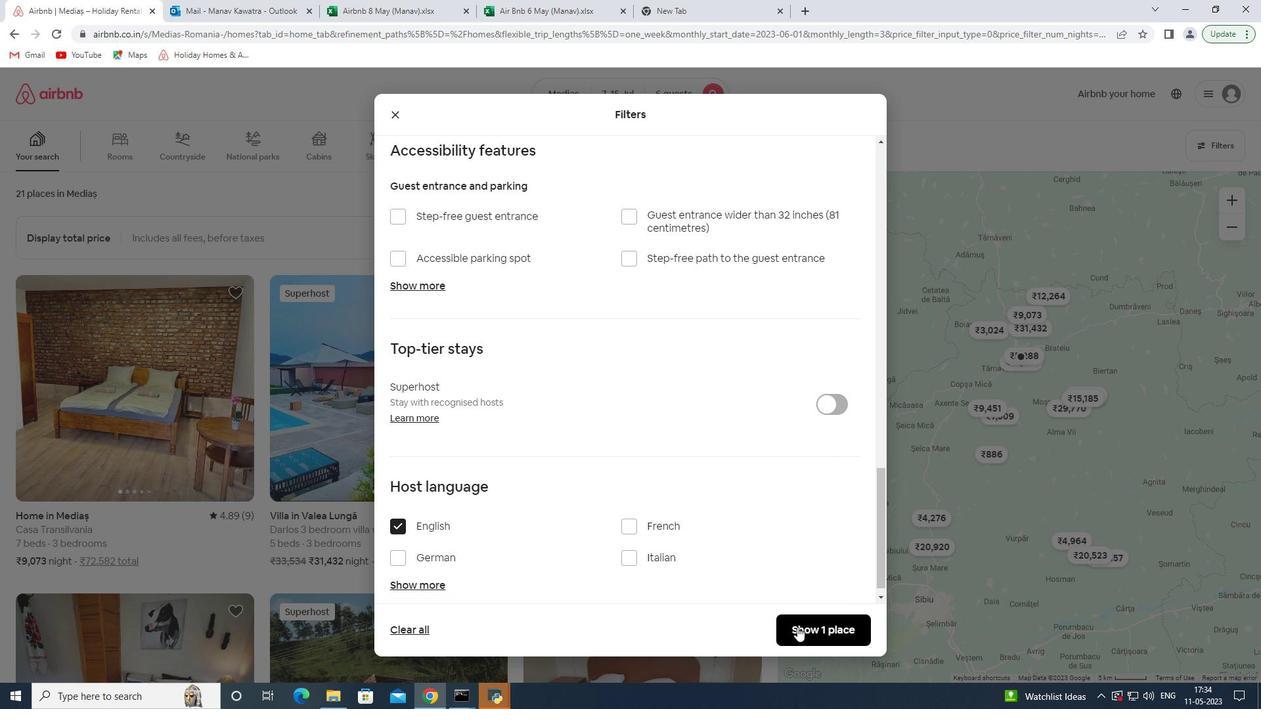 
